 Task: Select the literals option in the parameter names.
Action: Mouse moved to (17, 560)
Screenshot: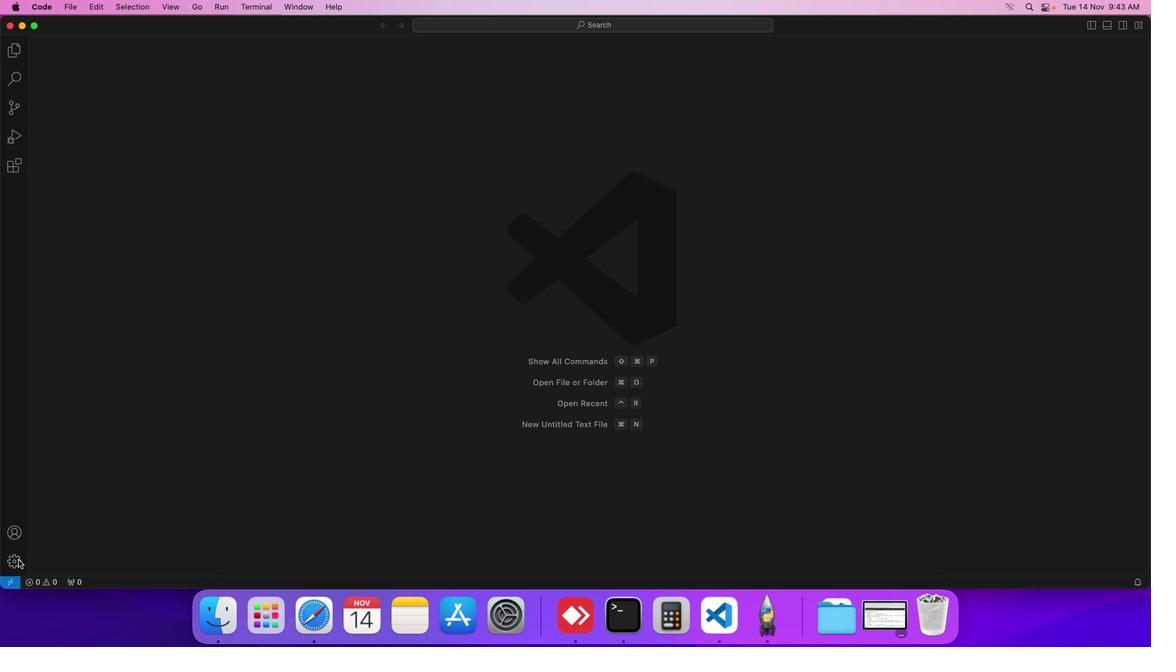 
Action: Mouse pressed left at (17, 560)
Screenshot: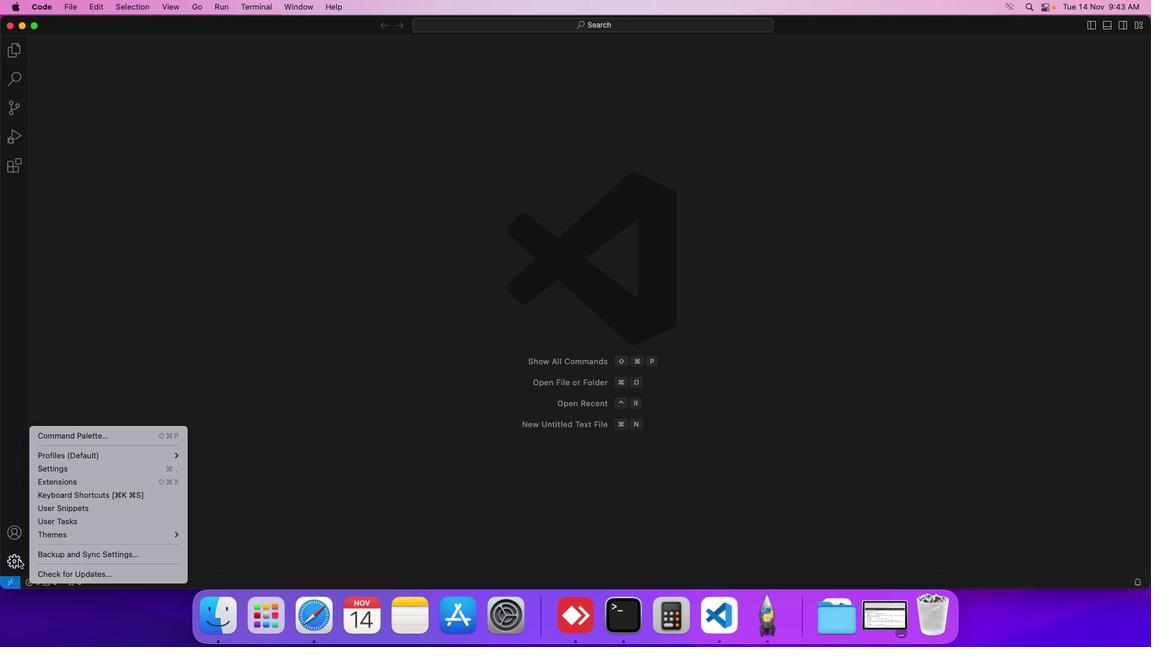 
Action: Mouse moved to (83, 469)
Screenshot: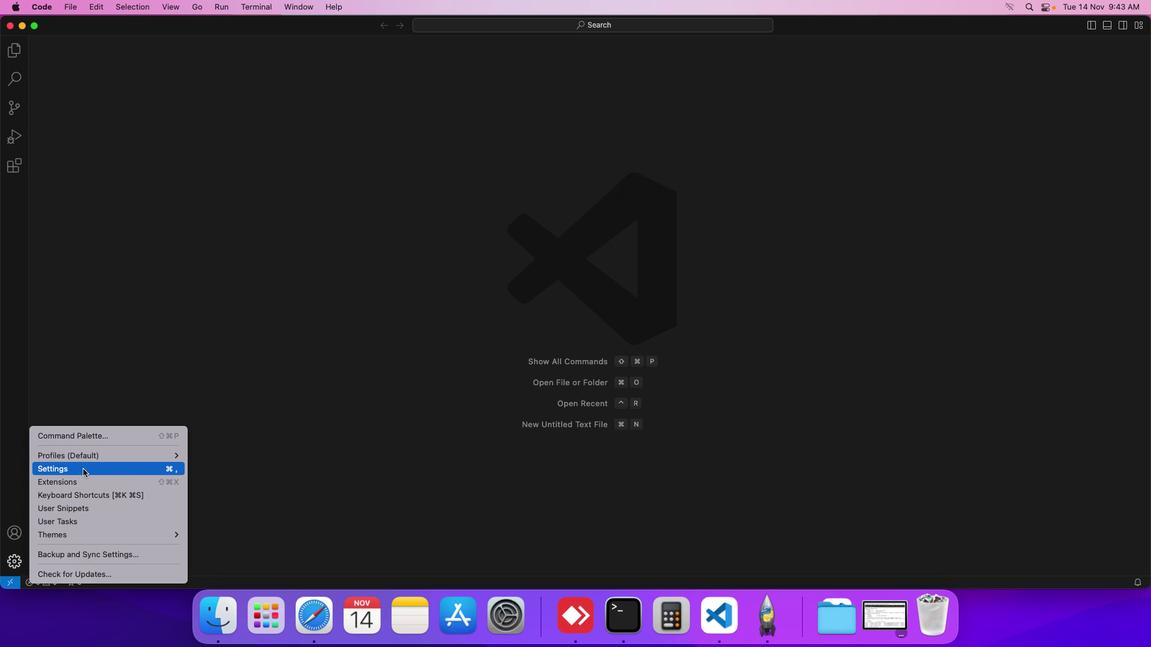 
Action: Mouse pressed left at (83, 469)
Screenshot: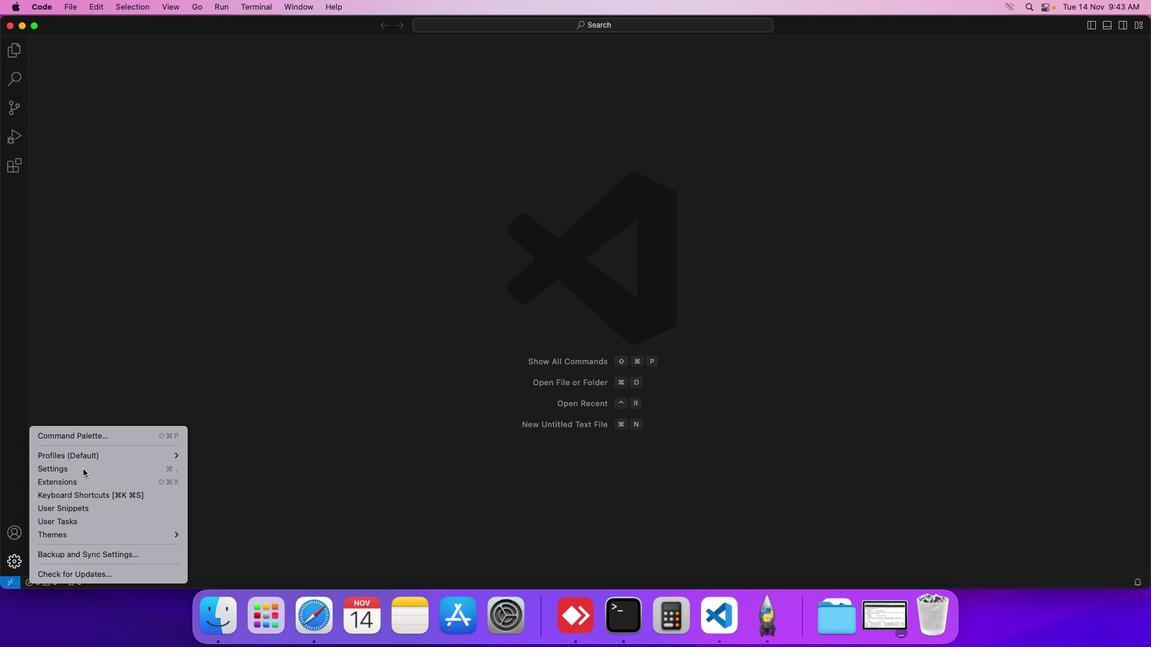 
Action: Mouse moved to (273, 216)
Screenshot: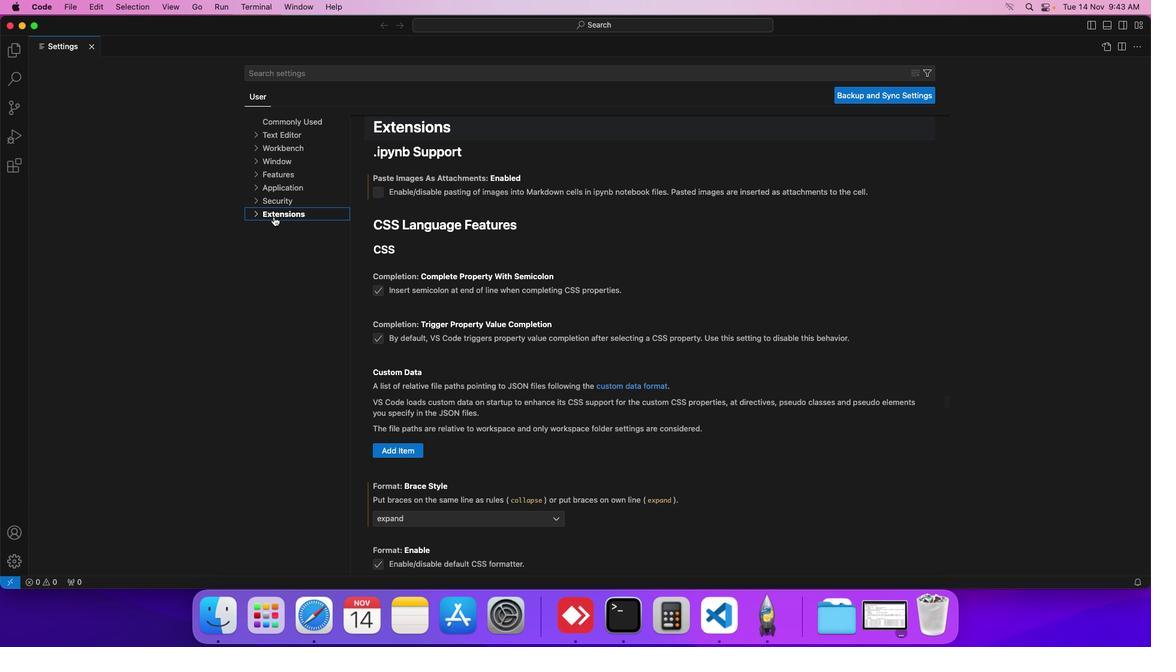 
Action: Mouse pressed left at (273, 216)
Screenshot: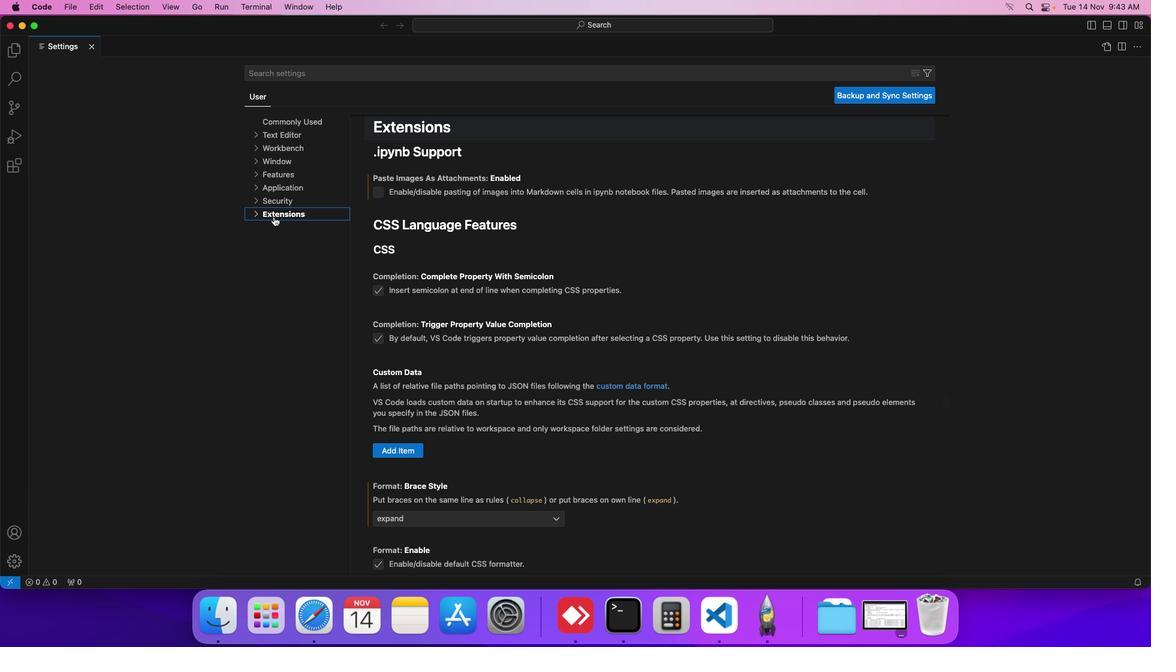 
Action: Mouse moved to (278, 543)
Screenshot: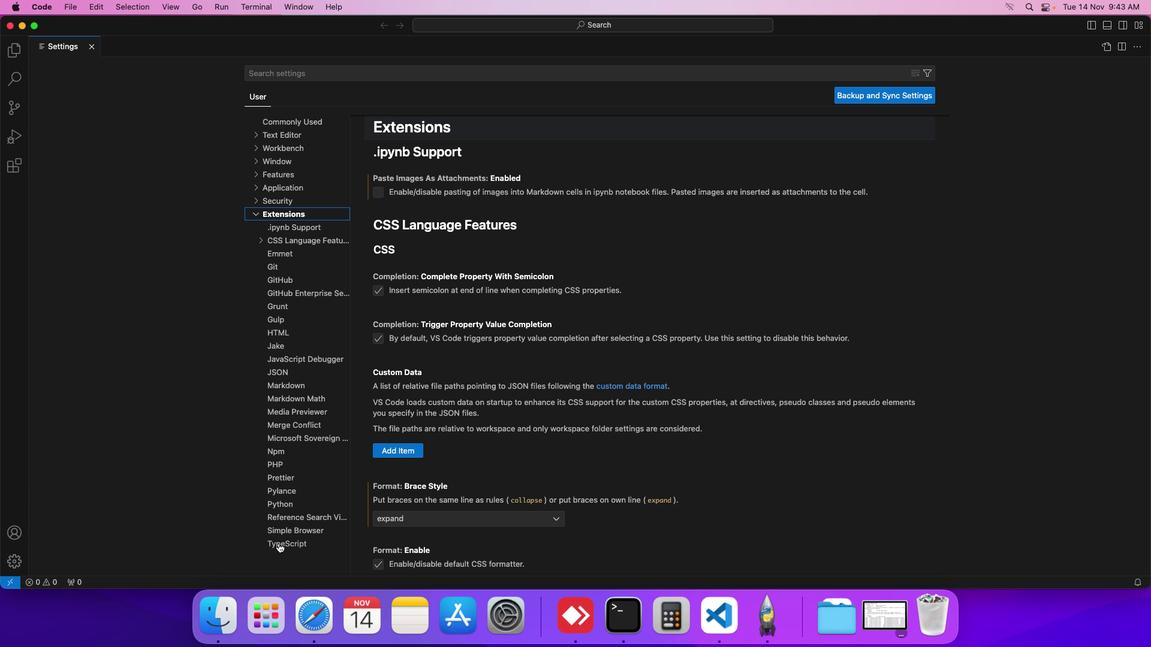 
Action: Mouse pressed left at (278, 543)
Screenshot: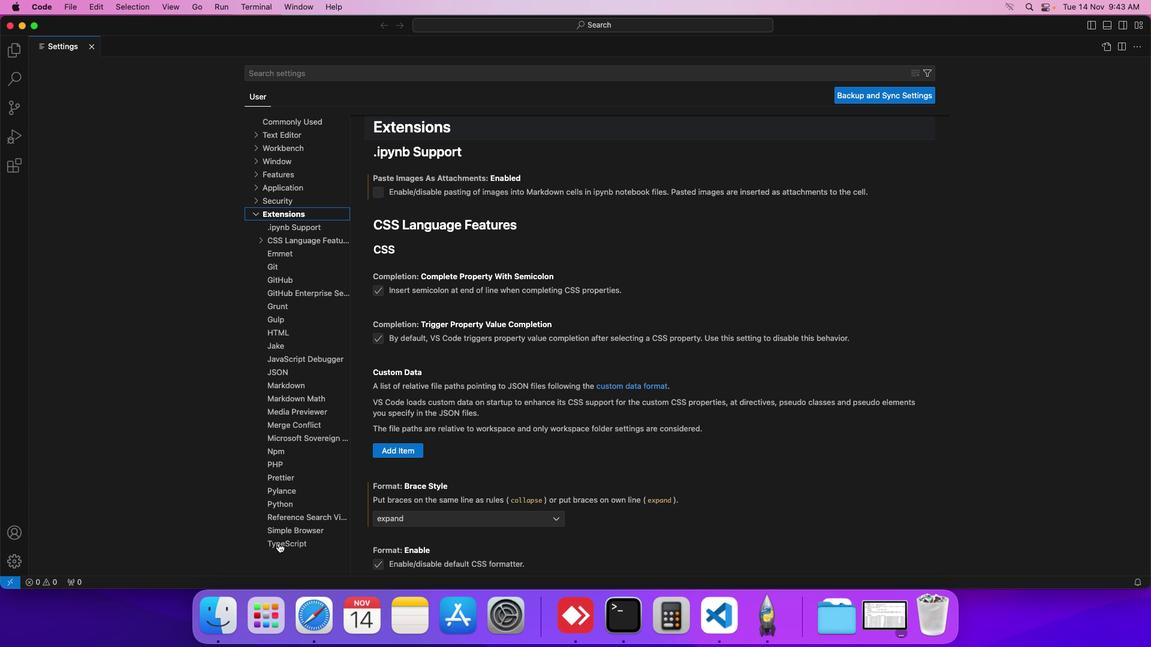 
Action: Mouse moved to (431, 480)
Screenshot: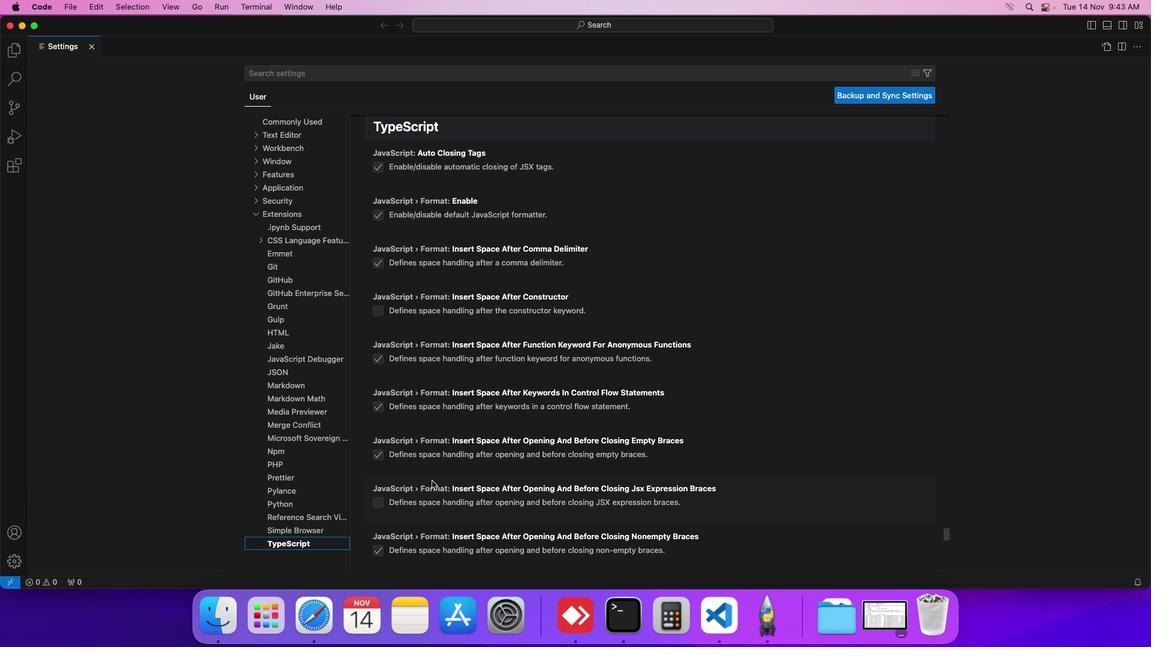
Action: Mouse scrolled (431, 480) with delta (0, 0)
Screenshot: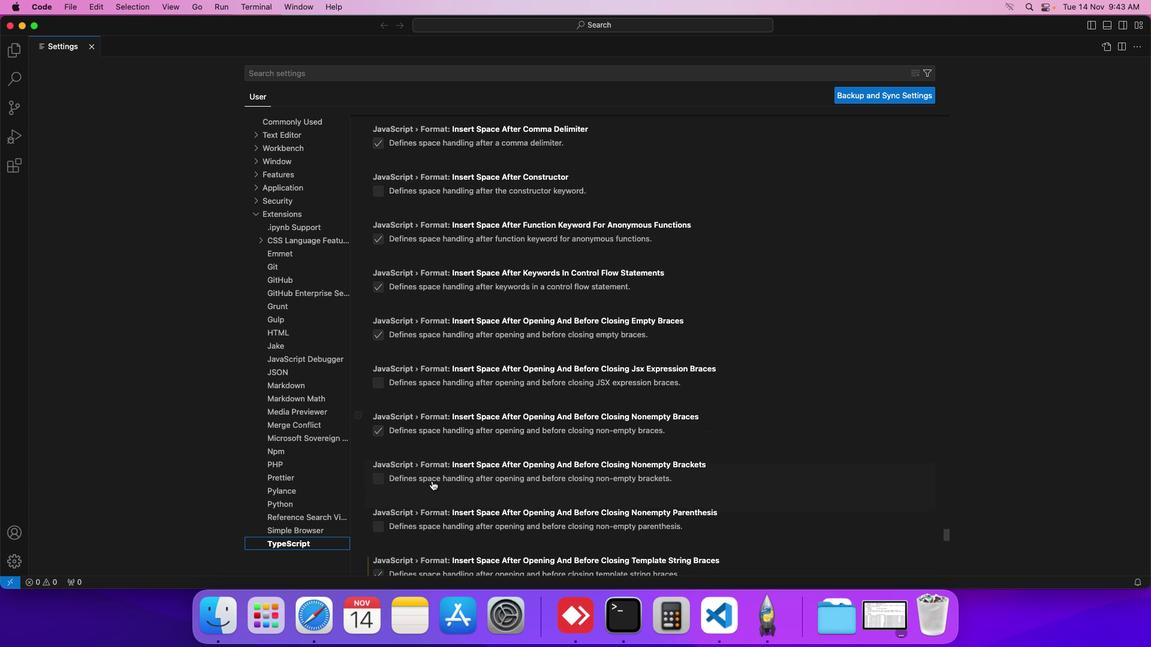 
Action: Mouse scrolled (431, 480) with delta (0, 0)
Screenshot: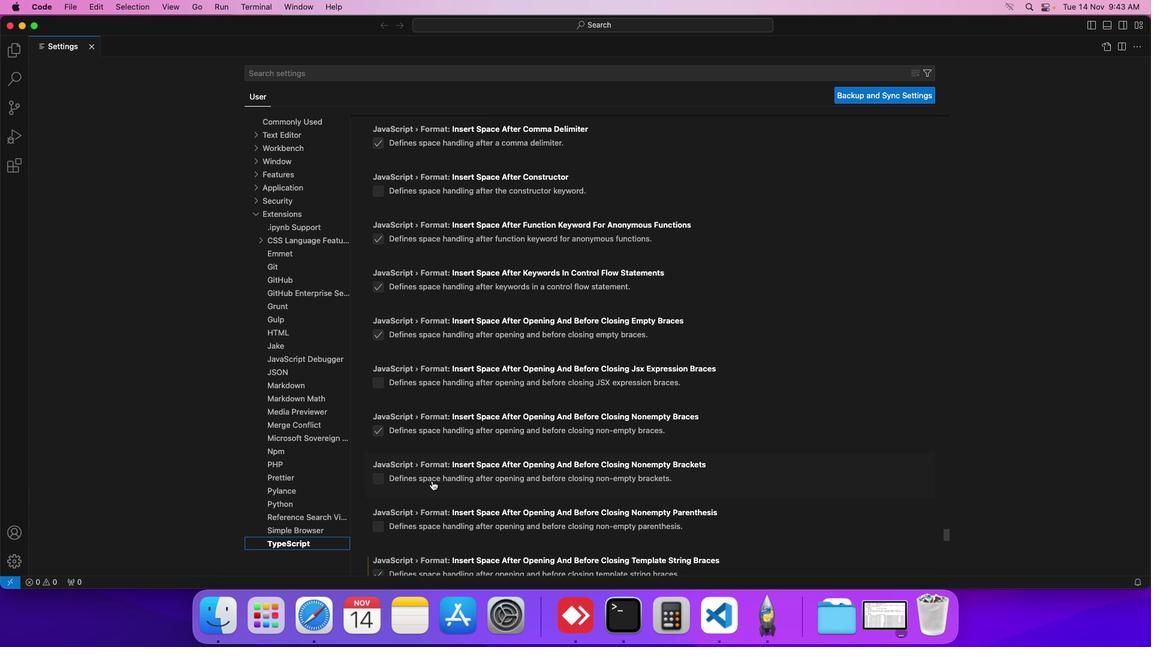 
Action: Mouse scrolled (431, 480) with delta (0, -1)
Screenshot: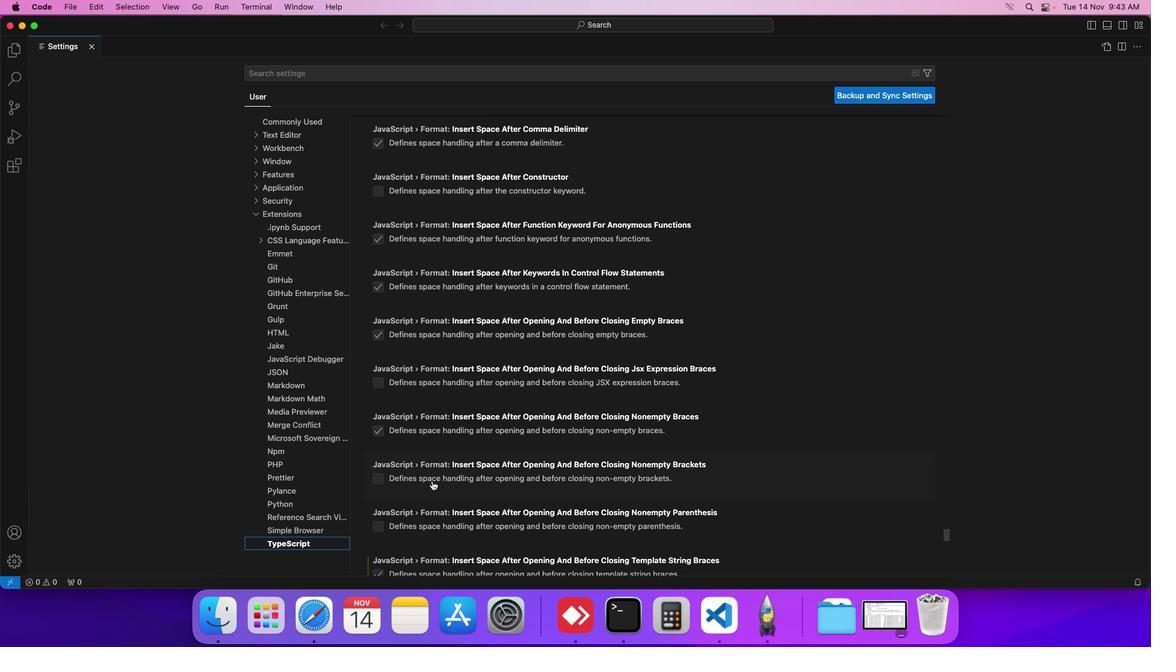 
Action: Mouse moved to (435, 479)
Screenshot: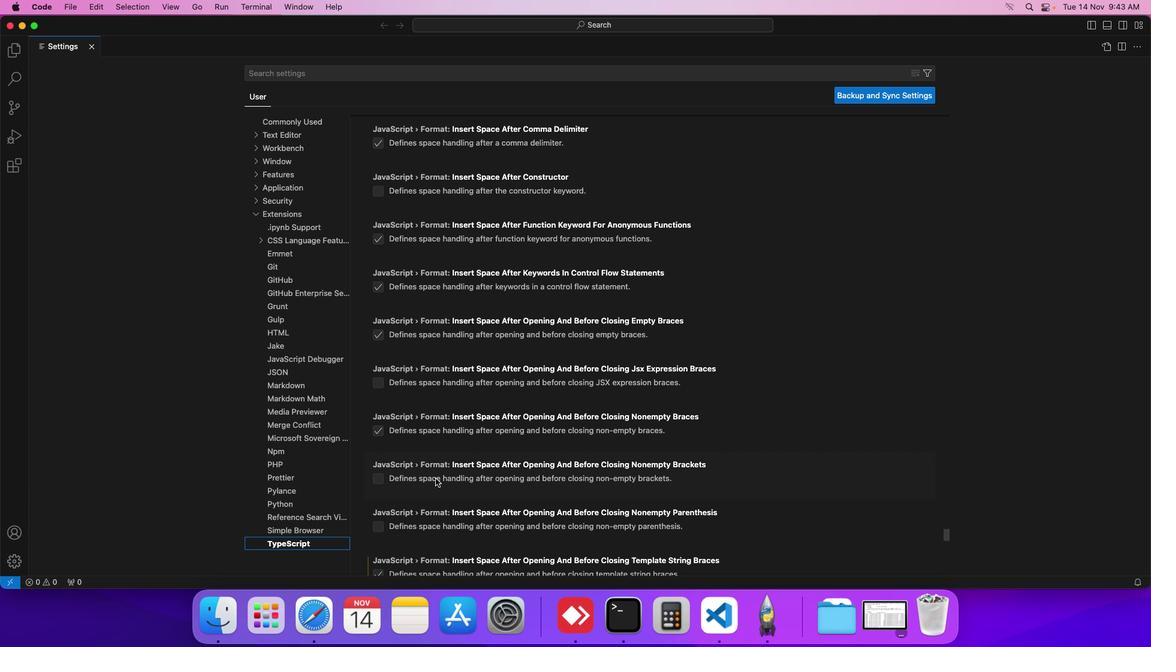 
Action: Mouse scrolled (435, 479) with delta (0, 0)
Screenshot: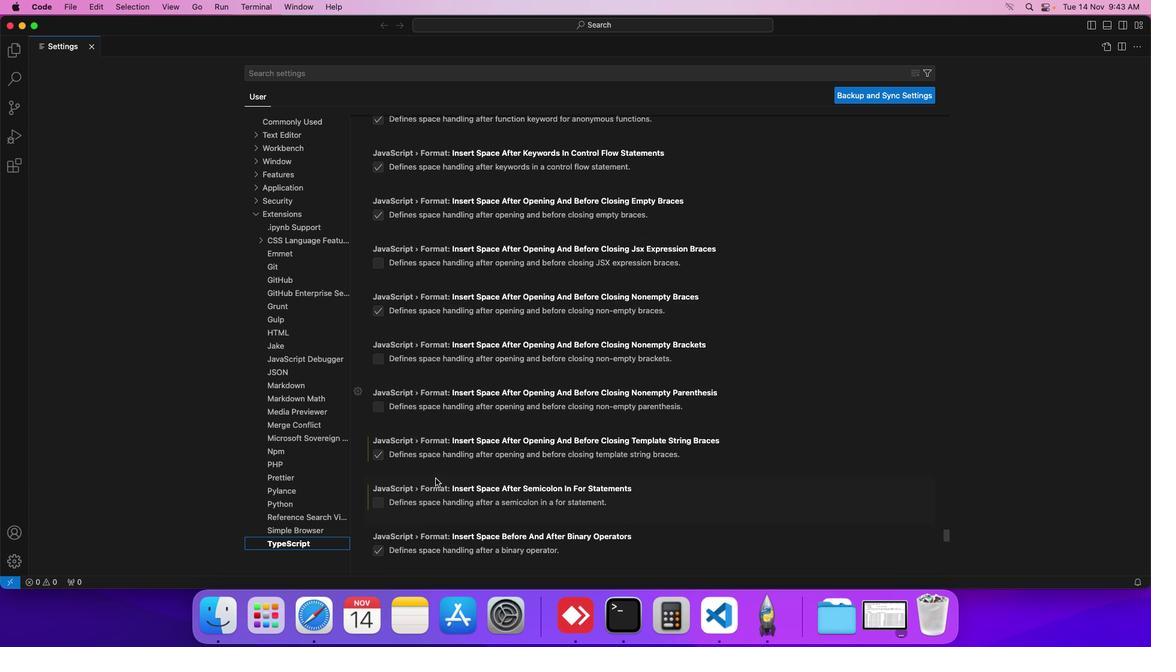 
Action: Mouse scrolled (435, 479) with delta (0, 0)
Screenshot: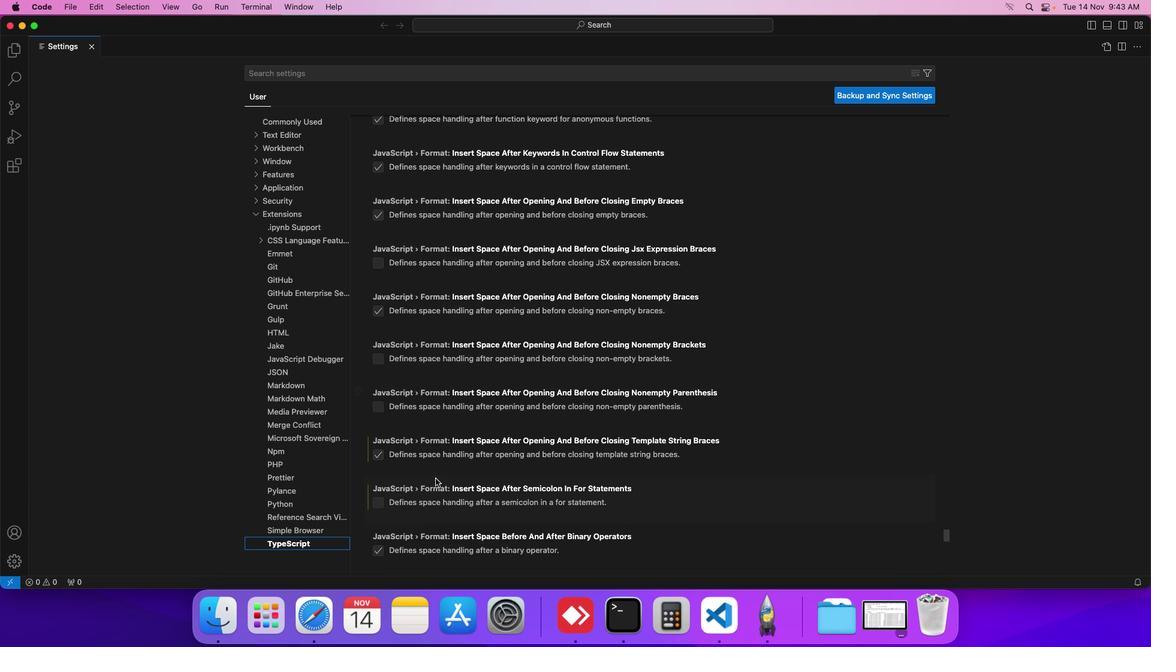 
Action: Mouse scrolled (435, 479) with delta (0, -1)
Screenshot: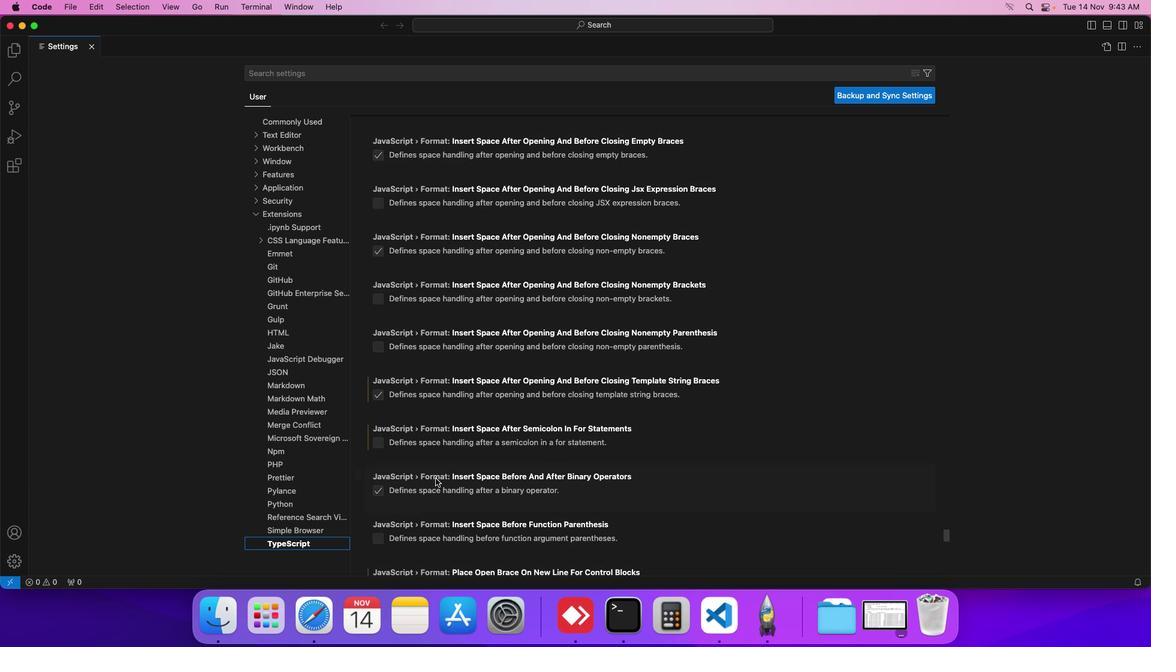 
Action: Mouse scrolled (435, 479) with delta (0, -1)
Screenshot: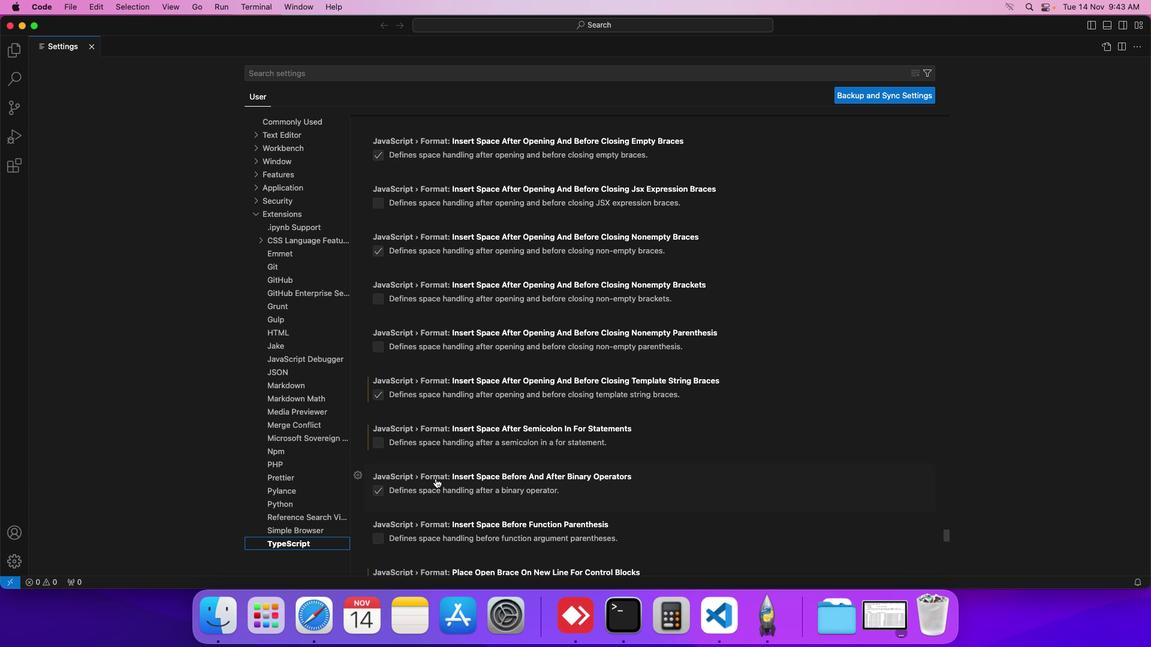 
Action: Mouse scrolled (435, 479) with delta (0, -1)
Screenshot: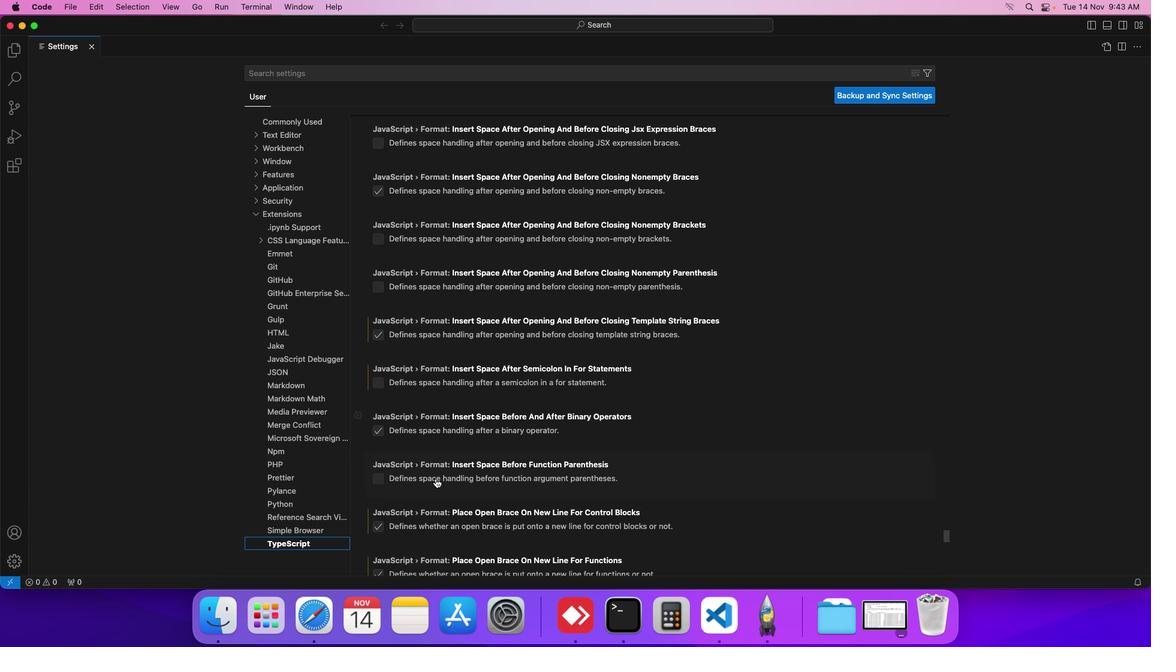 
Action: Mouse scrolled (435, 479) with delta (0, 0)
Screenshot: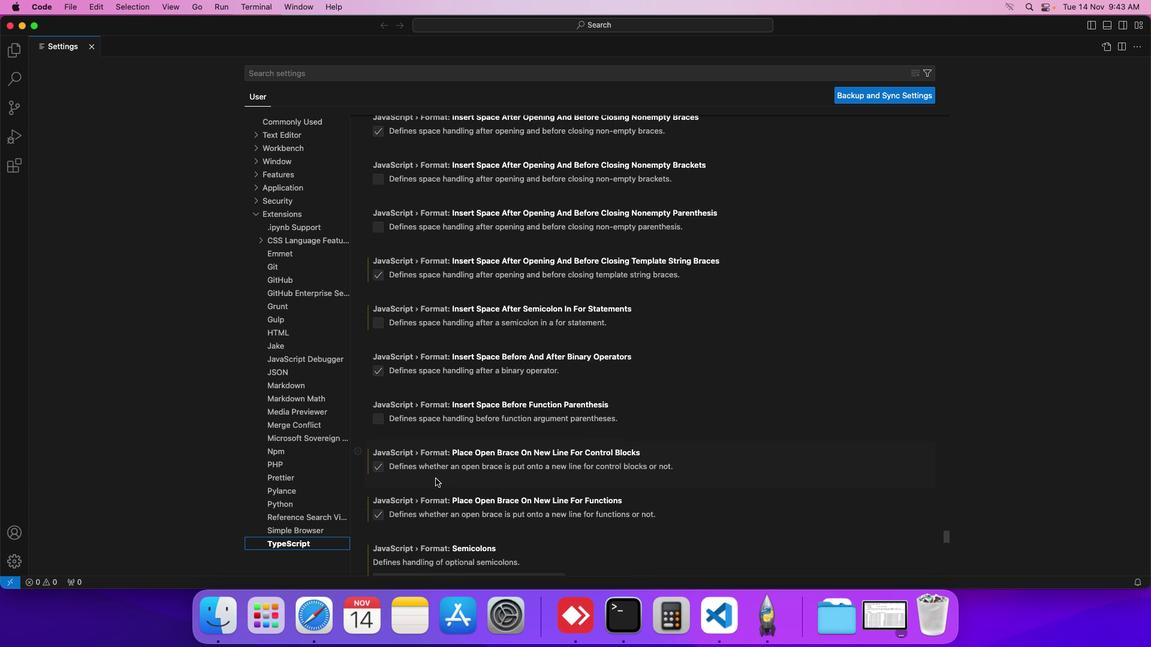 
Action: Mouse scrolled (435, 479) with delta (0, 0)
Screenshot: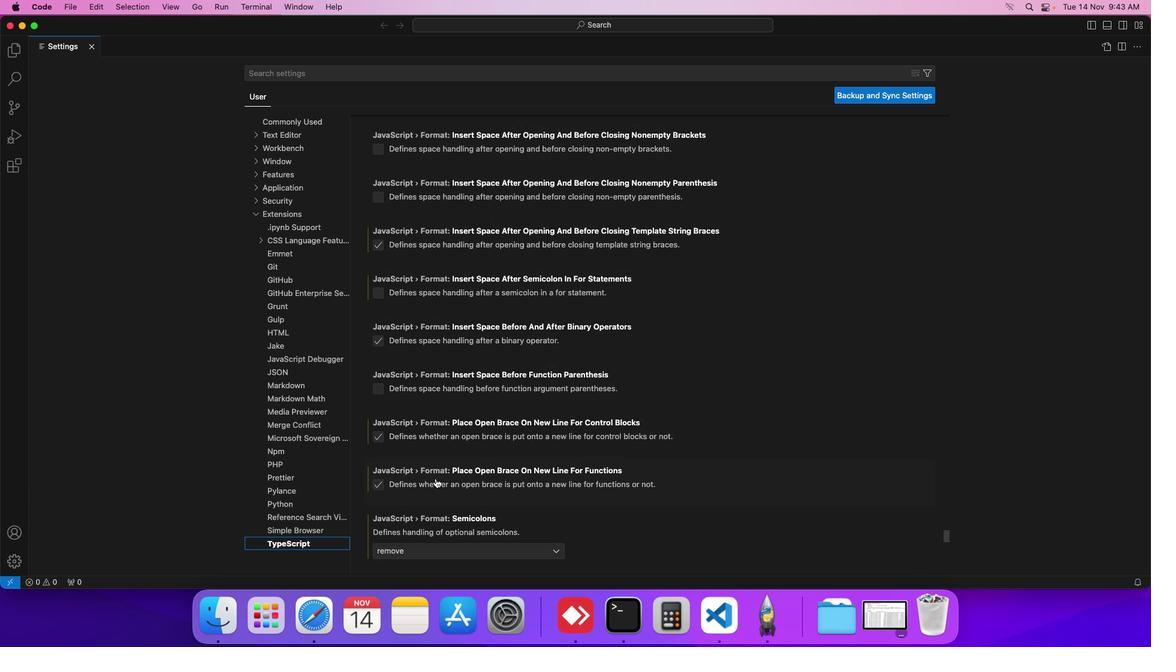 
Action: Mouse scrolled (435, 479) with delta (0, 0)
Screenshot: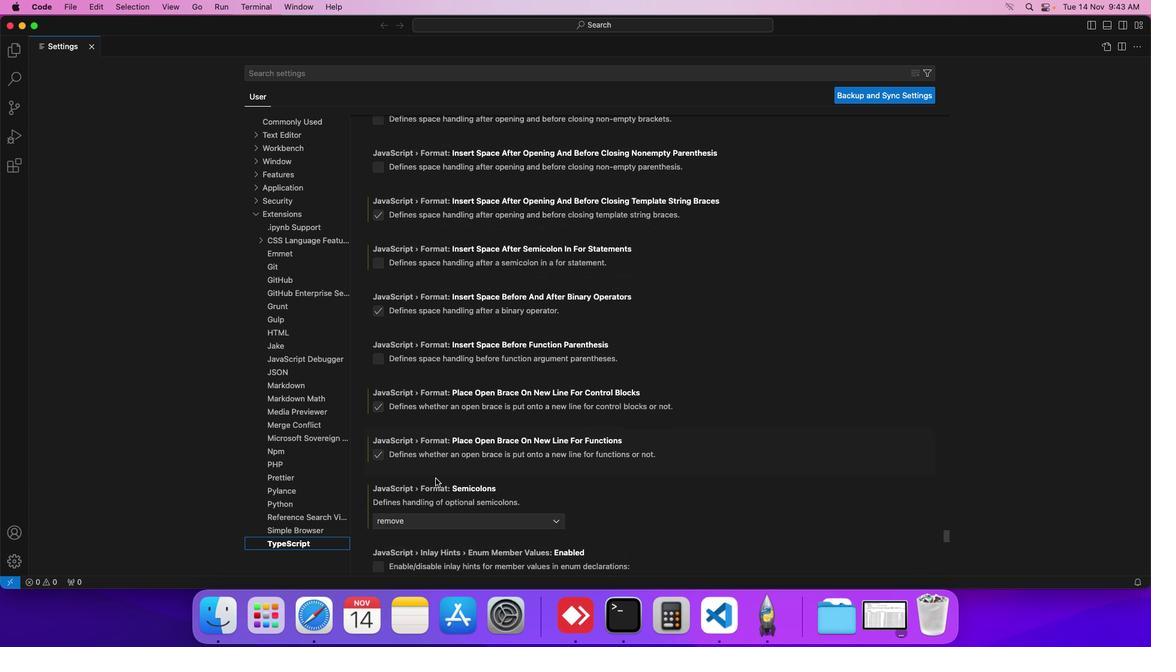 
Action: Mouse scrolled (435, 479) with delta (0, 0)
Screenshot: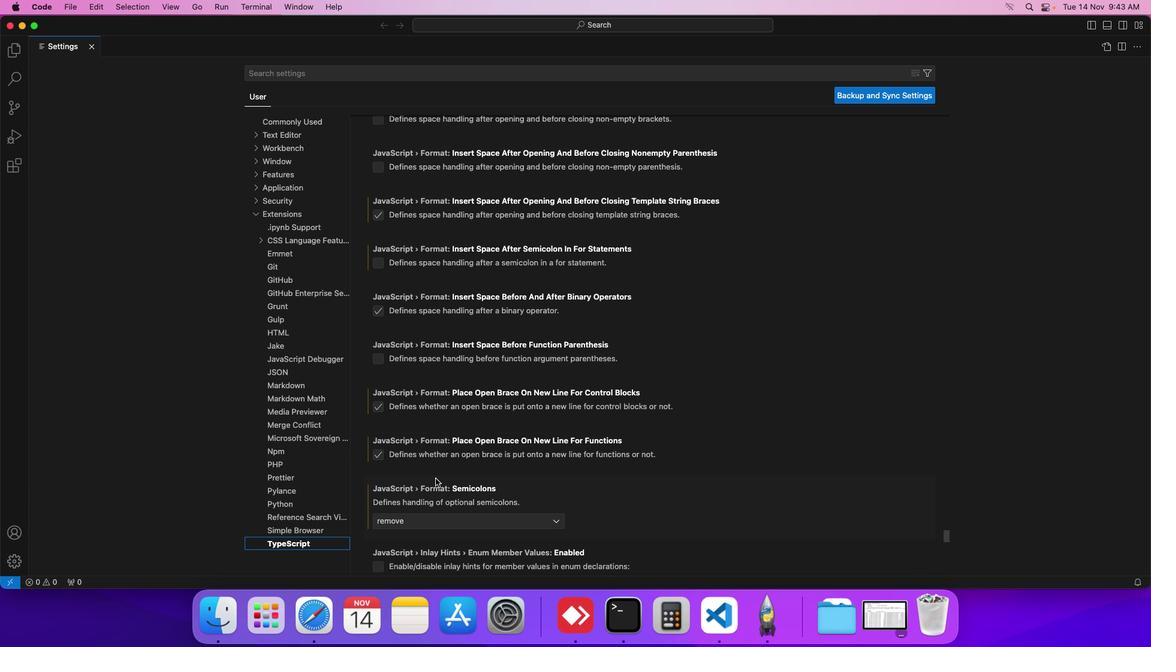
Action: Mouse scrolled (435, 479) with delta (0, 0)
Screenshot: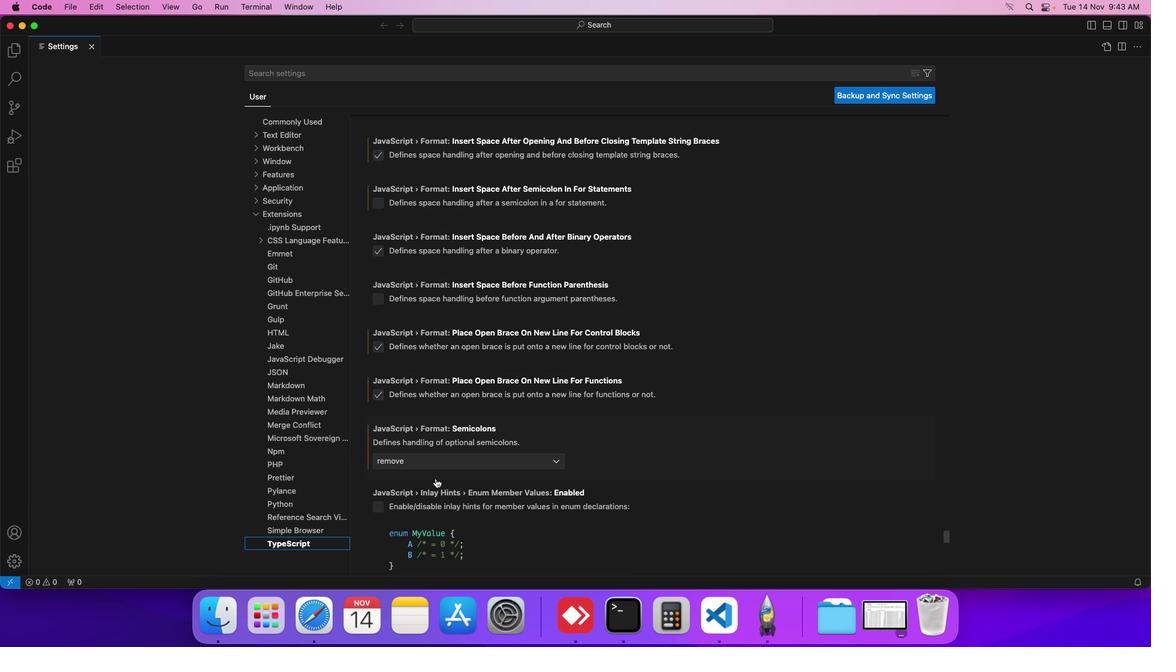 
Action: Mouse scrolled (435, 479) with delta (0, 0)
Screenshot: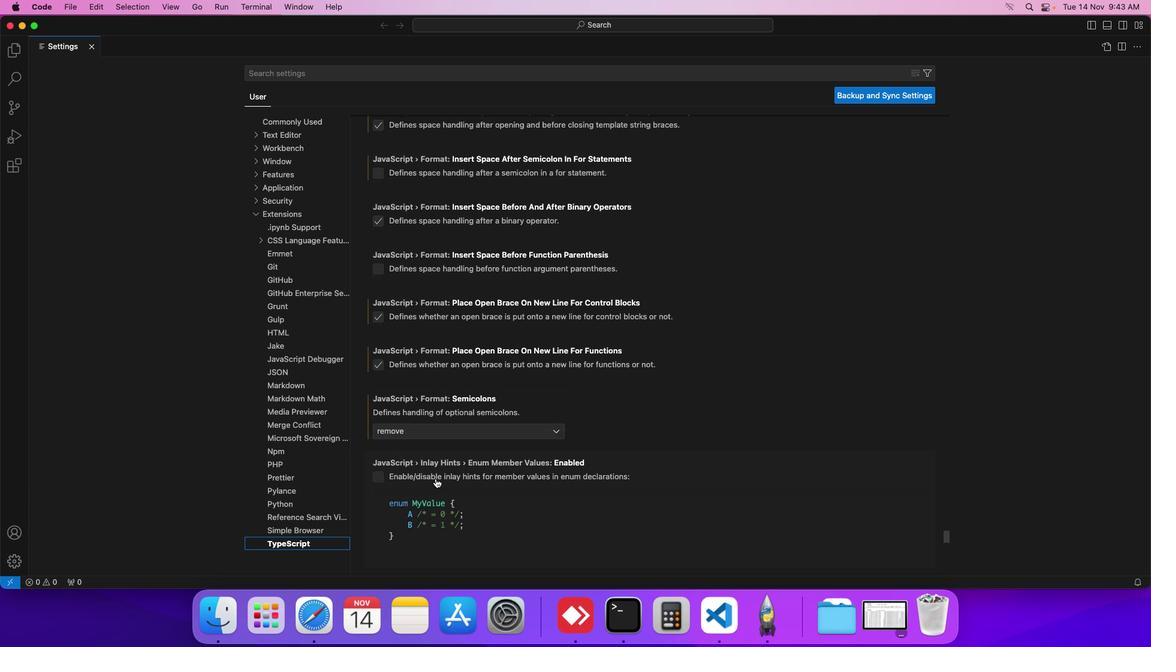 
Action: Mouse scrolled (435, 479) with delta (0, 0)
Screenshot: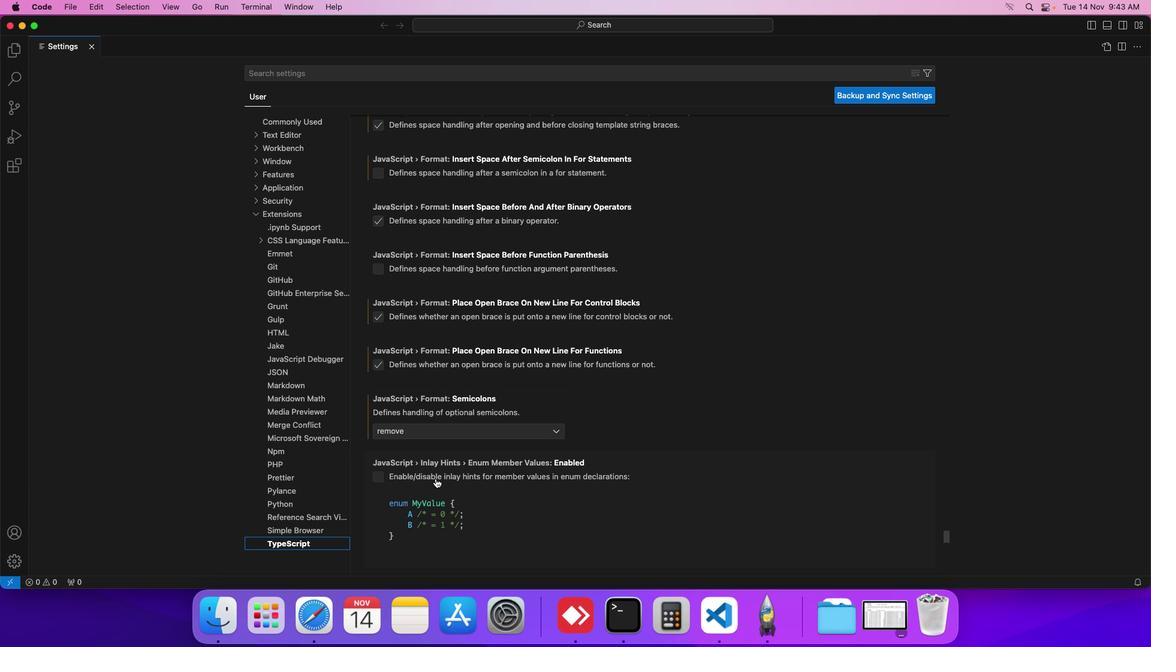 
Action: Mouse scrolled (435, 479) with delta (0, 0)
Screenshot: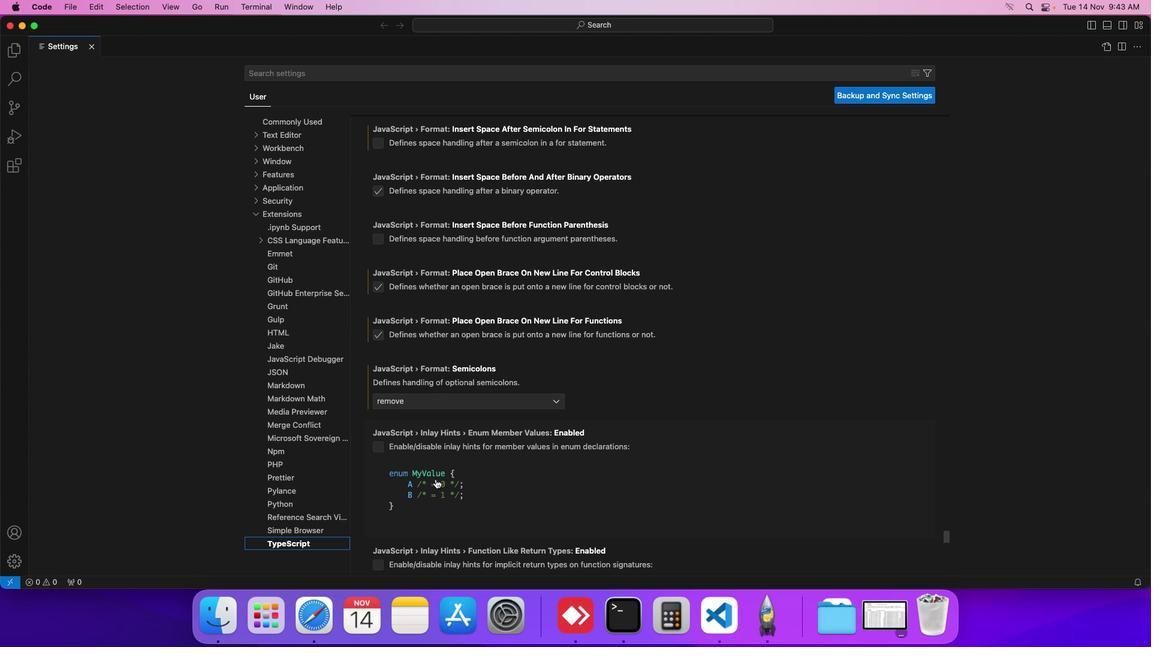 
Action: Mouse moved to (435, 479)
Screenshot: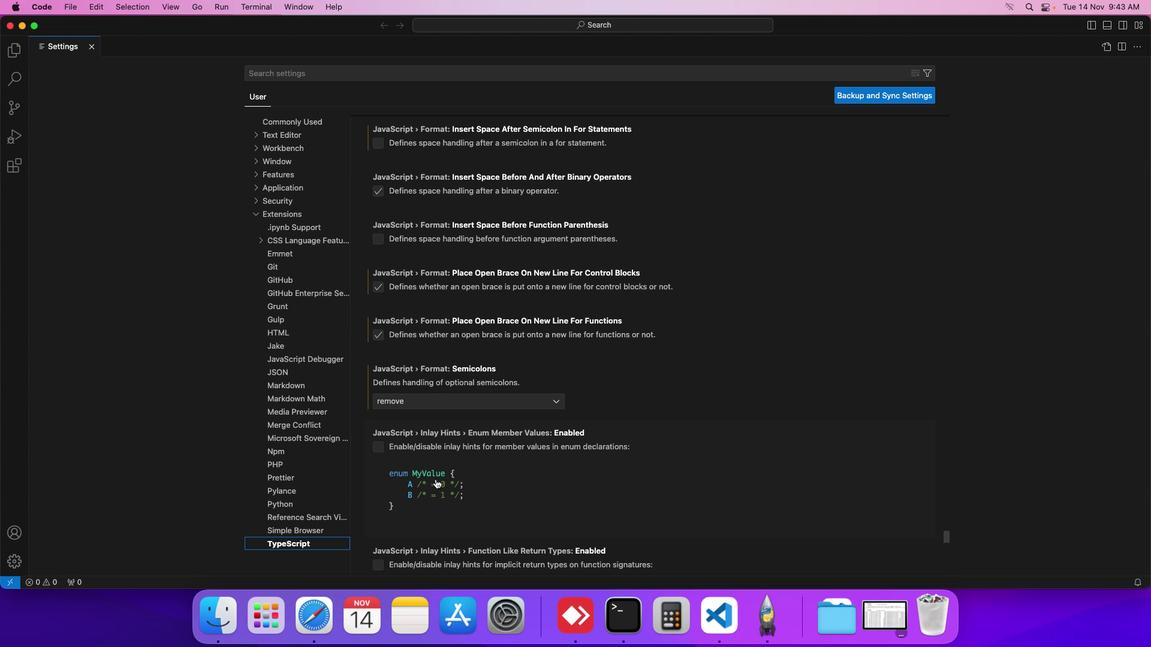 
Action: Mouse scrolled (435, 479) with delta (0, 0)
Screenshot: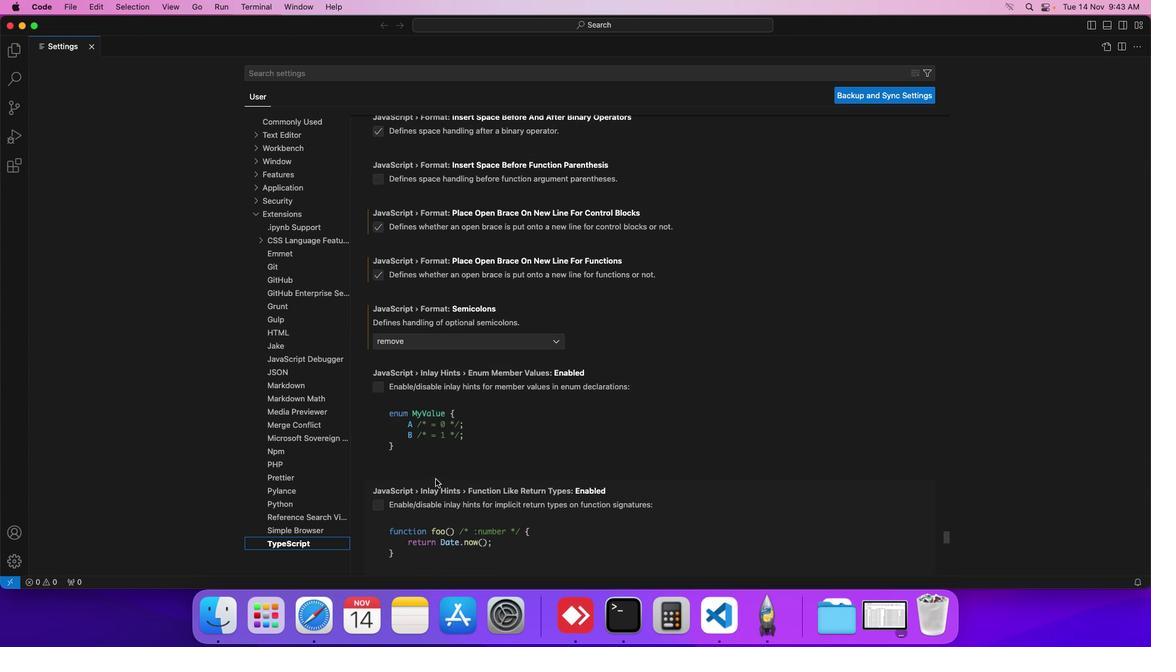 
Action: Mouse scrolled (435, 479) with delta (0, 0)
Screenshot: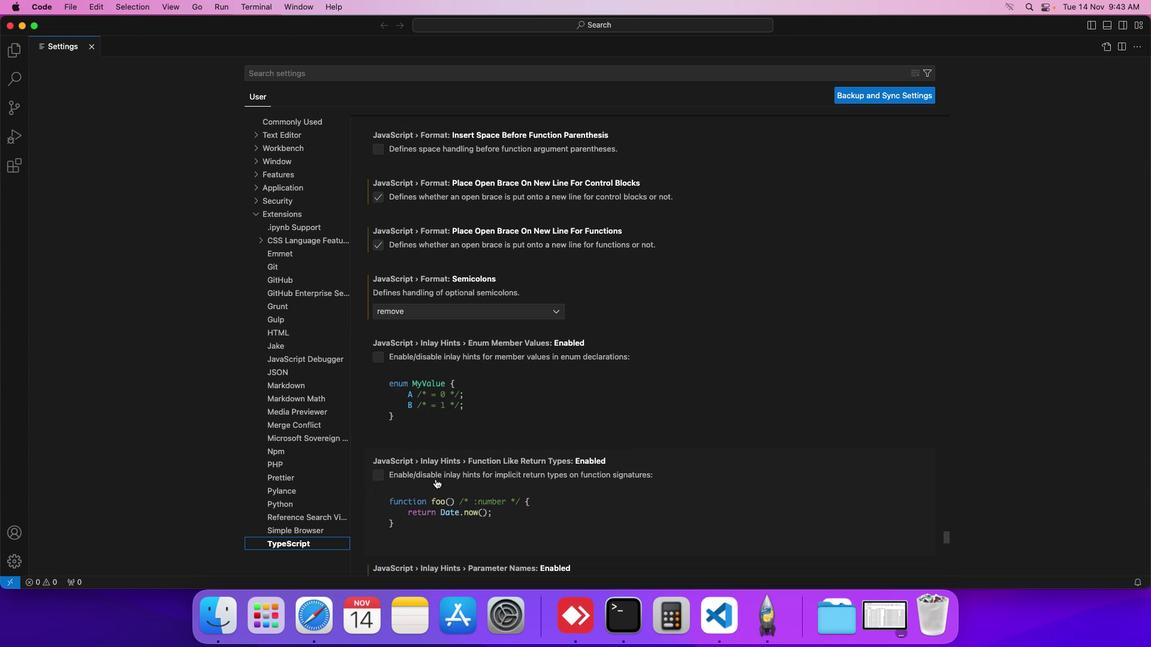
Action: Mouse scrolled (435, 479) with delta (0, 0)
Screenshot: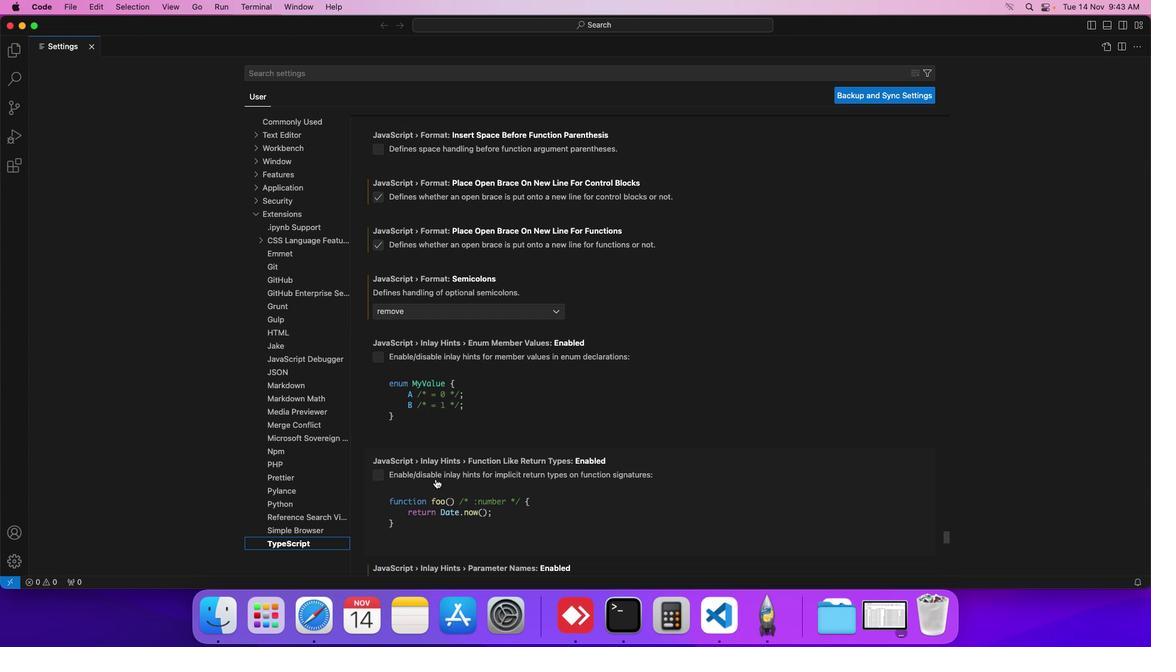 
Action: Mouse scrolled (435, 479) with delta (0, 0)
Screenshot: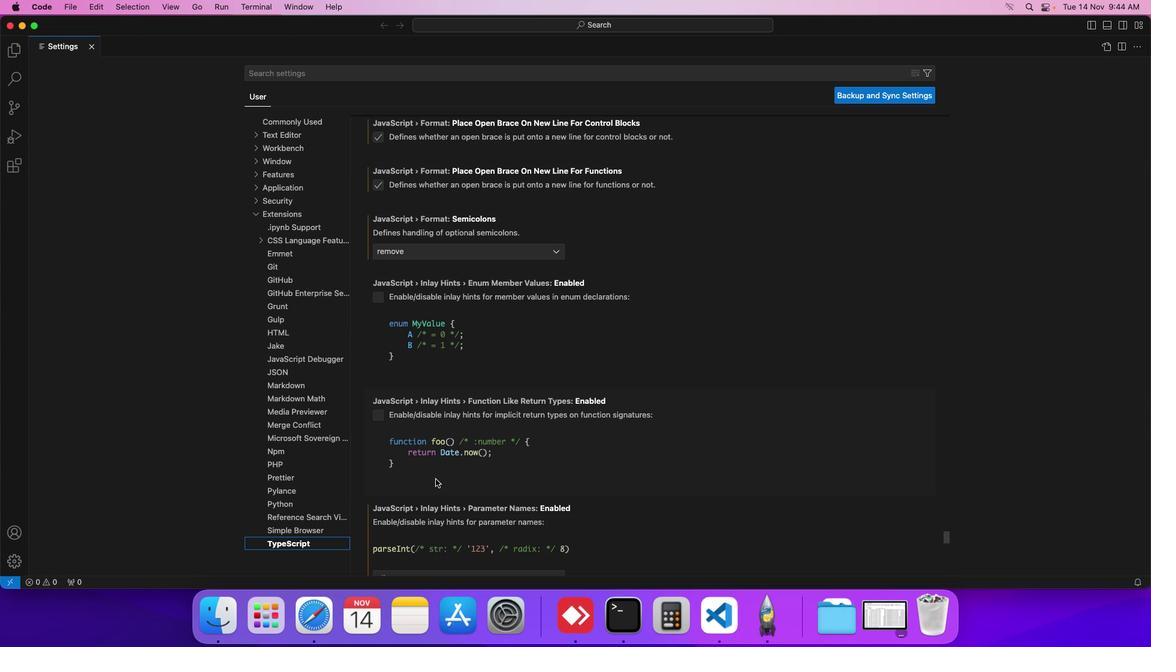 
Action: Mouse scrolled (435, 479) with delta (0, 0)
Screenshot: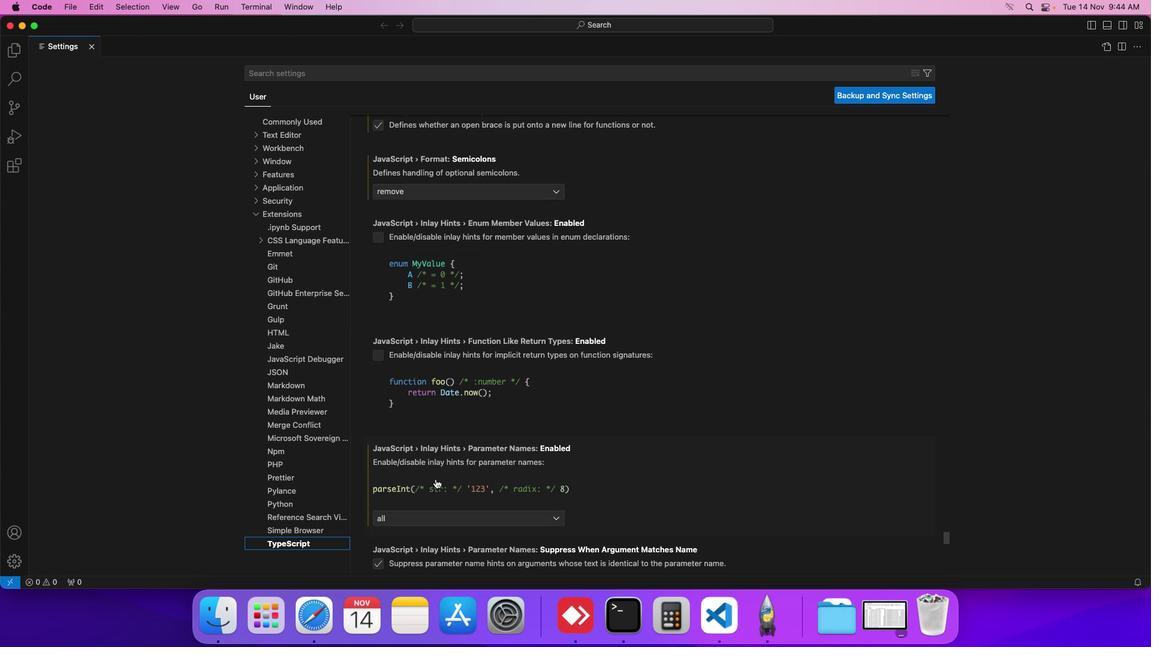 
Action: Mouse scrolled (435, 479) with delta (0, -1)
Screenshot: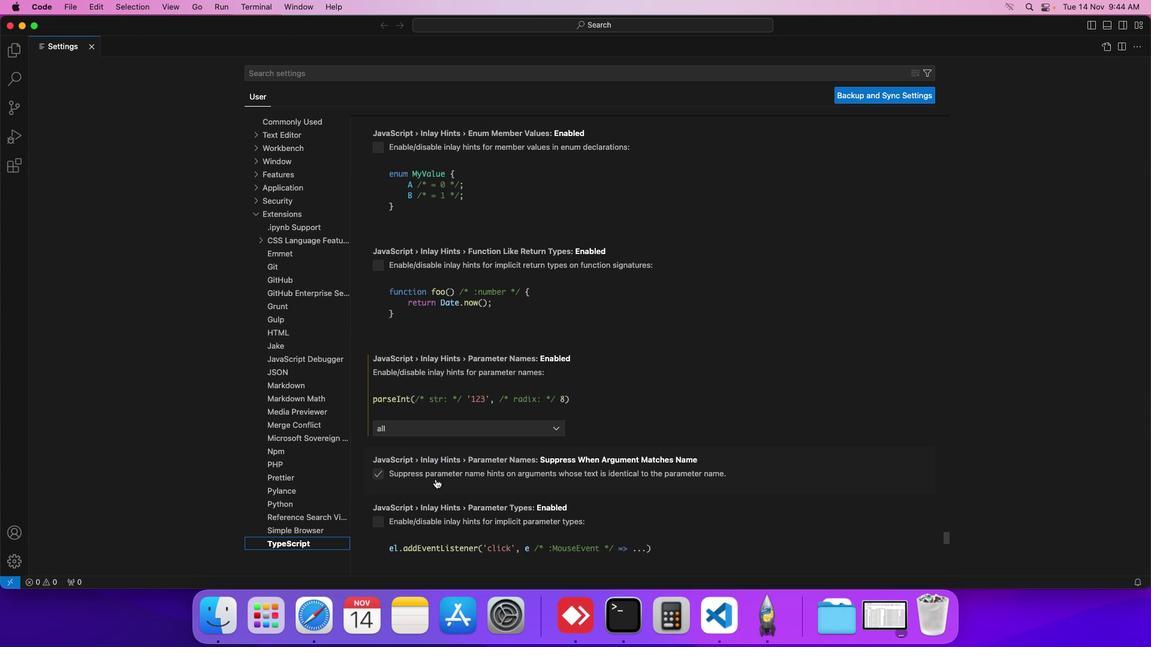 
Action: Mouse scrolled (435, 479) with delta (0, -1)
Screenshot: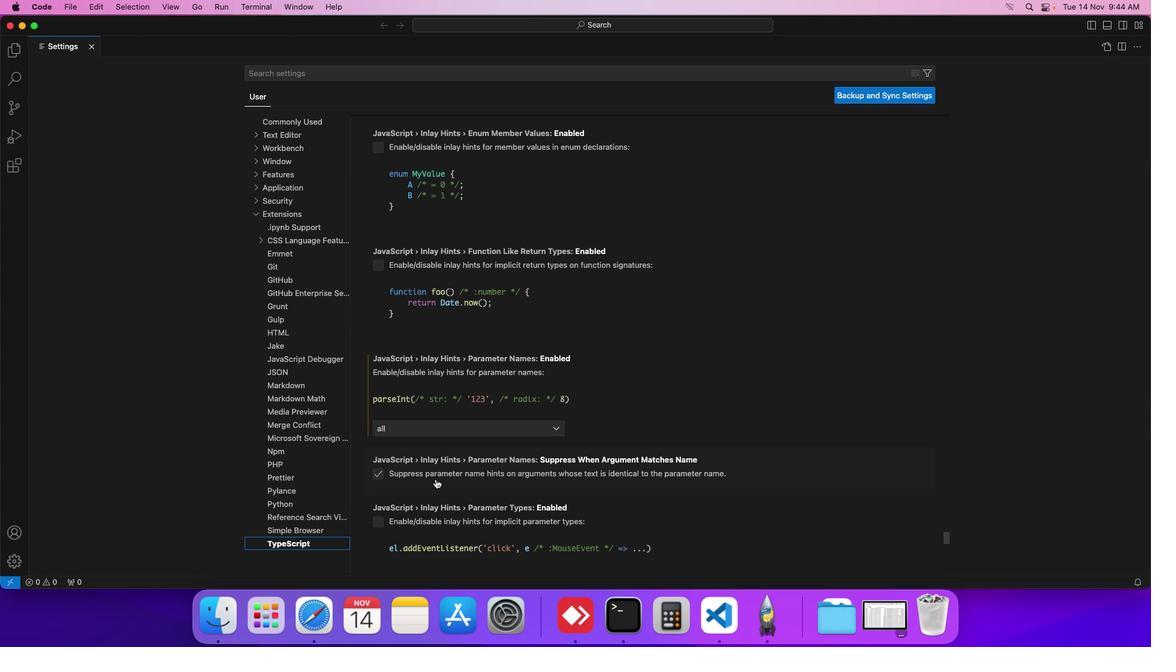 
Action: Mouse scrolled (435, 479) with delta (0, -1)
Screenshot: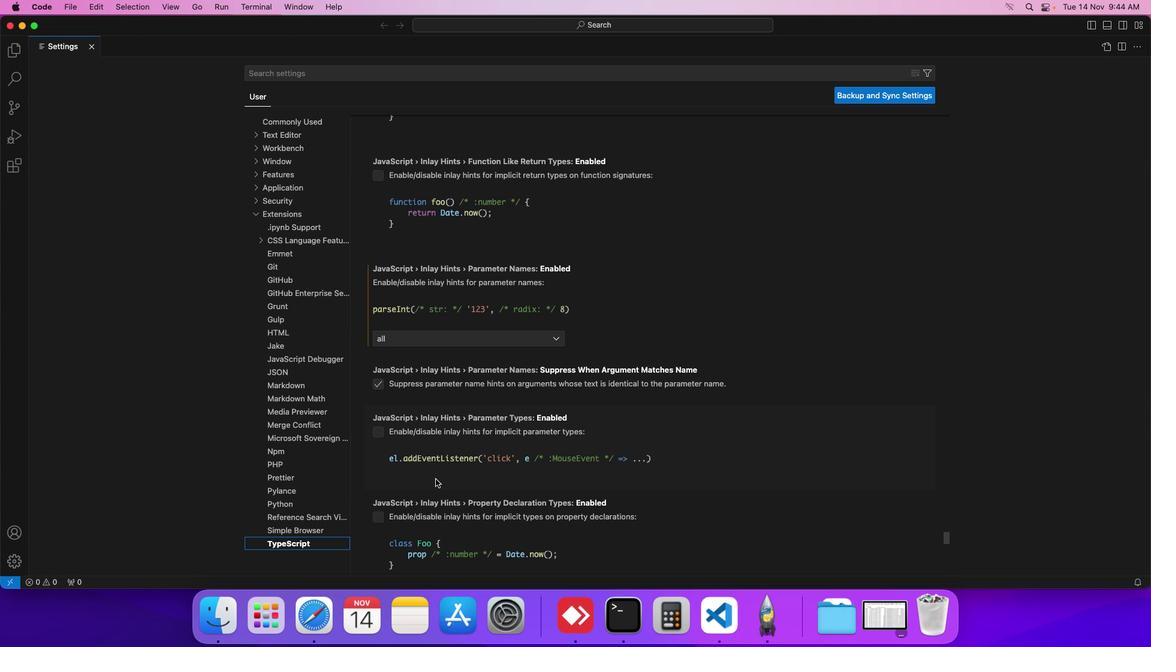 
Action: Mouse scrolled (435, 479) with delta (0, 0)
Screenshot: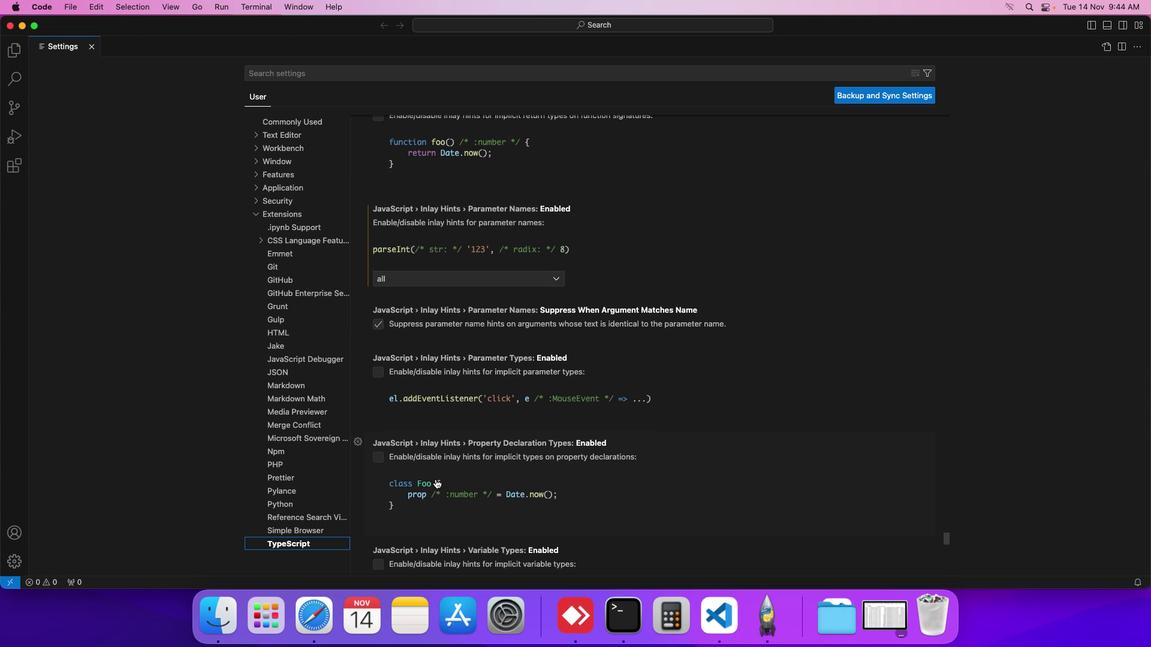 
Action: Mouse scrolled (435, 479) with delta (0, 0)
Screenshot: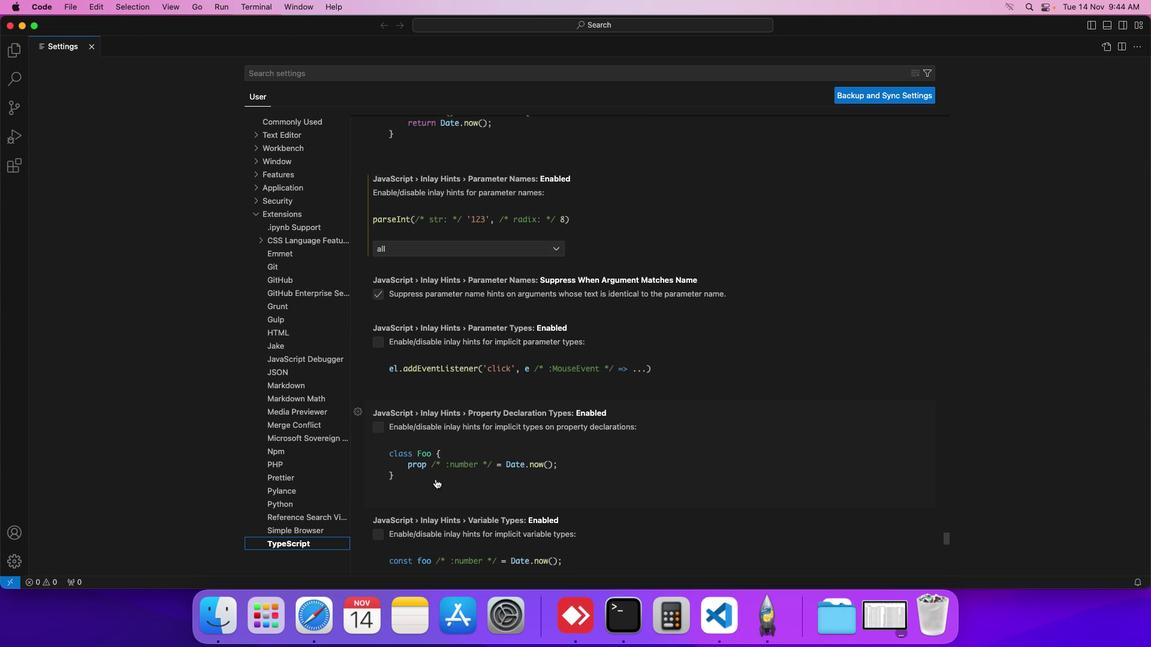 
Action: Mouse scrolled (435, 479) with delta (0, 0)
Screenshot: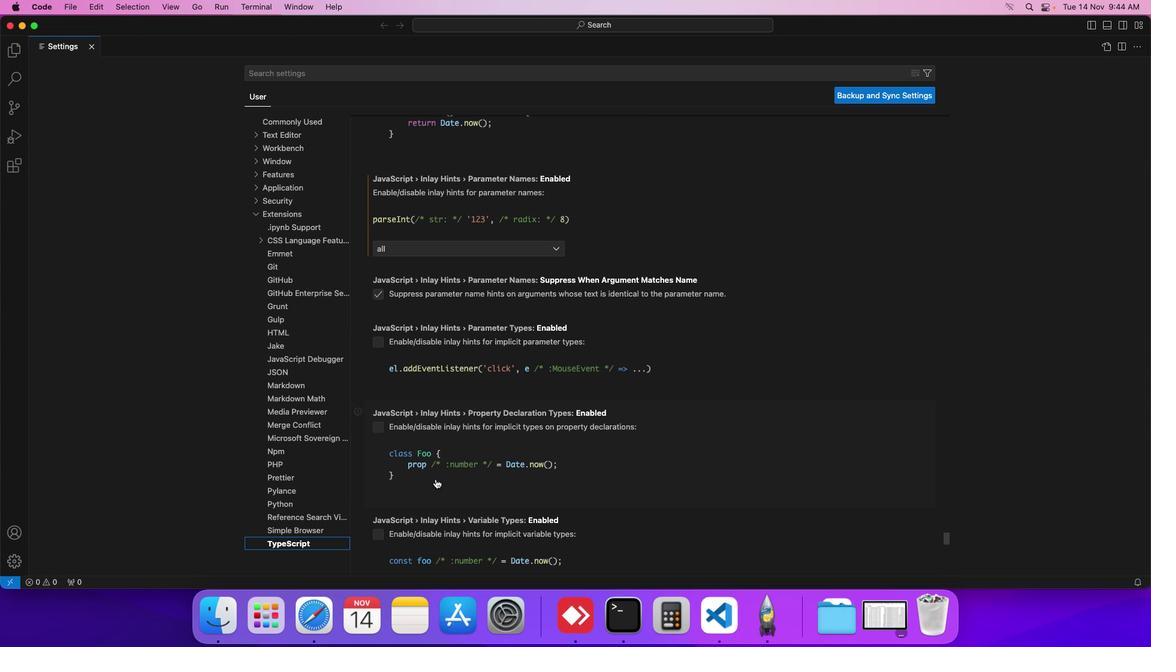 
Action: Mouse scrolled (435, 479) with delta (0, 0)
Screenshot: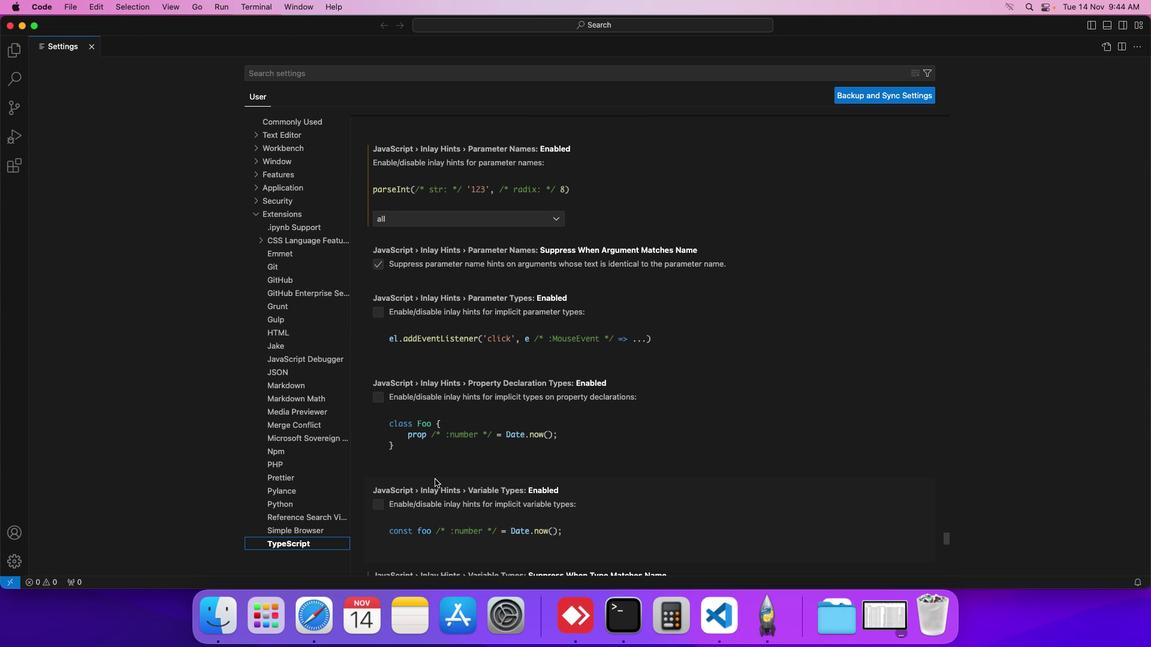 
Action: Mouse moved to (435, 479)
Screenshot: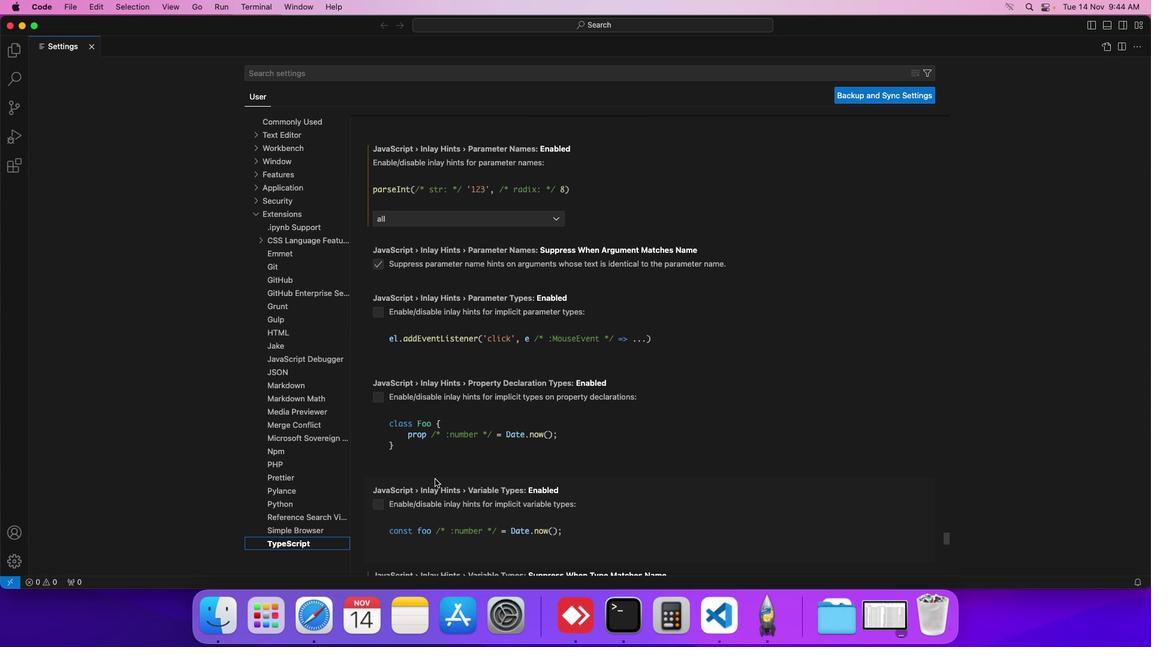 
Action: Mouse scrolled (435, 479) with delta (0, 0)
Screenshot: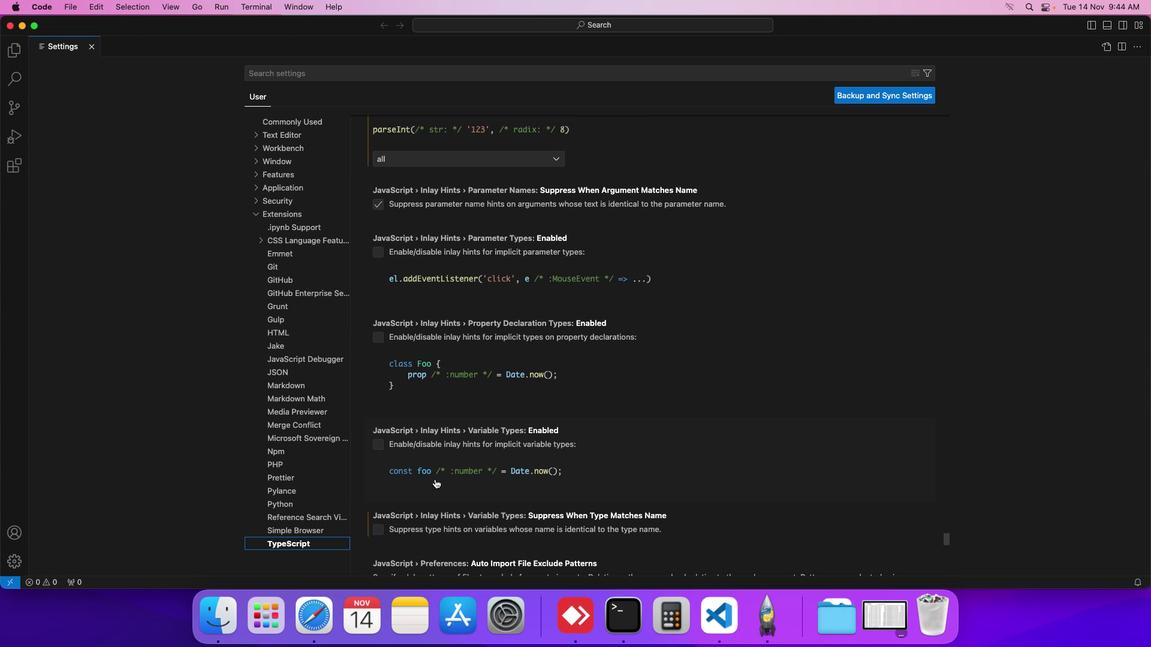 
Action: Mouse scrolled (435, 479) with delta (0, 0)
Screenshot: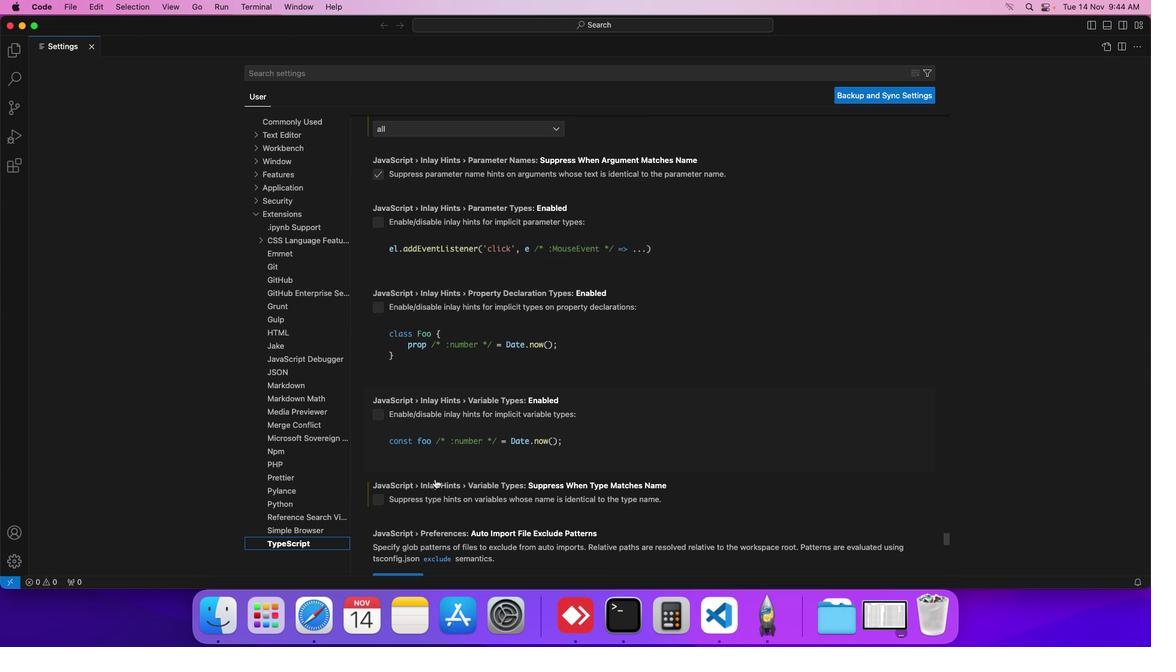 
Action: Mouse scrolled (435, 479) with delta (0, 0)
Screenshot: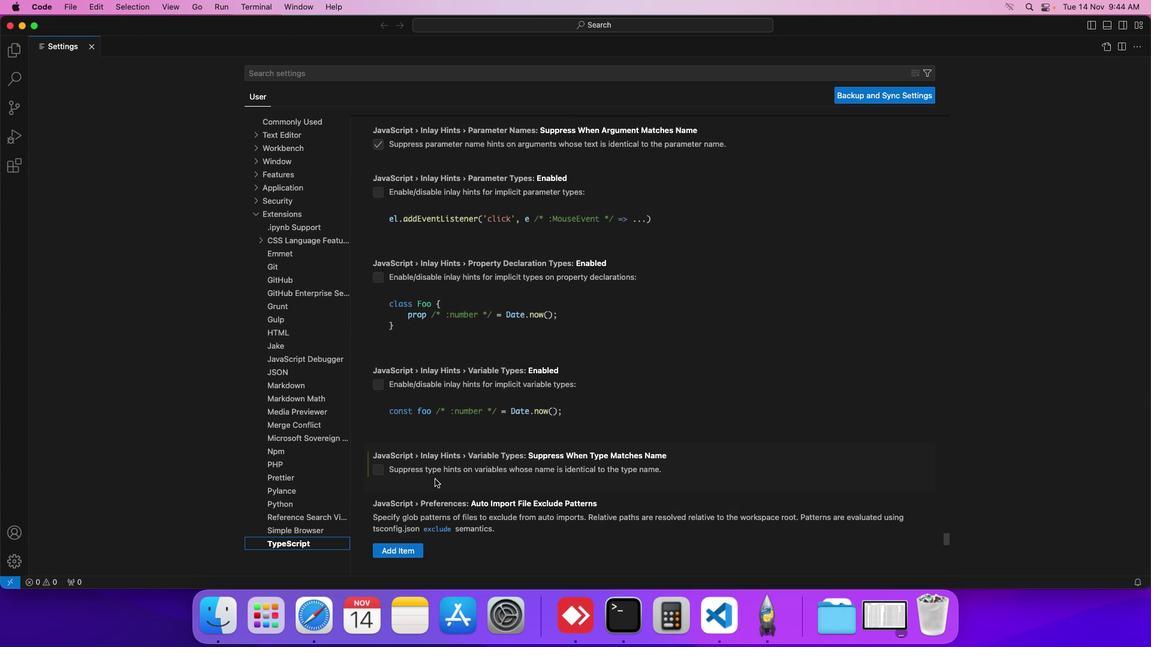 
Action: Mouse scrolled (435, 479) with delta (0, 0)
Screenshot: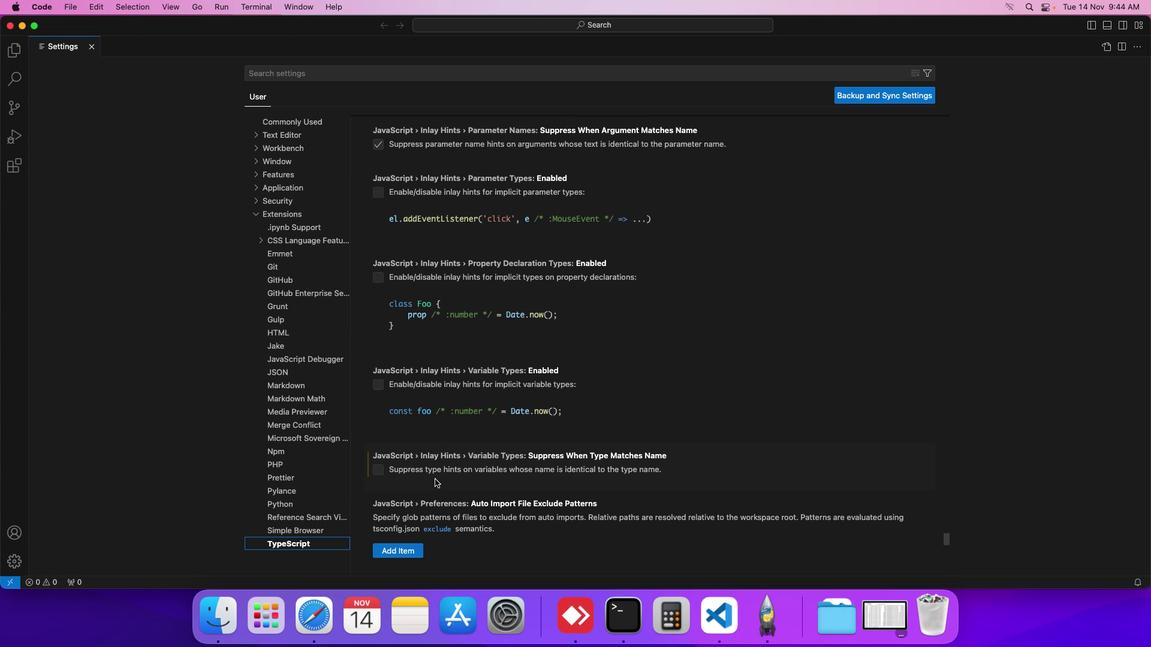 
Action: Mouse scrolled (435, 479) with delta (0, 0)
Screenshot: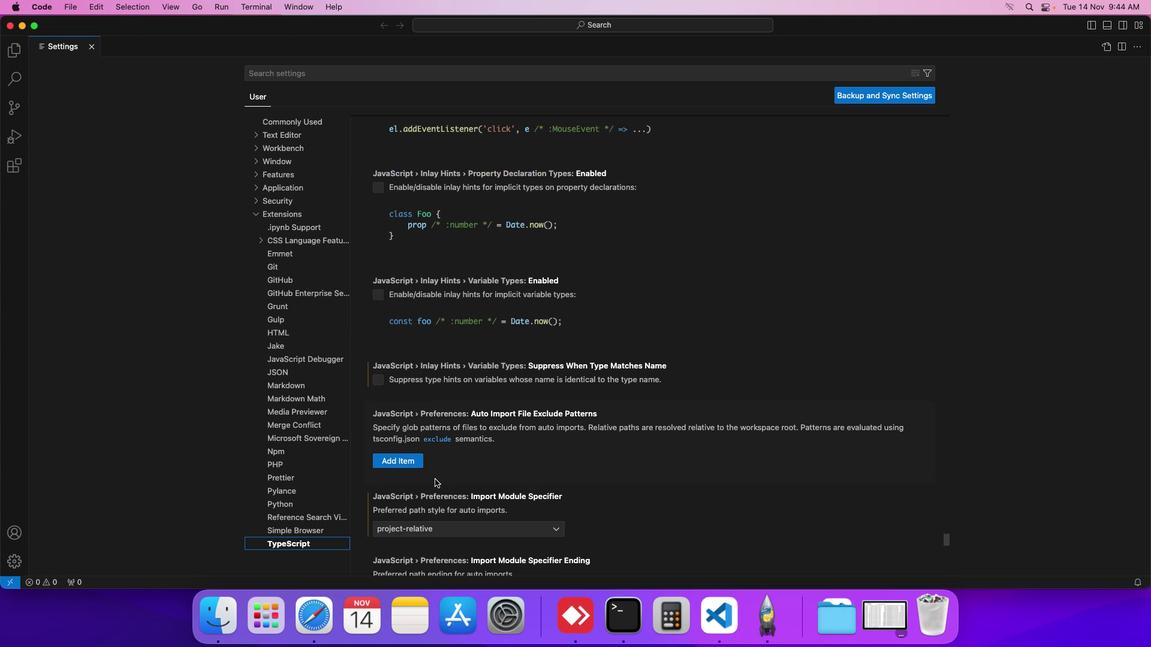 
Action: Mouse scrolled (435, 479) with delta (0, 0)
Screenshot: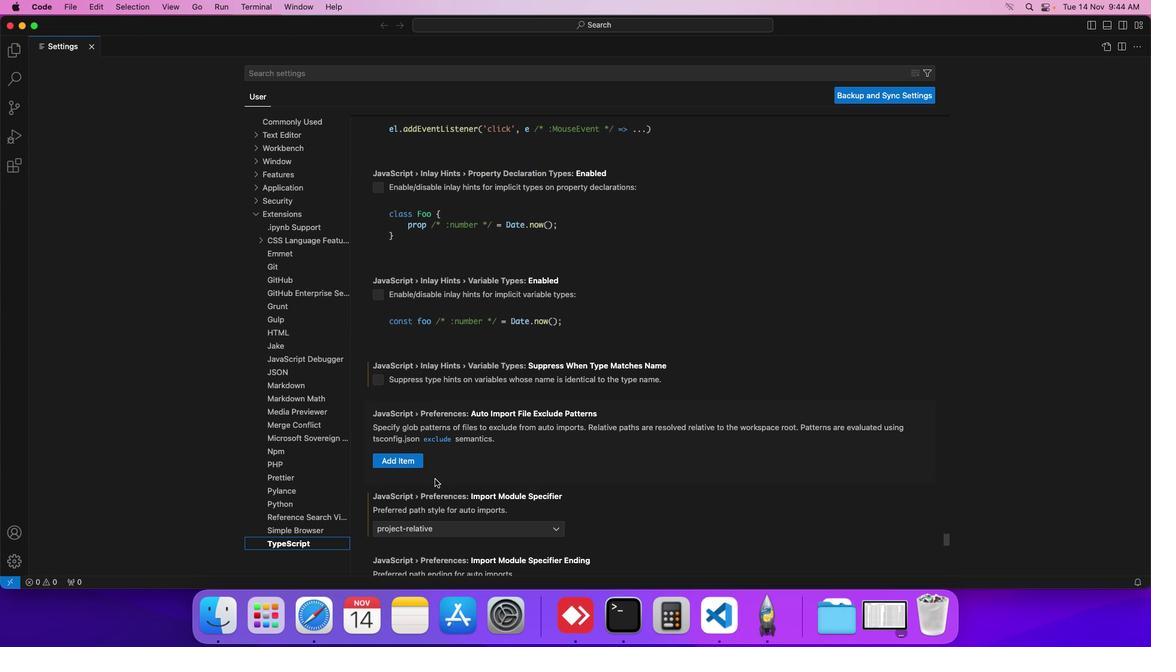 
Action: Mouse scrolled (435, 479) with delta (0, 0)
Screenshot: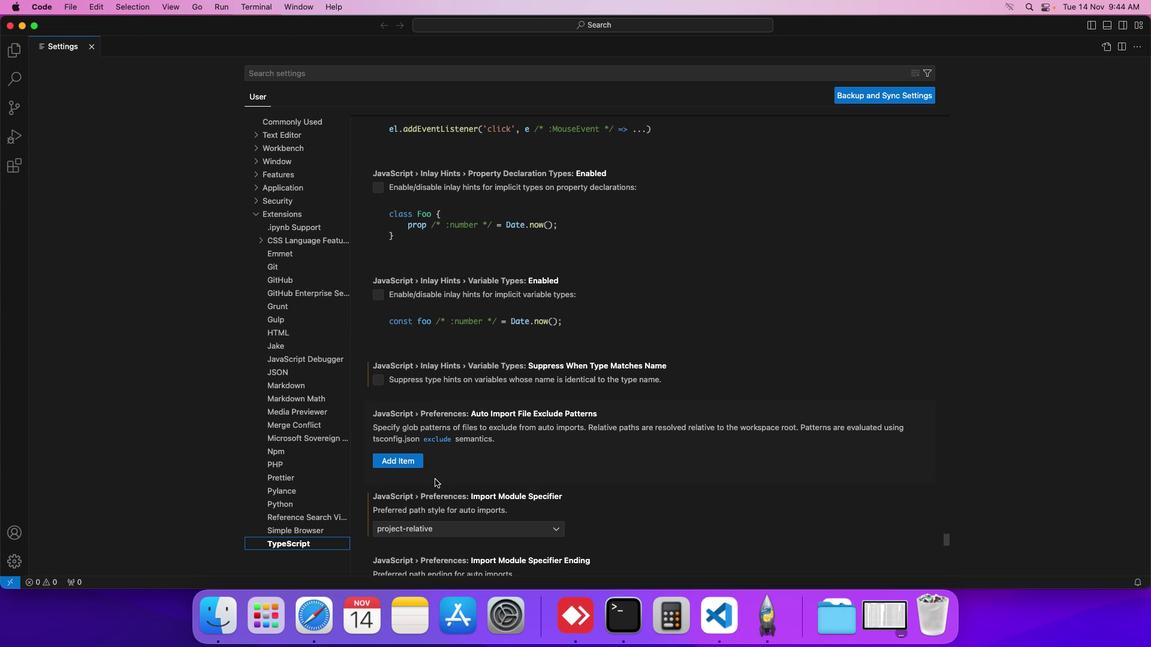
Action: Mouse scrolled (435, 479) with delta (0, 0)
Screenshot: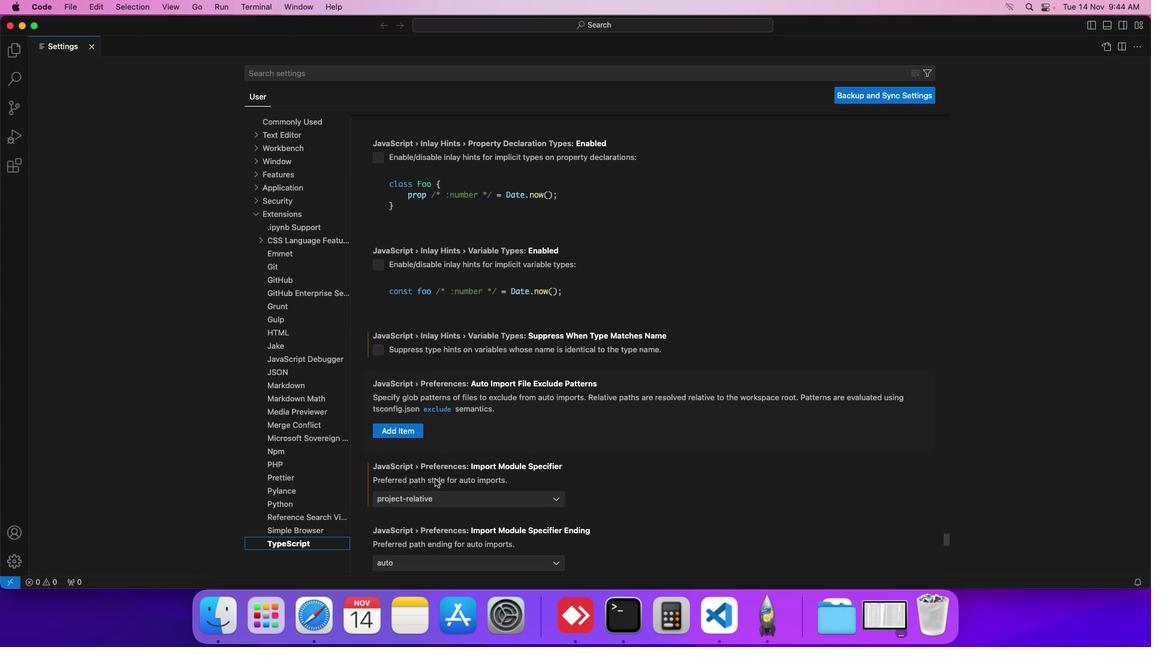 
Action: Mouse scrolled (435, 479) with delta (0, 0)
Screenshot: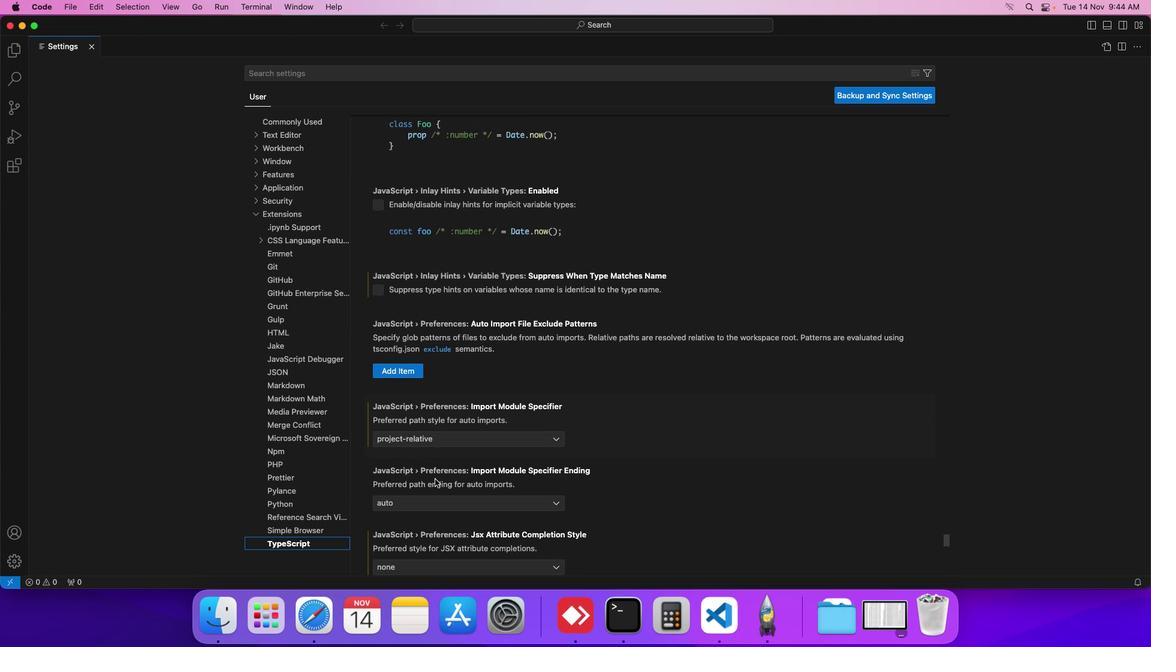 
Action: Mouse scrolled (435, 479) with delta (0, 0)
Screenshot: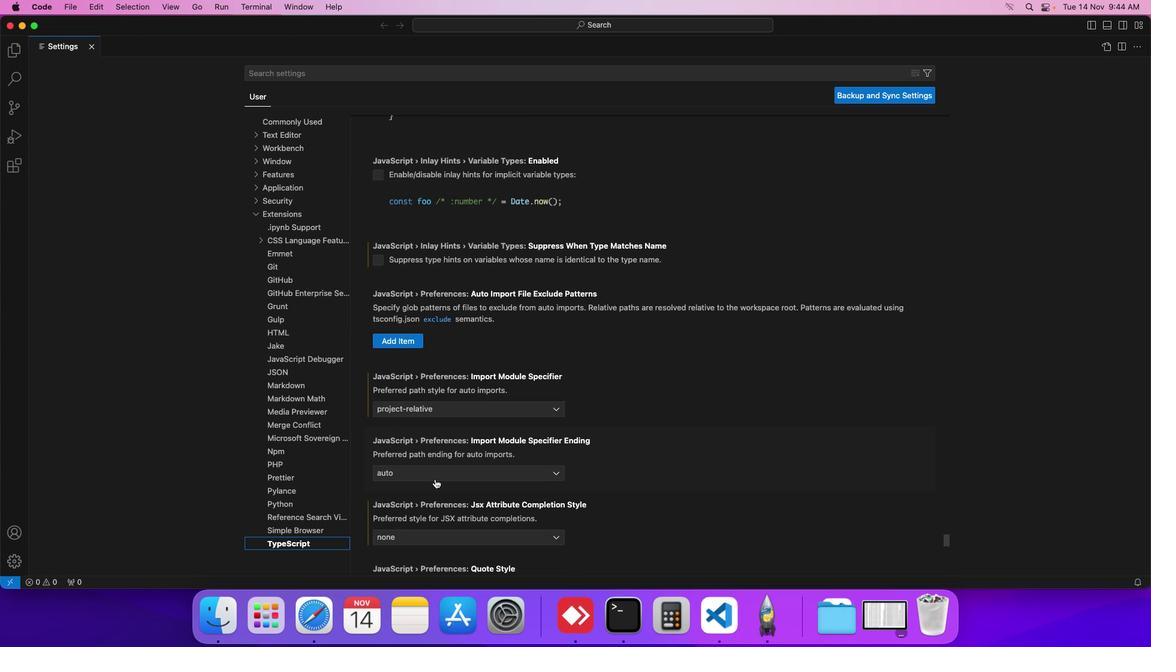 
Action: Mouse scrolled (435, 479) with delta (0, 0)
Screenshot: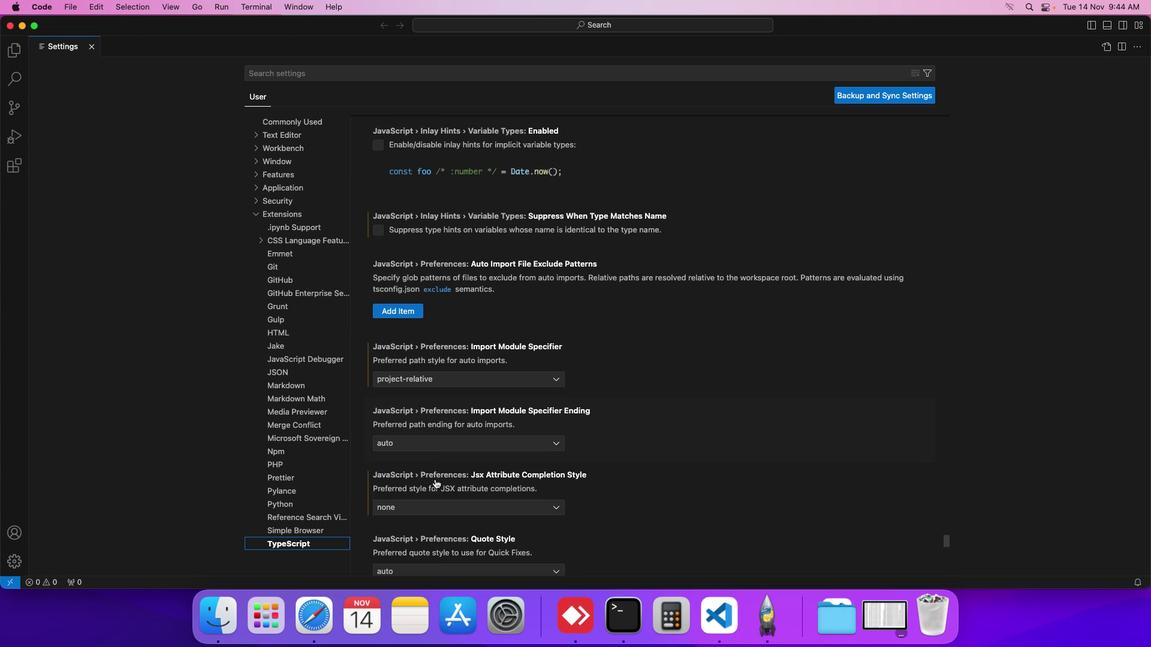 
Action: Mouse scrolled (435, 479) with delta (0, 0)
Screenshot: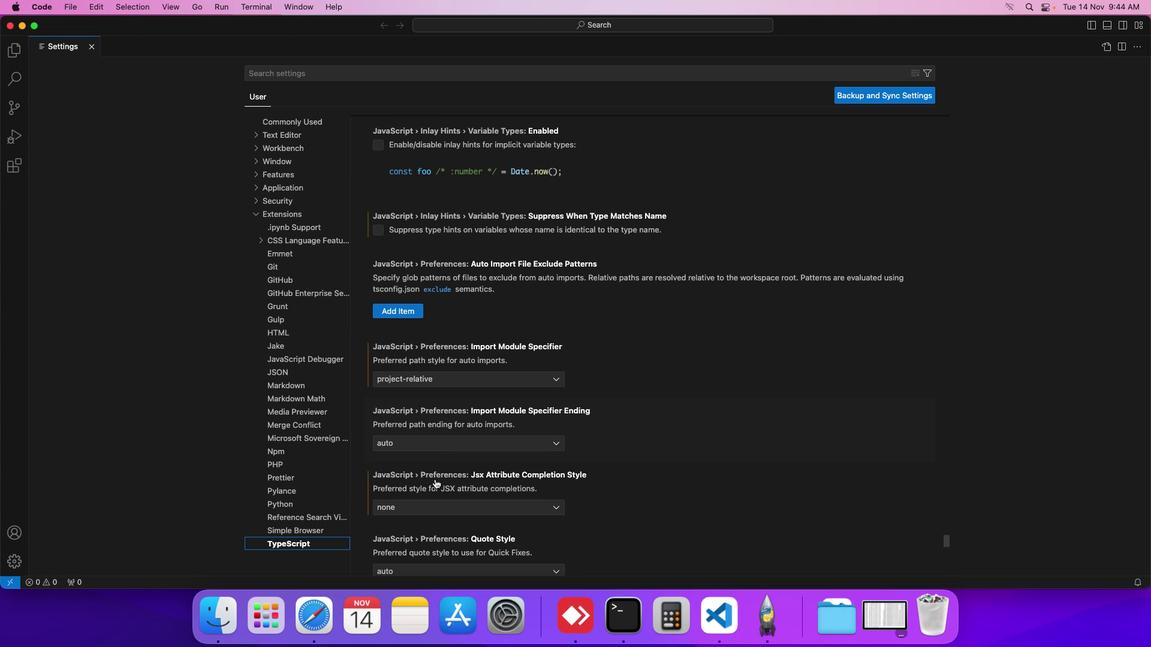 
Action: Mouse scrolled (435, 479) with delta (0, 0)
Screenshot: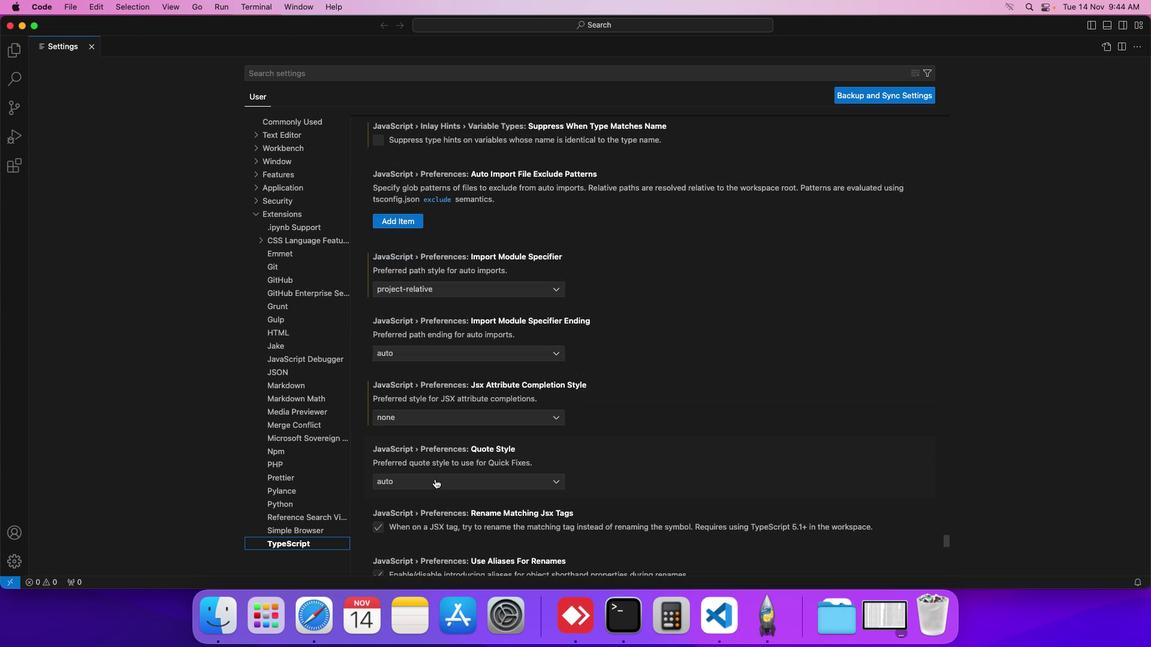 
Action: Mouse scrolled (435, 479) with delta (0, 0)
Screenshot: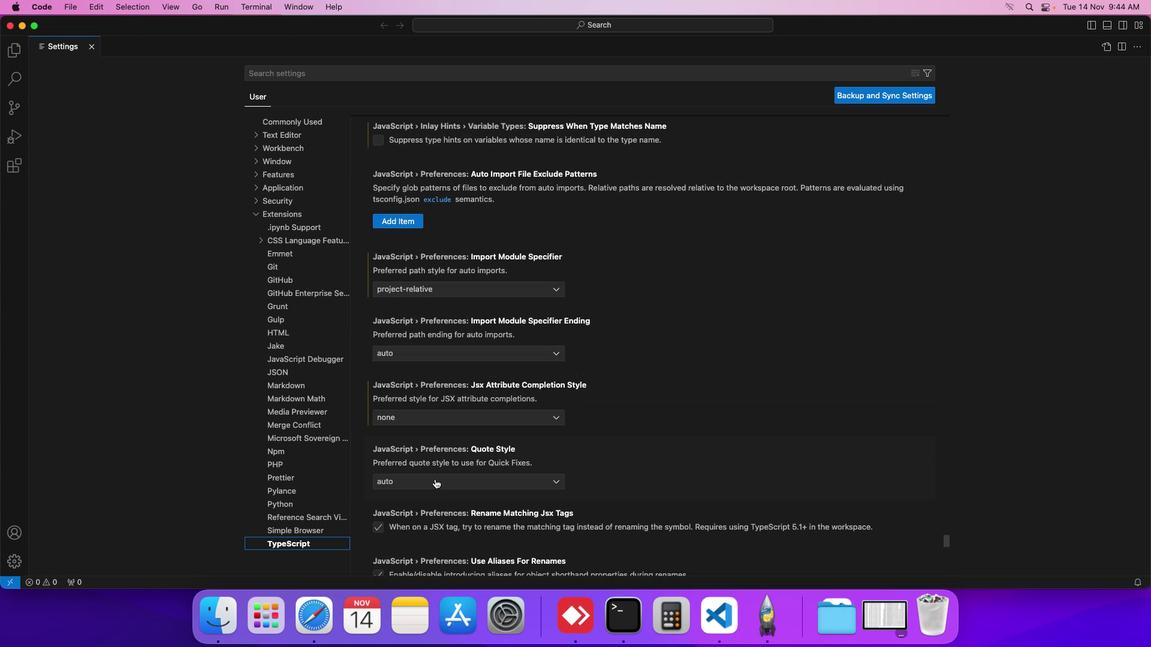 
Action: Mouse scrolled (435, 479) with delta (0, 0)
Screenshot: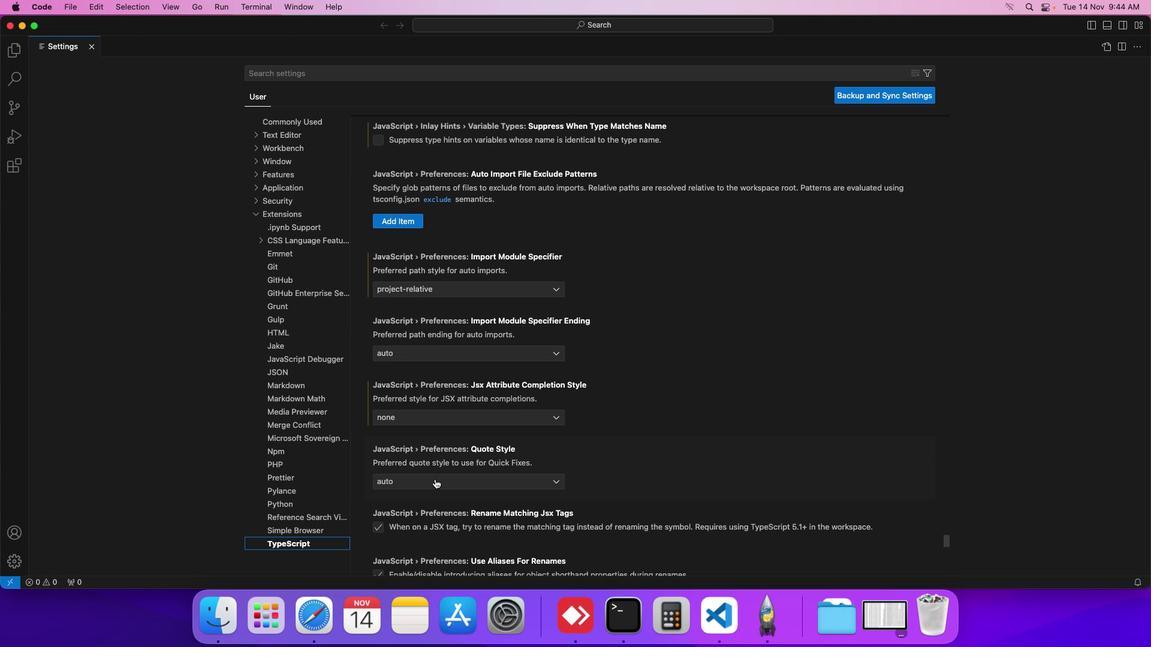 
Action: Mouse scrolled (435, 479) with delta (0, 0)
Screenshot: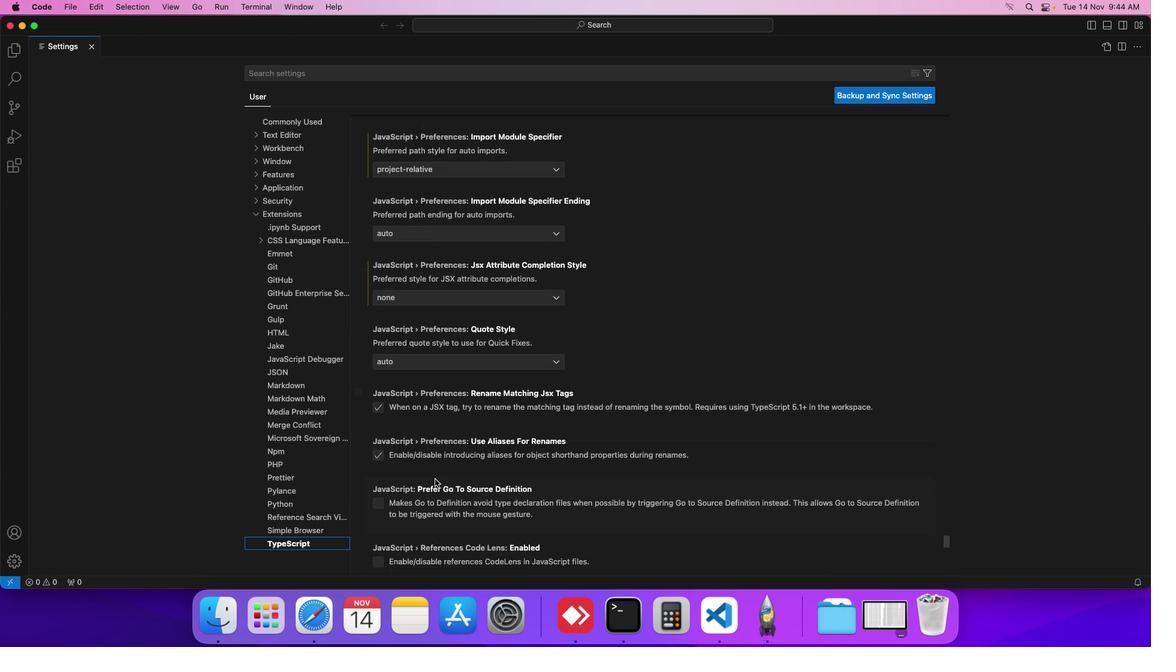 
Action: Mouse scrolled (435, 479) with delta (0, 0)
Screenshot: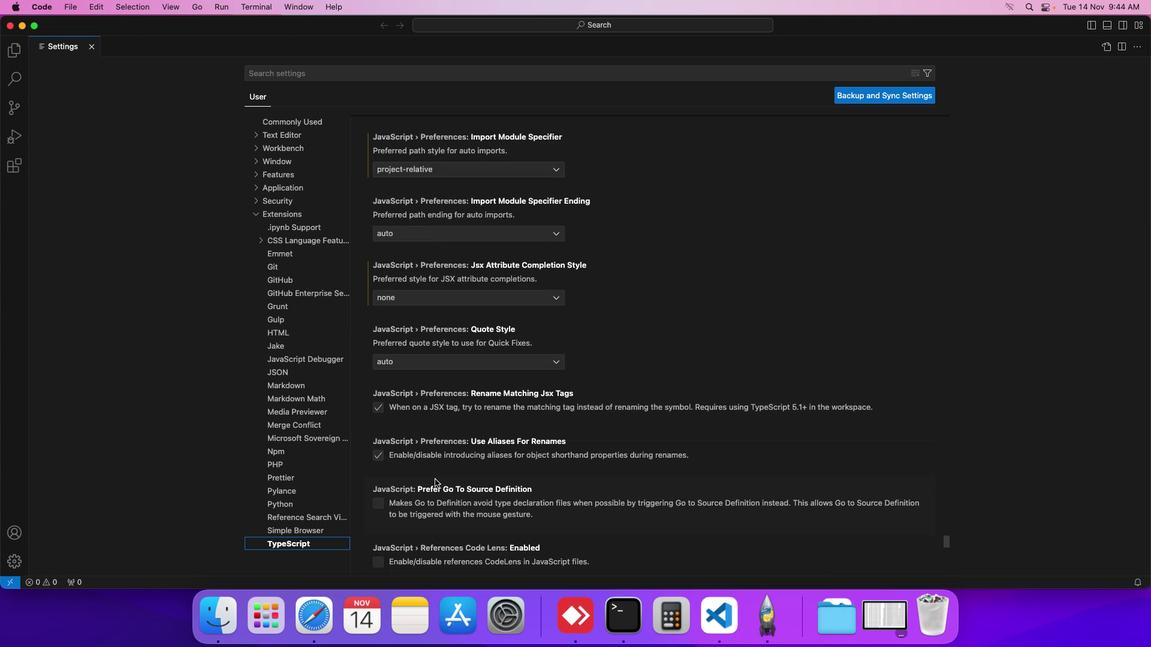 
Action: Mouse scrolled (435, 479) with delta (0, -1)
Screenshot: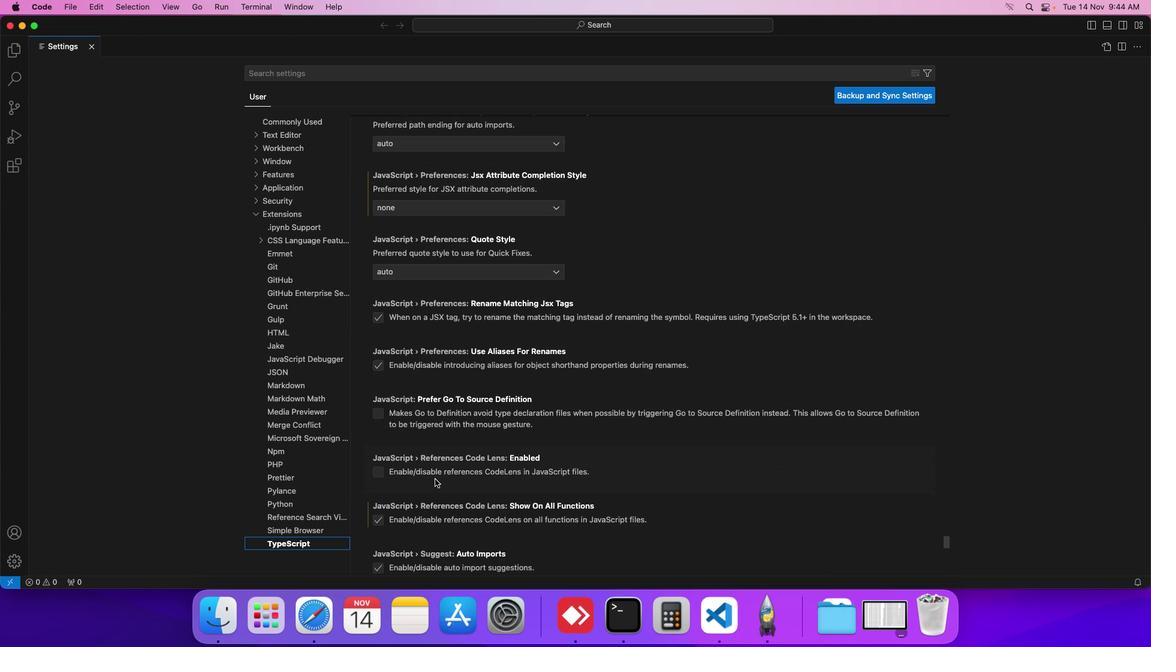 
Action: Mouse scrolled (435, 479) with delta (0, -1)
Screenshot: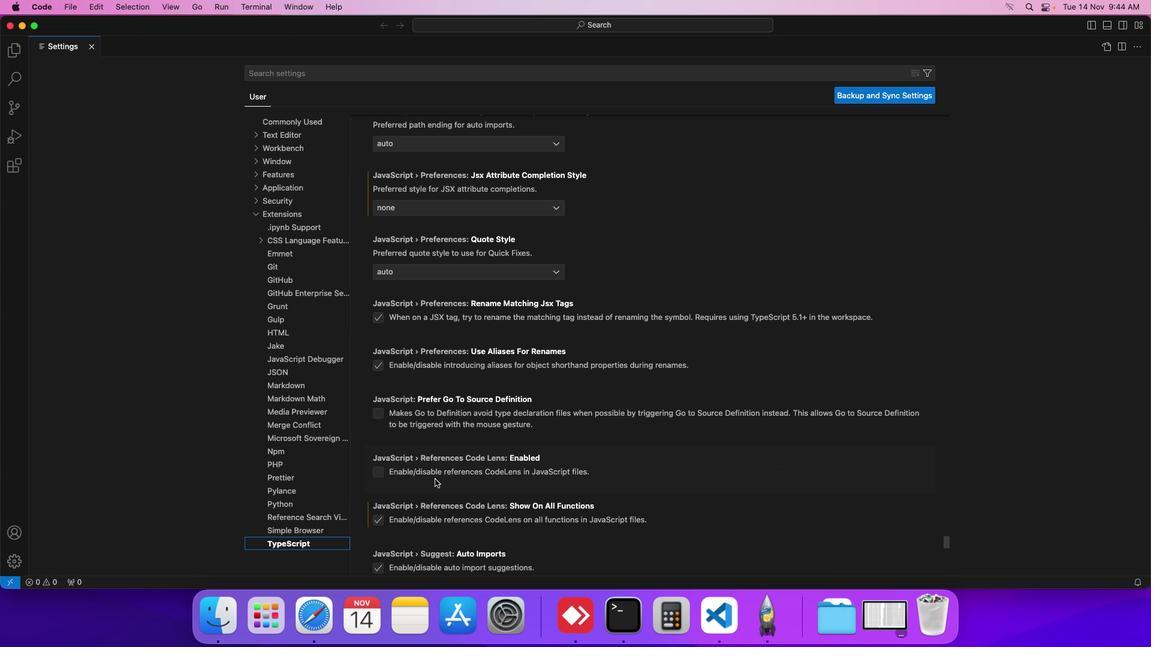 
Action: Mouse scrolled (435, 479) with delta (0, 0)
Screenshot: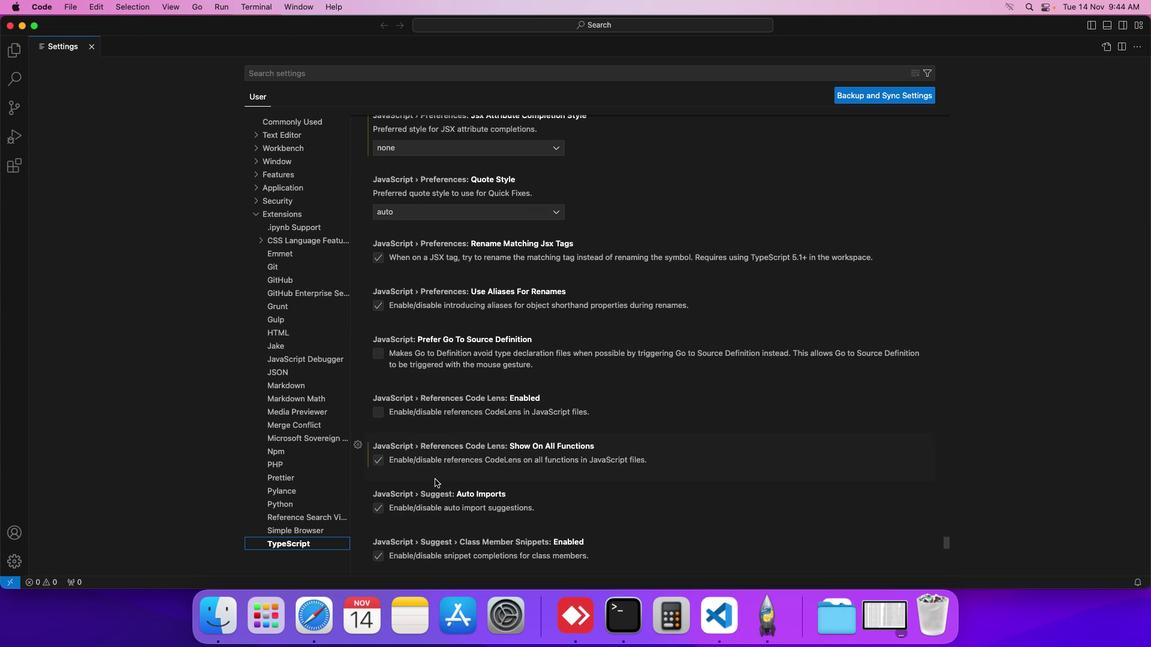 
Action: Mouse scrolled (435, 479) with delta (0, 0)
Screenshot: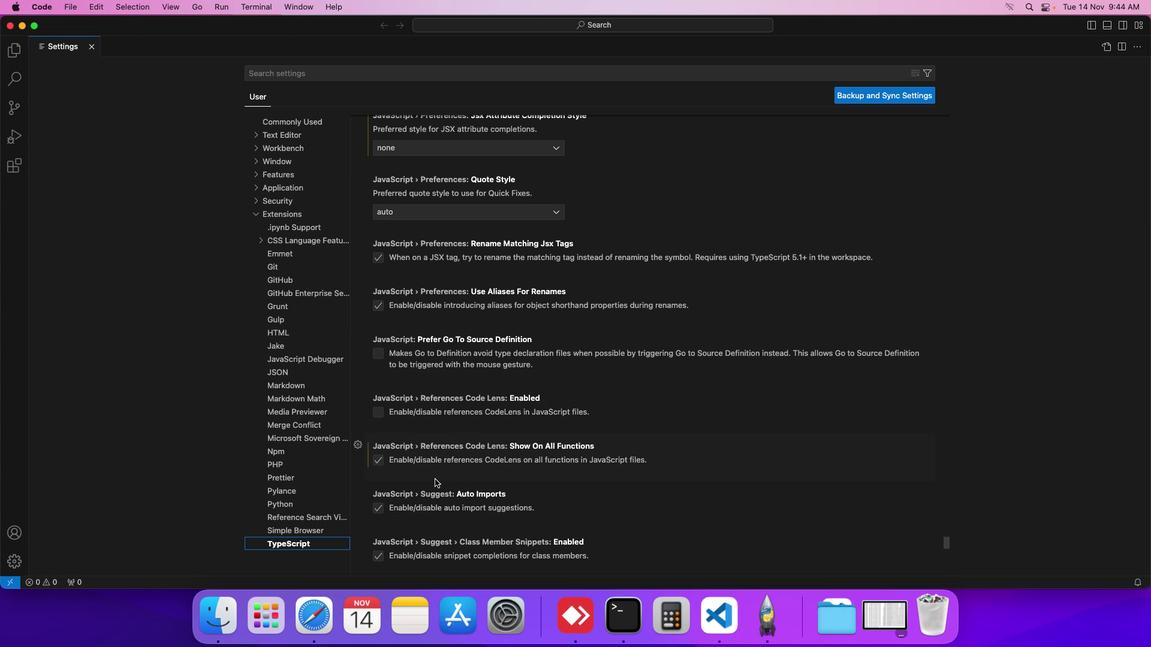 
Action: Mouse scrolled (435, 479) with delta (0, 0)
Screenshot: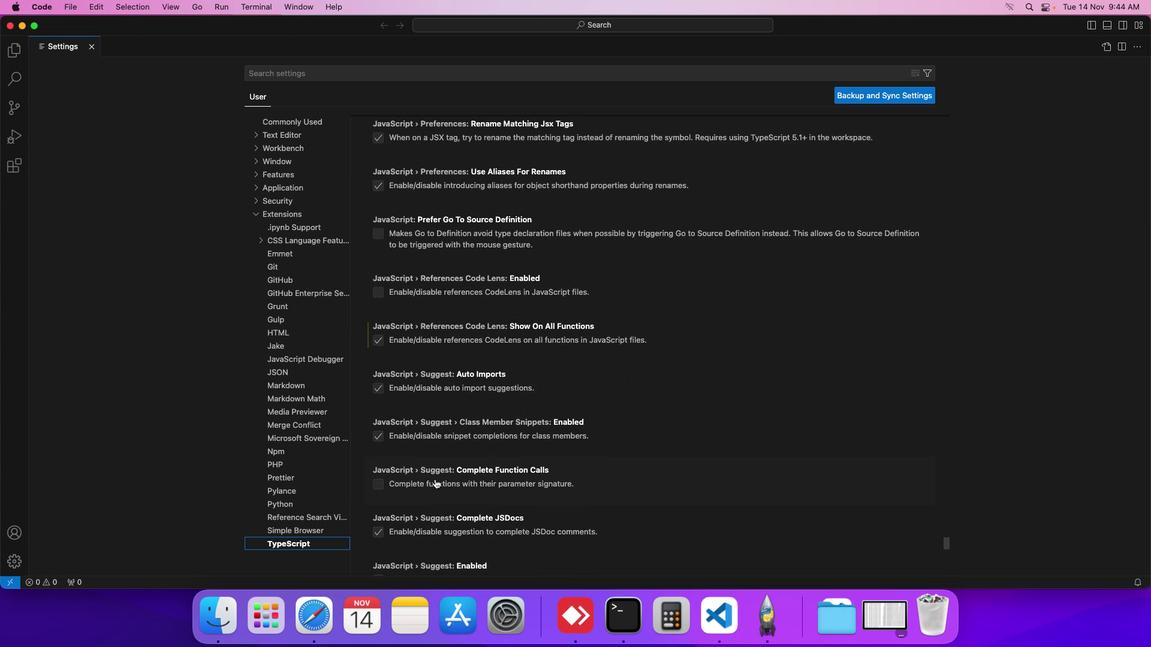 
Action: Mouse scrolled (435, 479) with delta (0, 0)
Screenshot: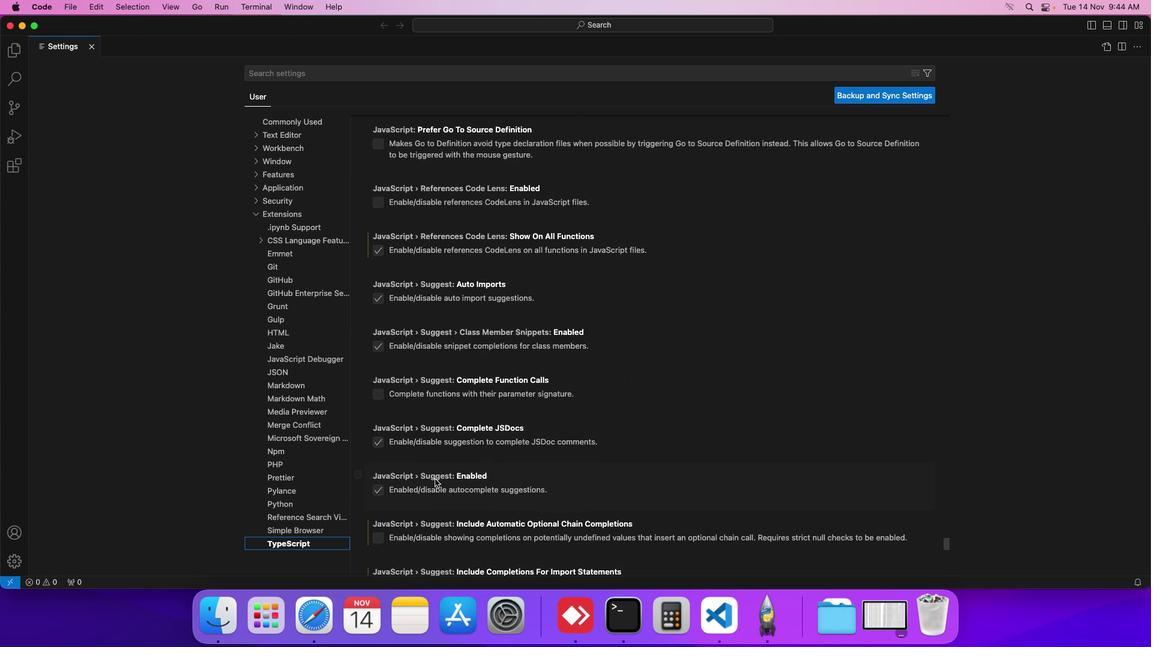 
Action: Mouse scrolled (435, 479) with delta (0, -1)
Screenshot: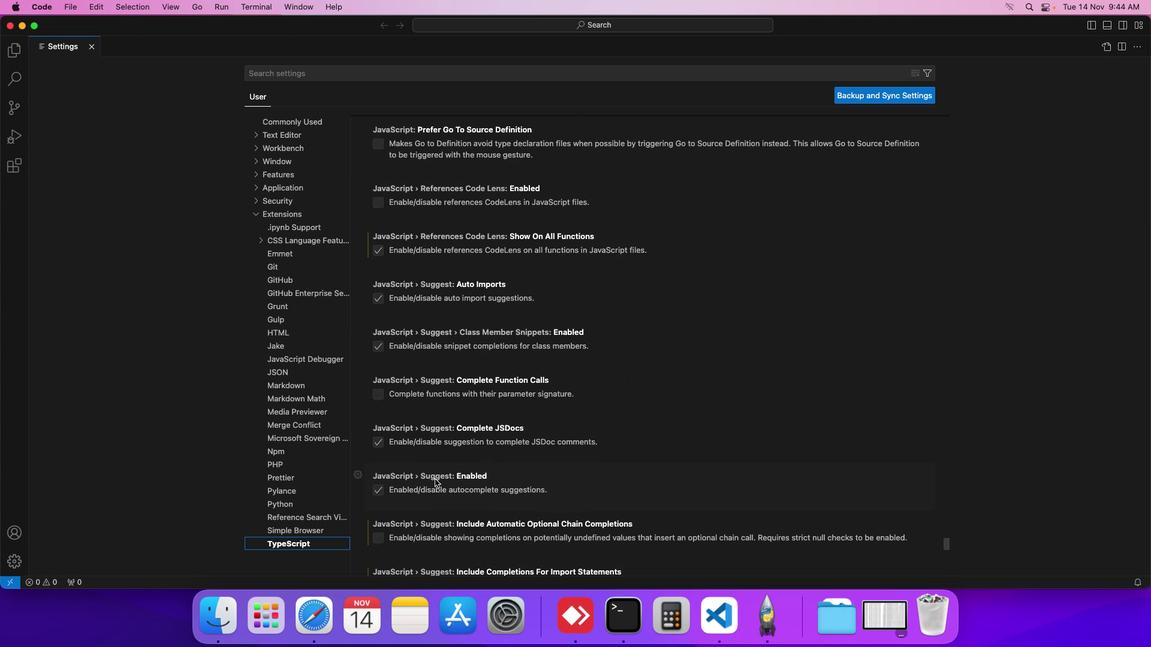 
Action: Mouse scrolled (435, 479) with delta (0, -1)
Screenshot: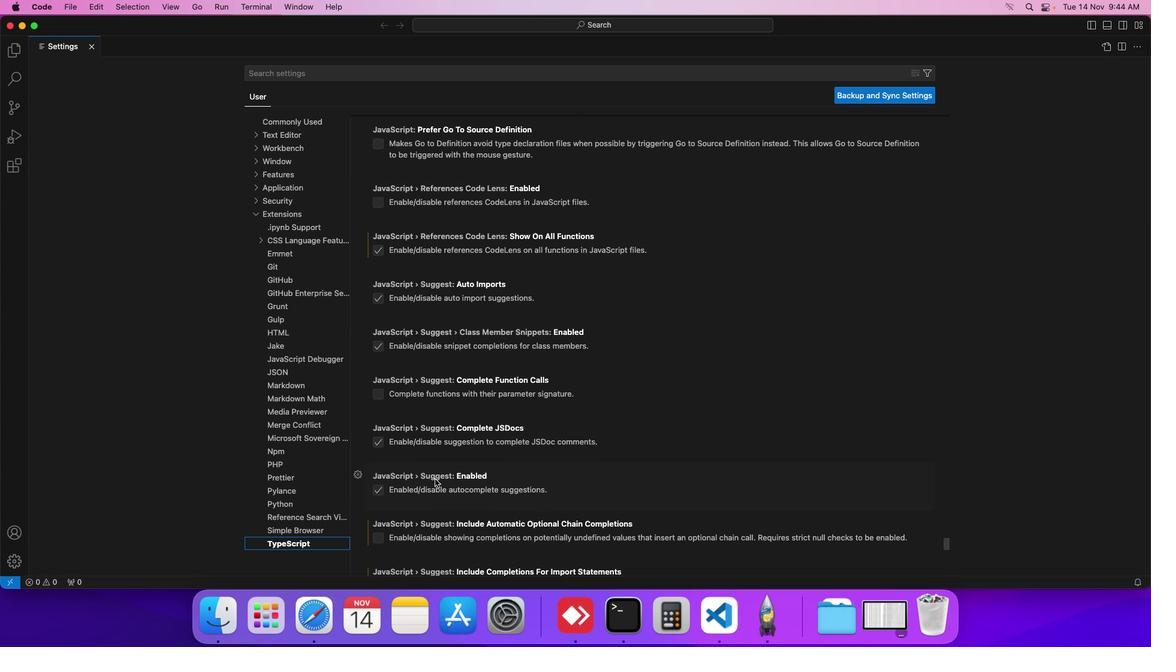 
Action: Mouse scrolled (435, 479) with delta (0, 0)
Screenshot: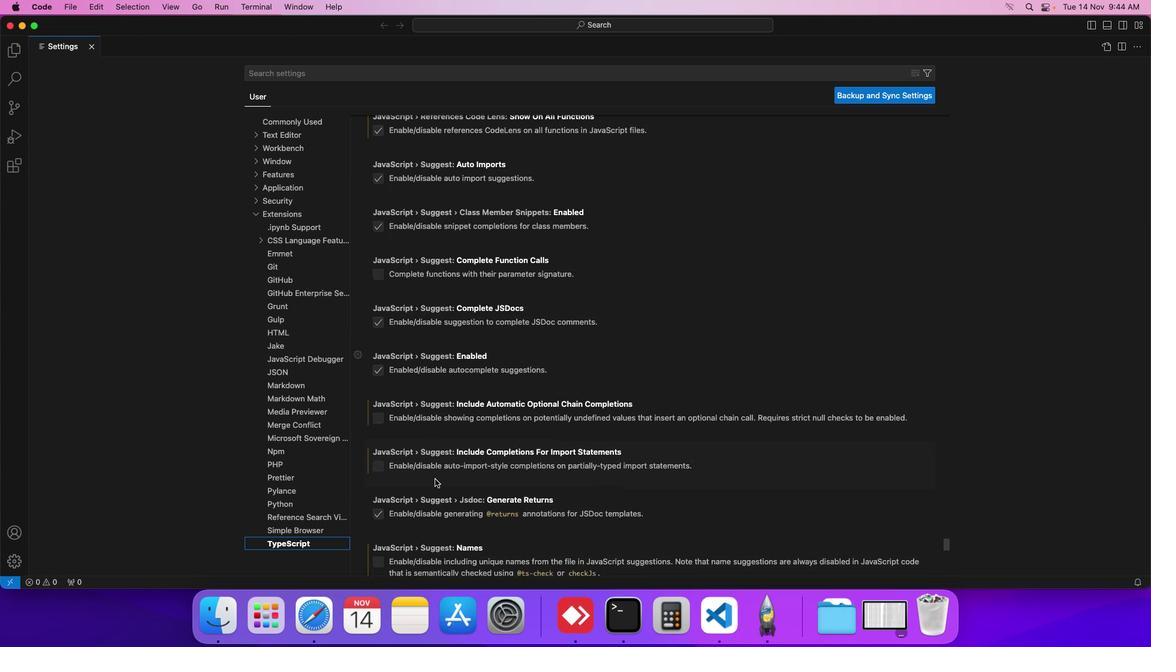 
Action: Mouse scrolled (435, 479) with delta (0, 0)
Screenshot: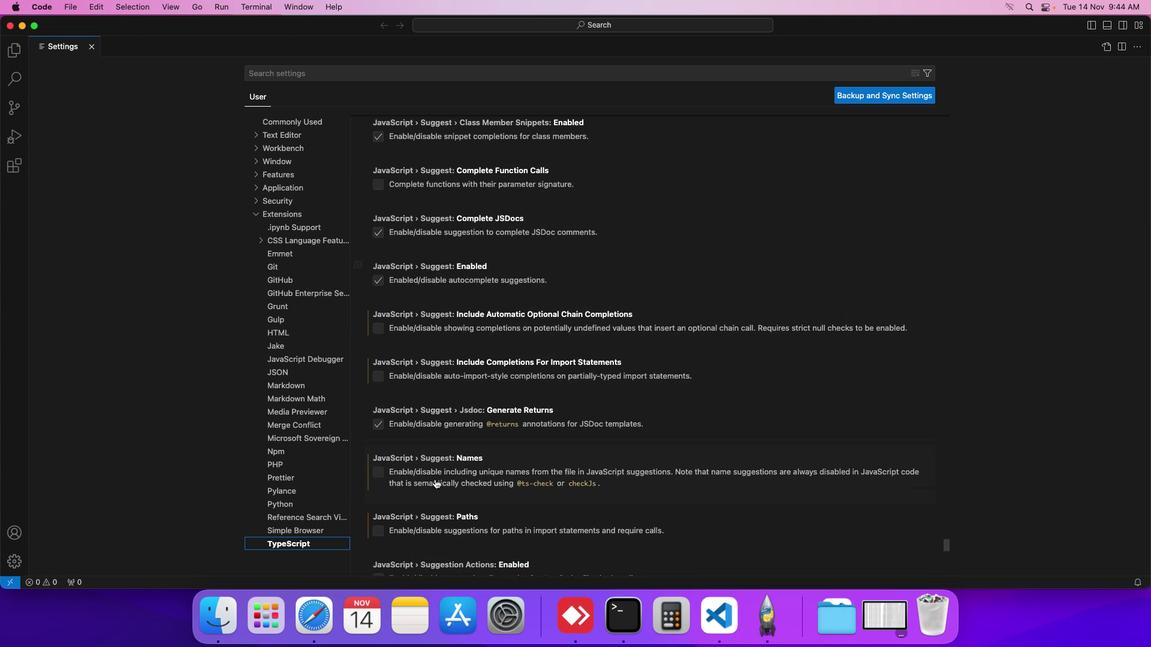 
Action: Mouse scrolled (435, 479) with delta (0, -1)
Screenshot: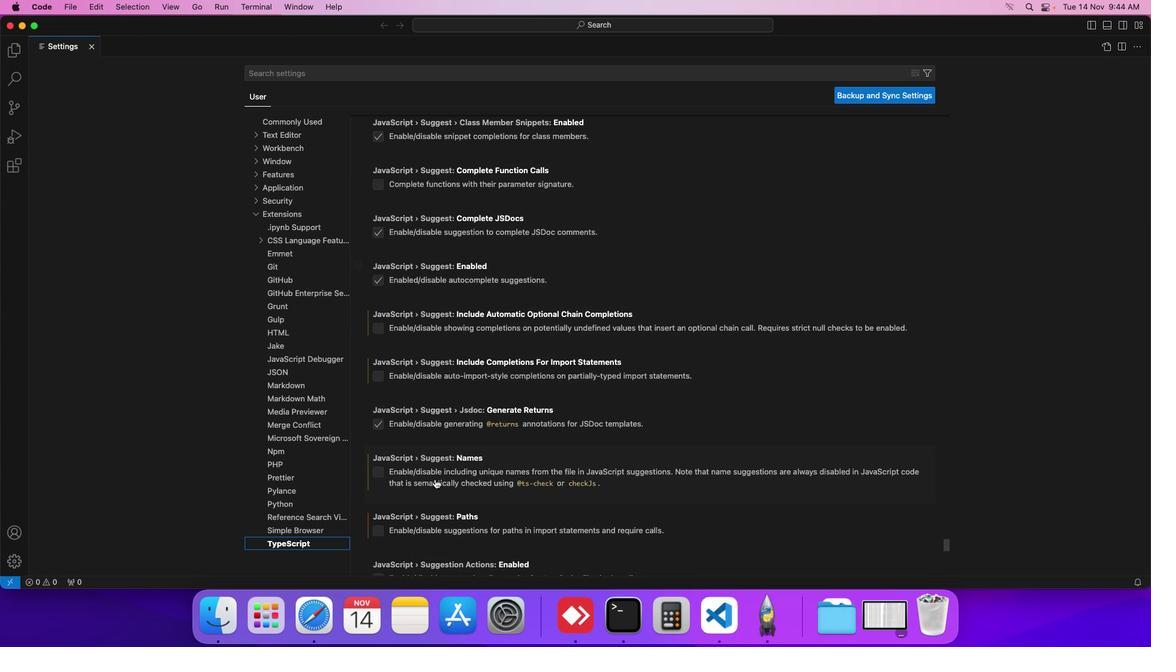 
Action: Mouse scrolled (435, 479) with delta (0, -1)
Screenshot: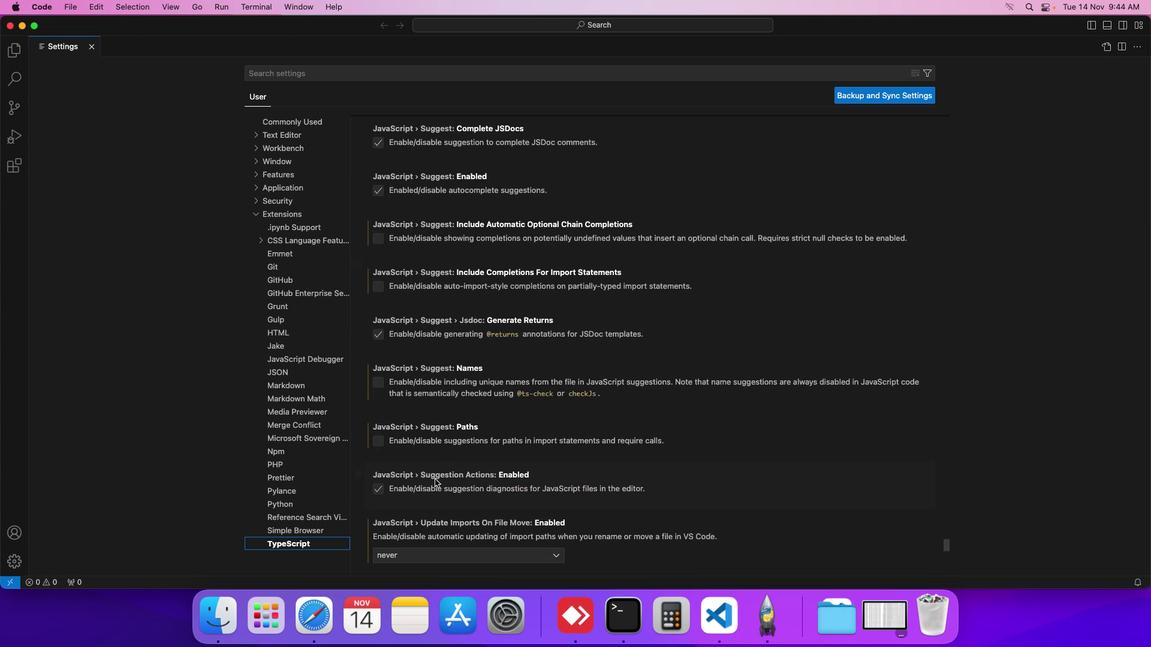 
Action: Mouse scrolled (435, 479) with delta (0, -1)
Screenshot: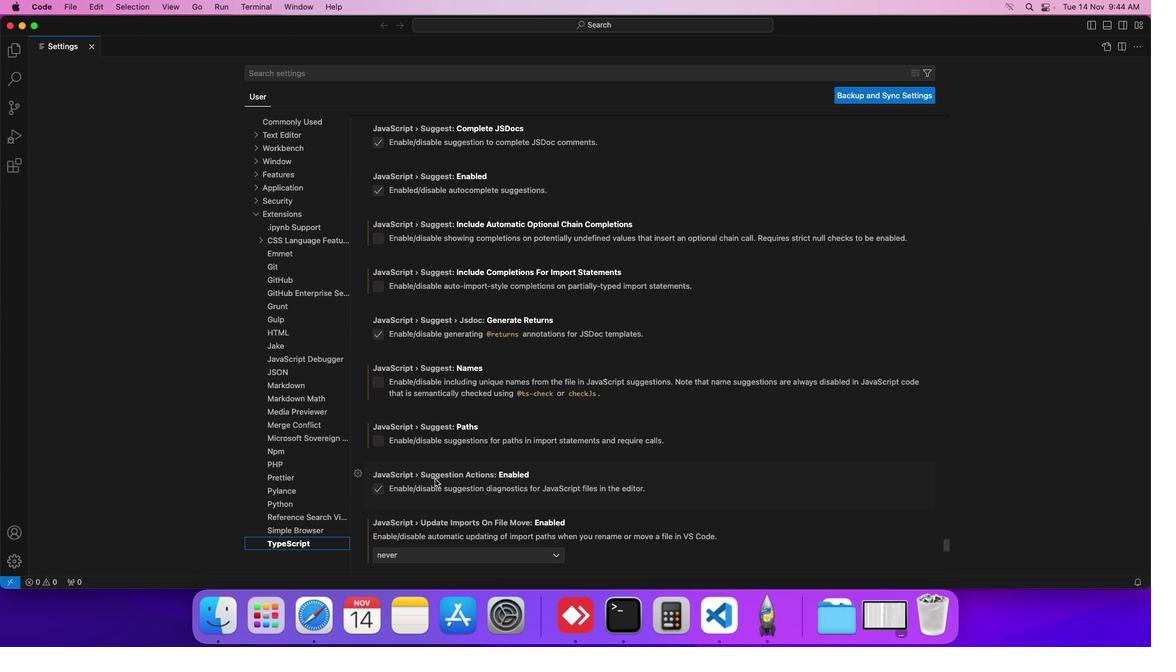 
Action: Mouse scrolled (435, 479) with delta (0, 0)
Screenshot: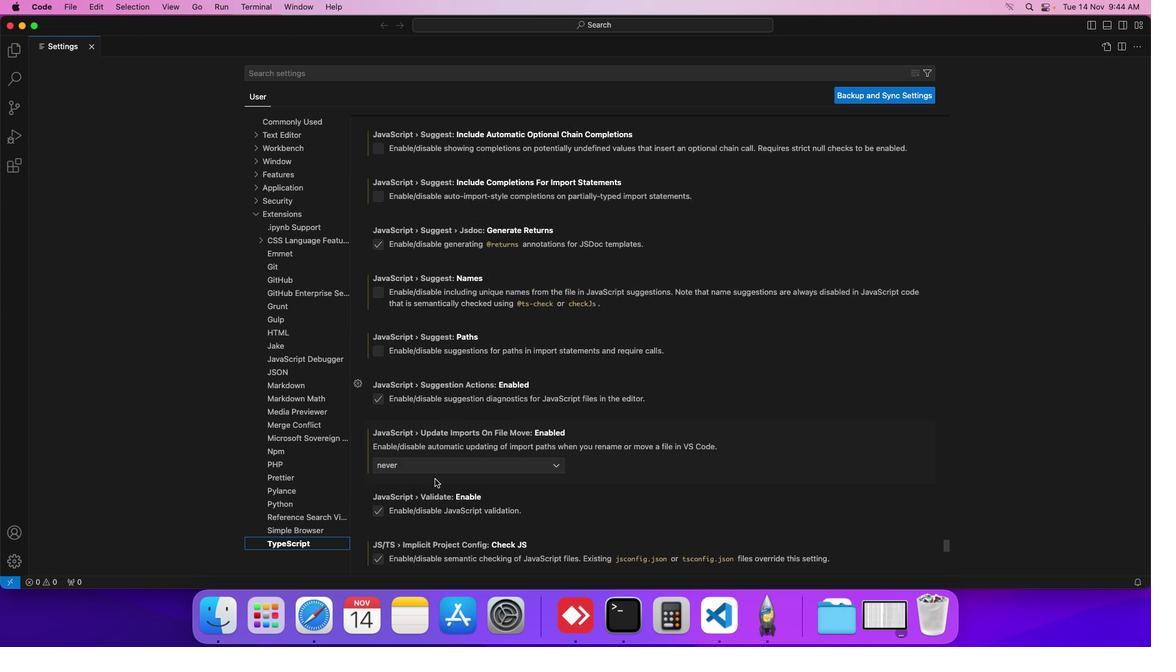 
Action: Mouse scrolled (435, 479) with delta (0, 0)
Screenshot: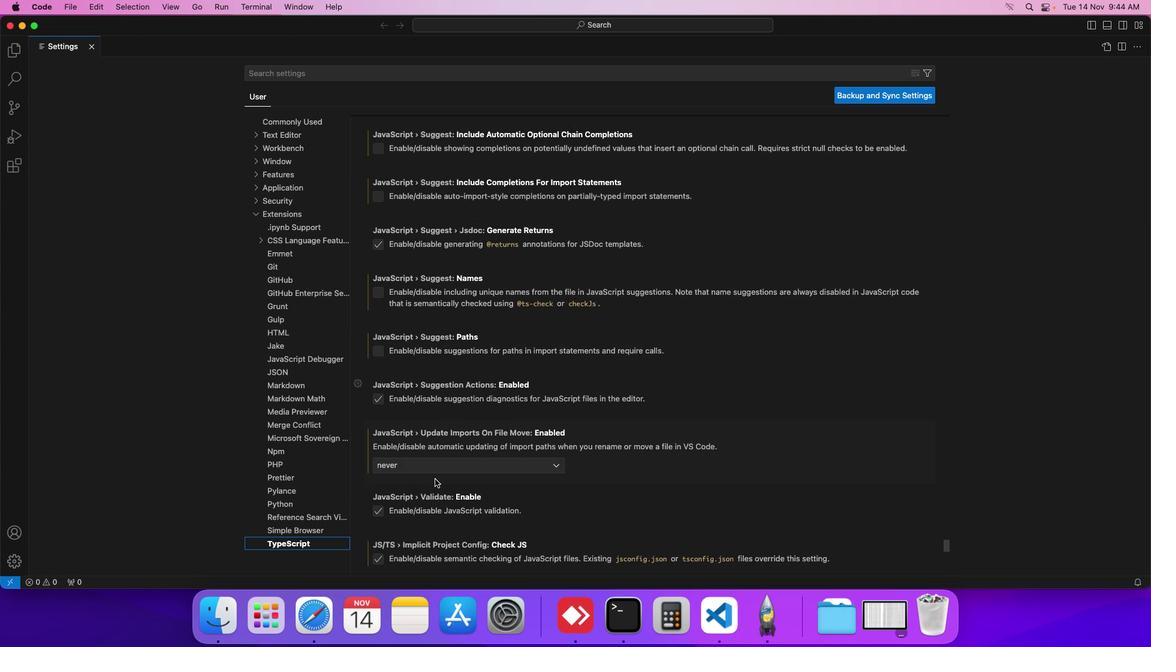 
Action: Mouse scrolled (435, 479) with delta (0, 0)
Screenshot: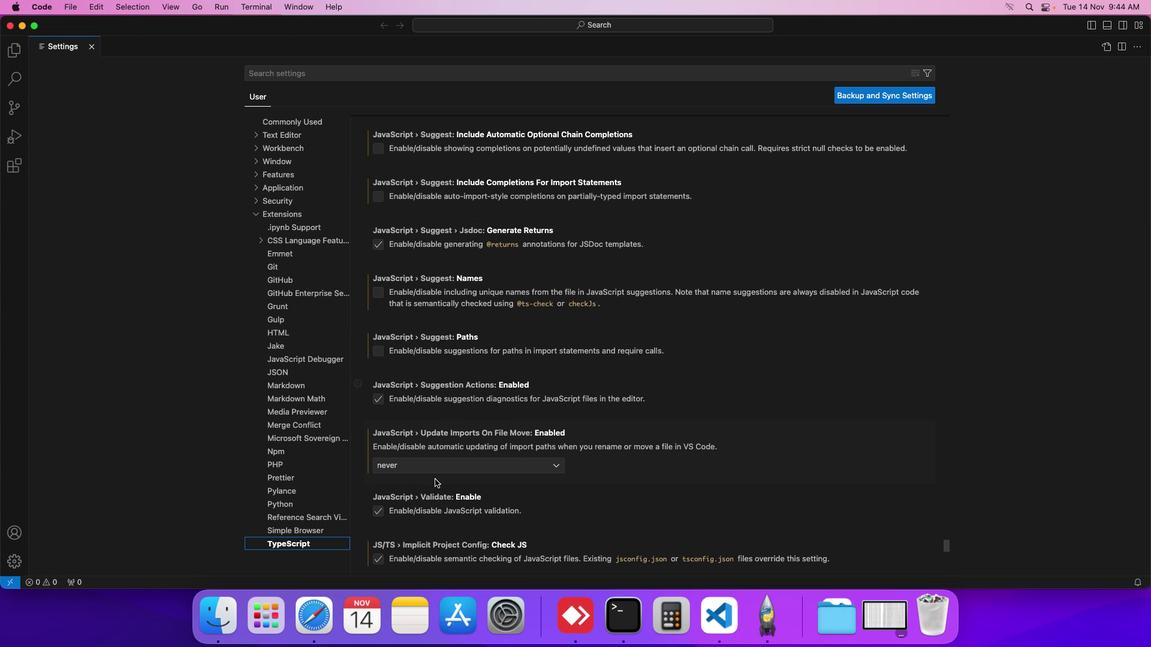 
Action: Mouse scrolled (435, 479) with delta (0, 0)
Screenshot: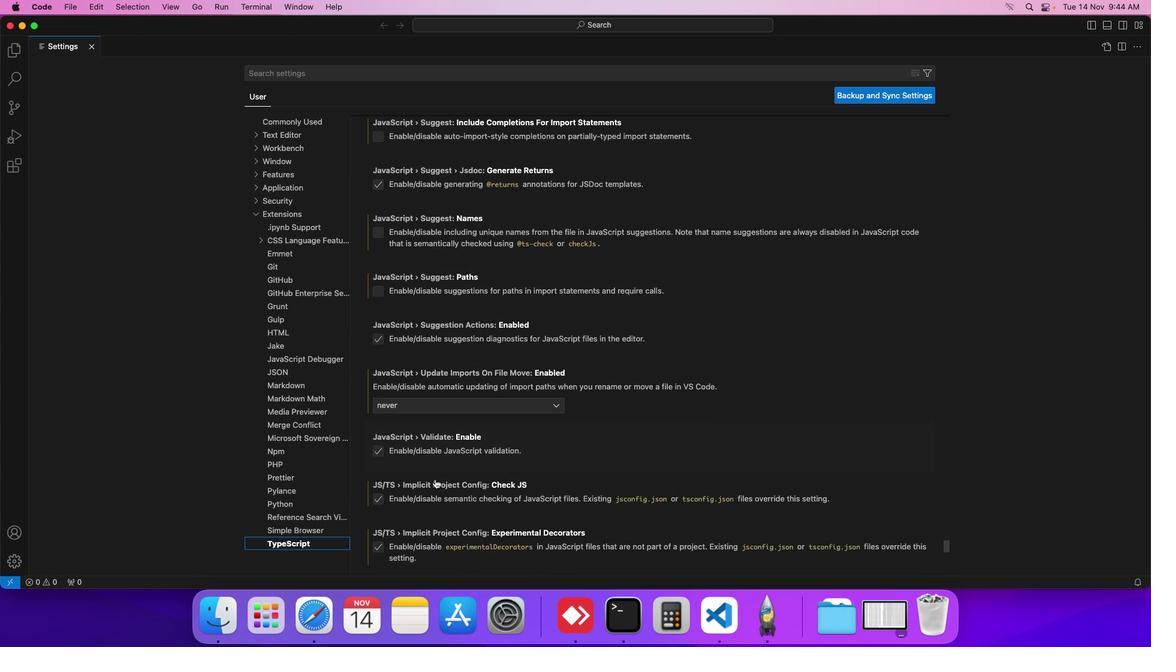 
Action: Mouse scrolled (435, 479) with delta (0, 0)
Screenshot: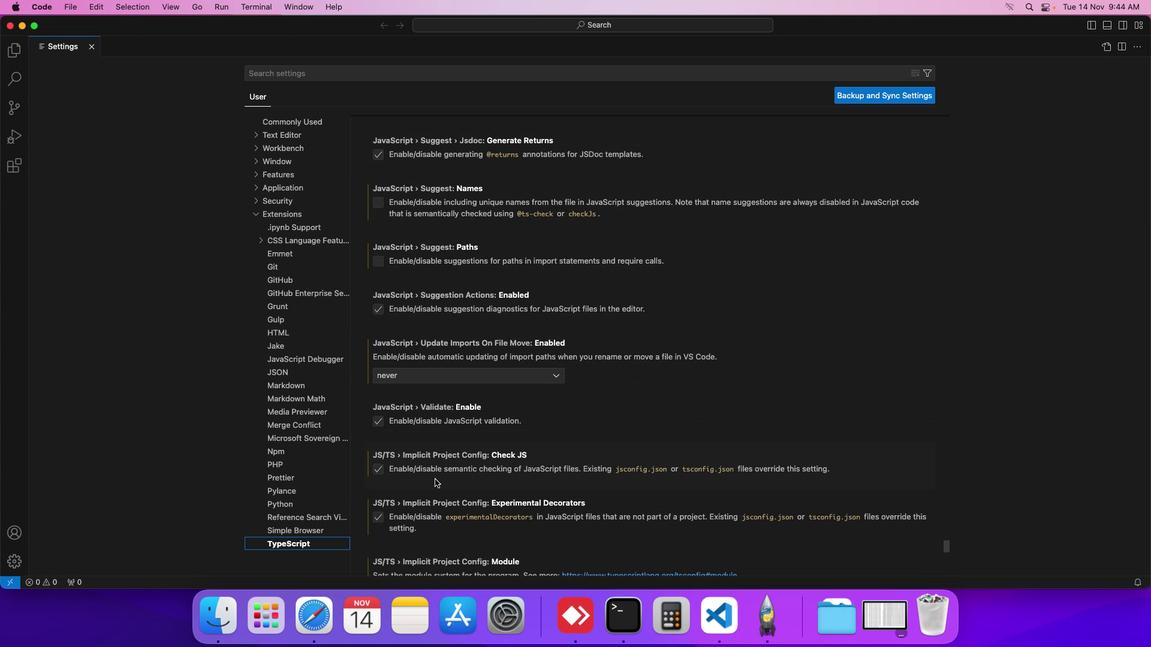 
Action: Mouse scrolled (435, 479) with delta (0, 0)
Screenshot: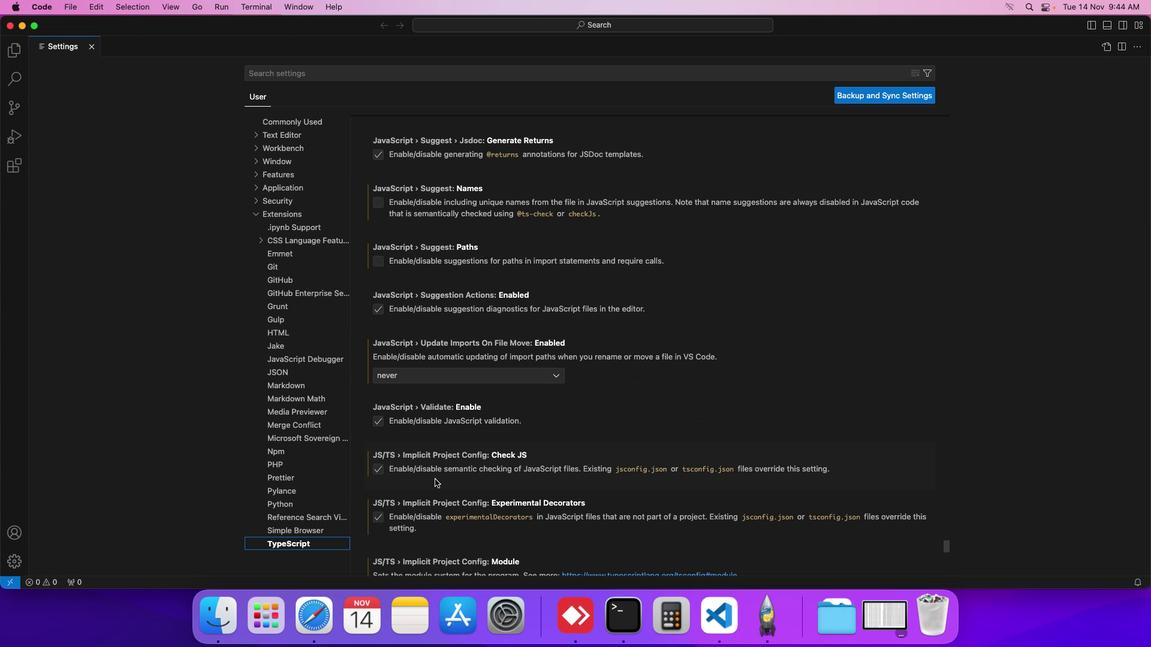 
Action: Mouse scrolled (435, 479) with delta (0, 0)
Screenshot: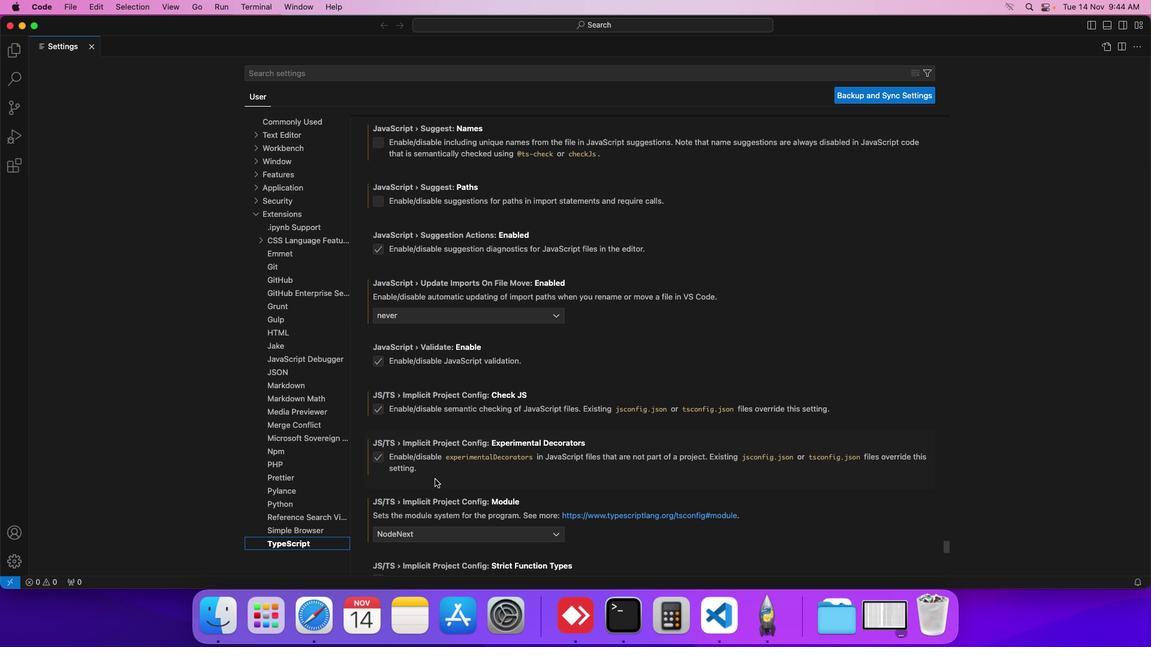 
Action: Mouse scrolled (435, 479) with delta (0, 0)
Screenshot: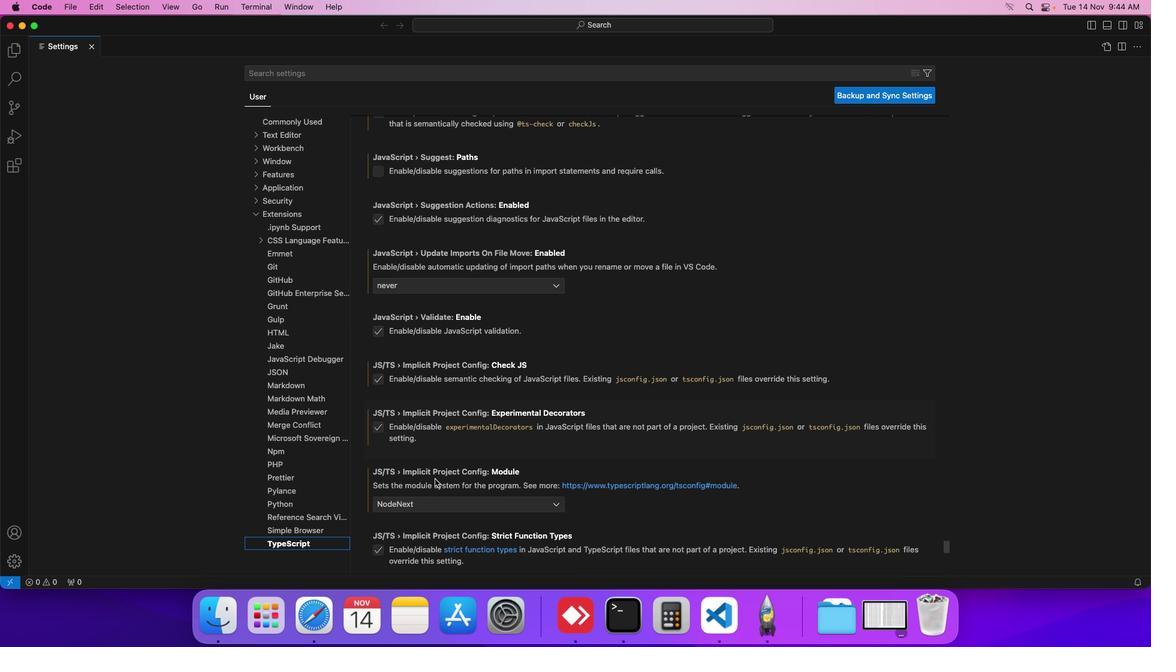 
Action: Mouse scrolled (435, 479) with delta (0, 0)
Screenshot: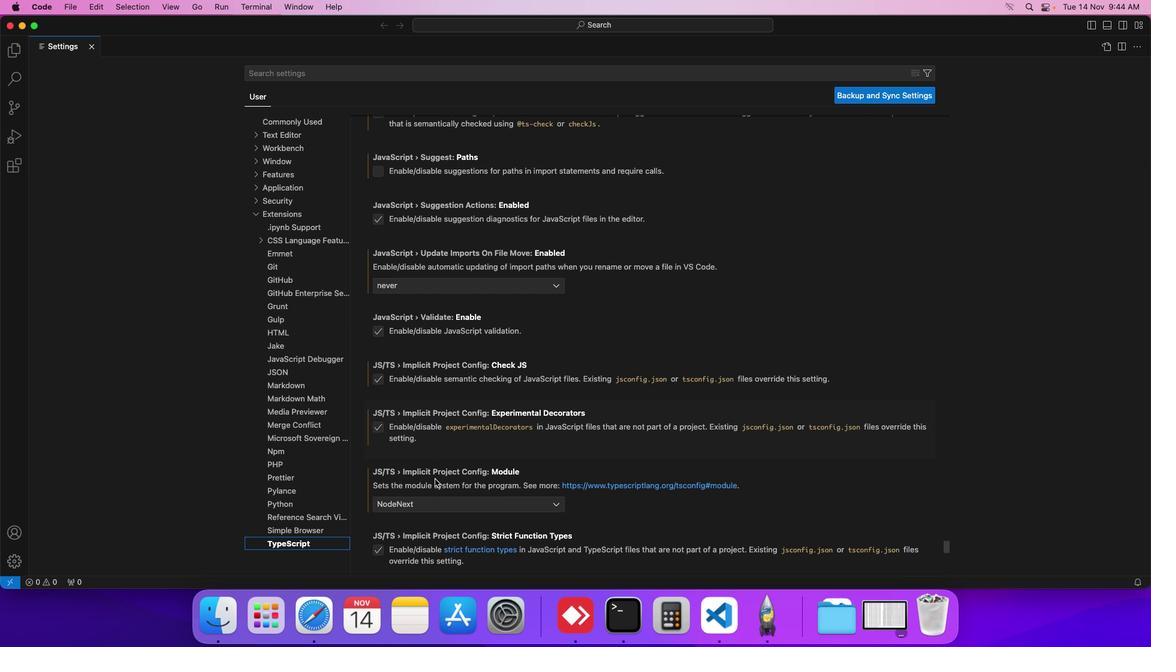 
Action: Mouse scrolled (435, 479) with delta (0, 0)
Screenshot: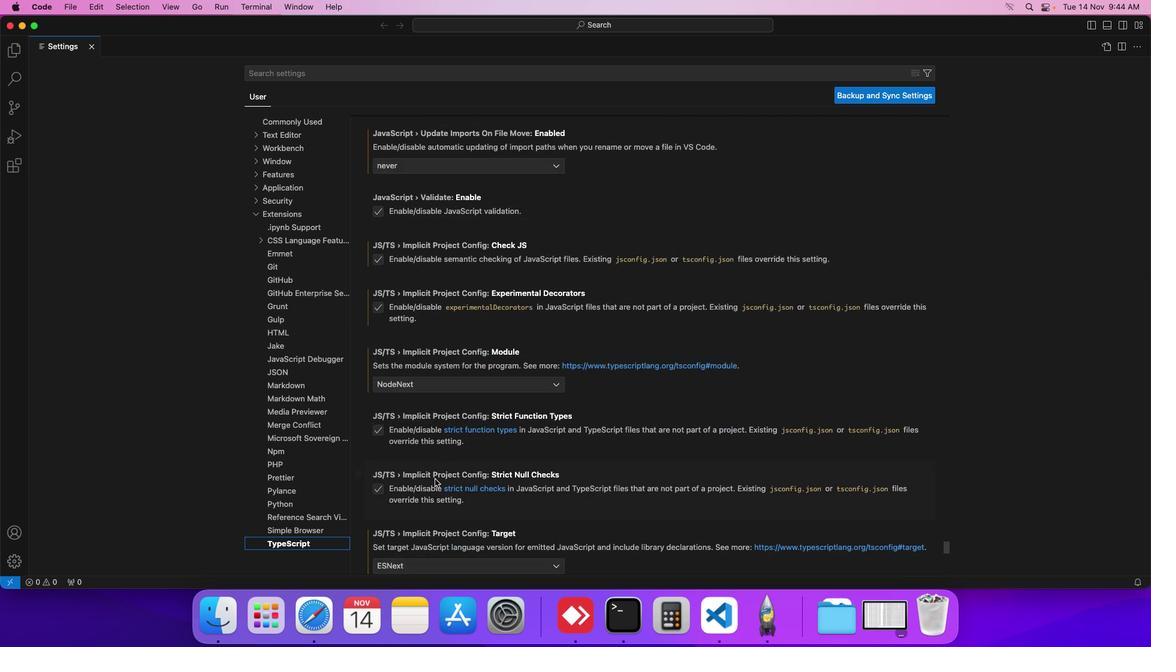 
Action: Mouse scrolled (435, 479) with delta (0, 0)
Screenshot: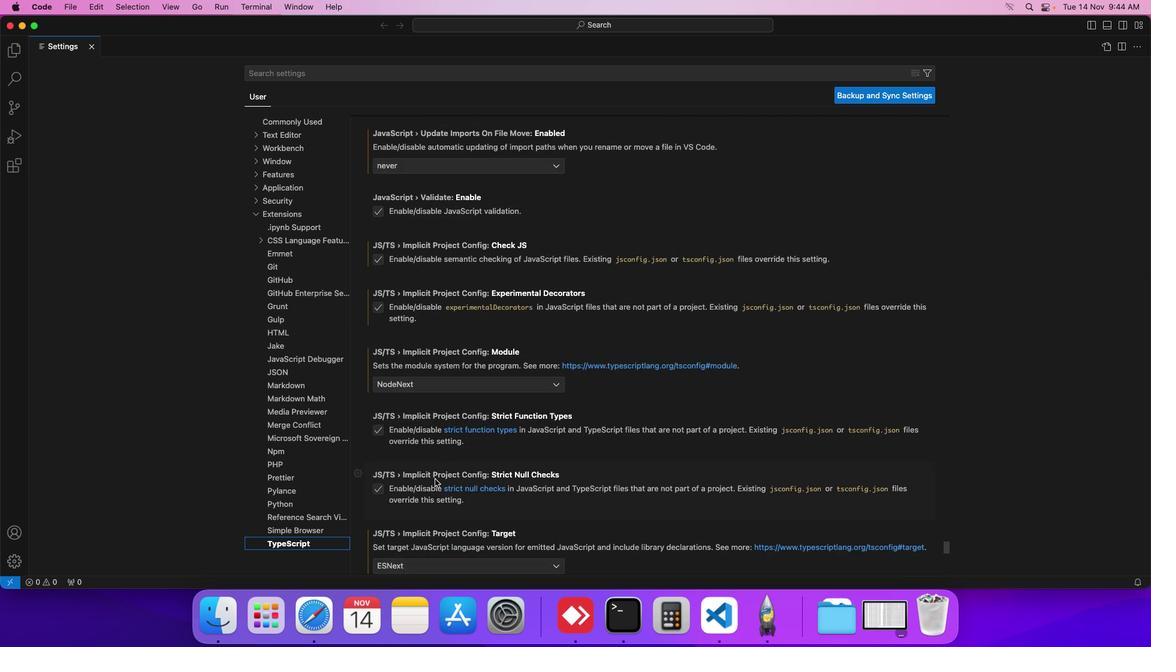 
Action: Mouse scrolled (435, 479) with delta (0, -1)
Screenshot: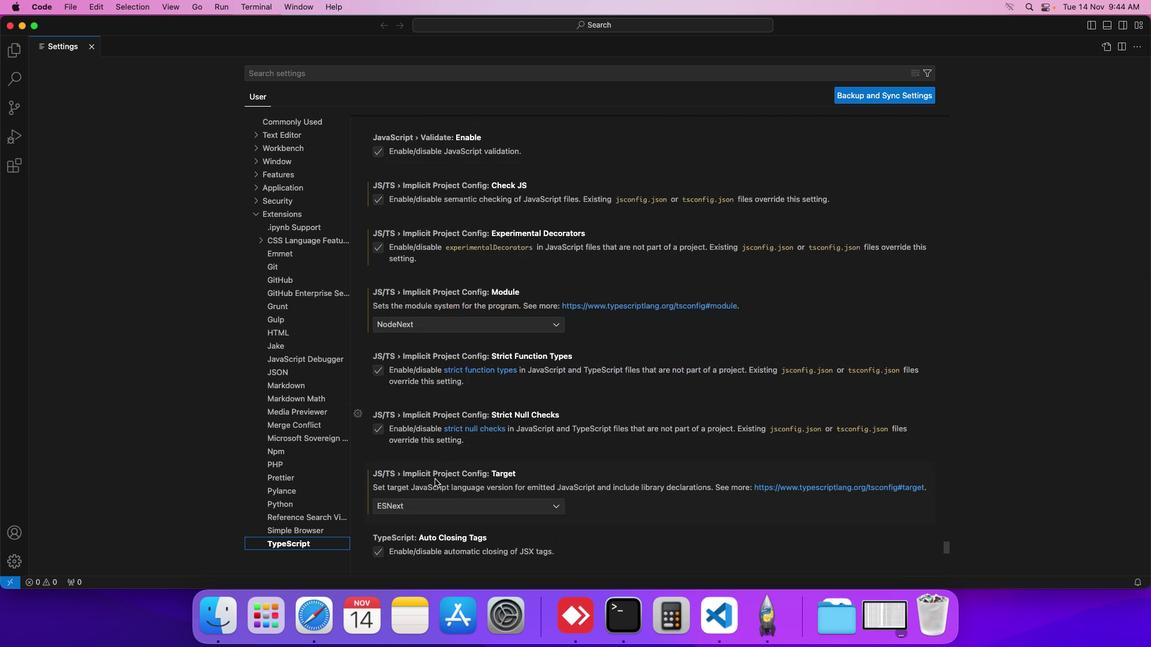 
Action: Mouse scrolled (435, 479) with delta (0, -1)
Screenshot: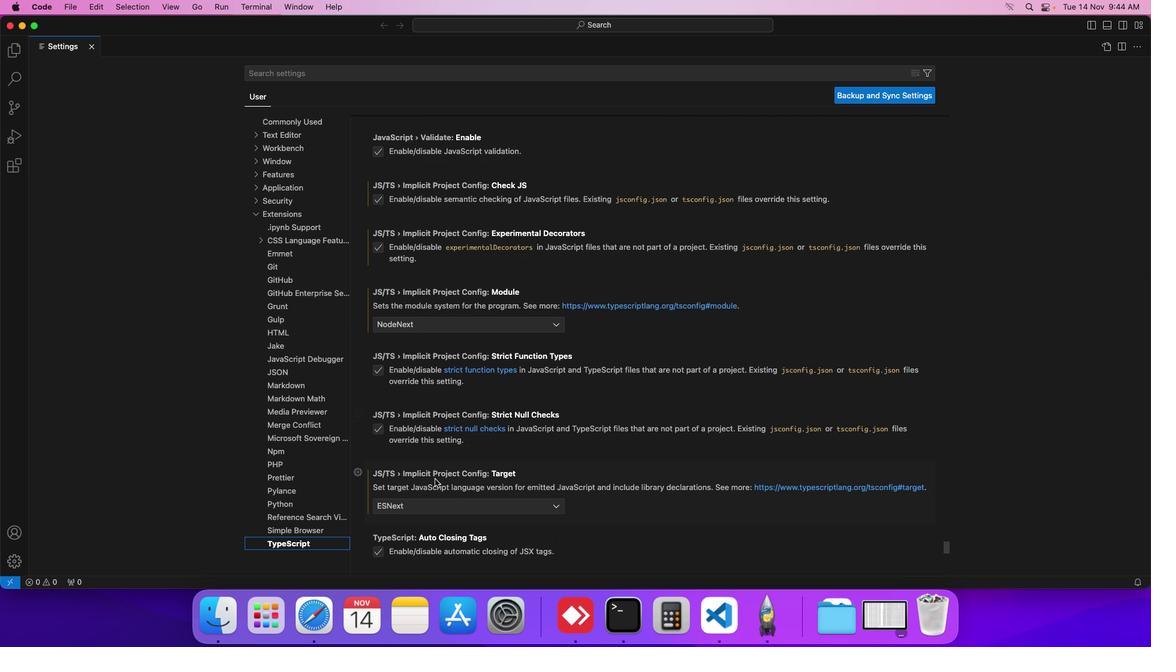 
Action: Mouse scrolled (435, 479) with delta (0, 0)
Screenshot: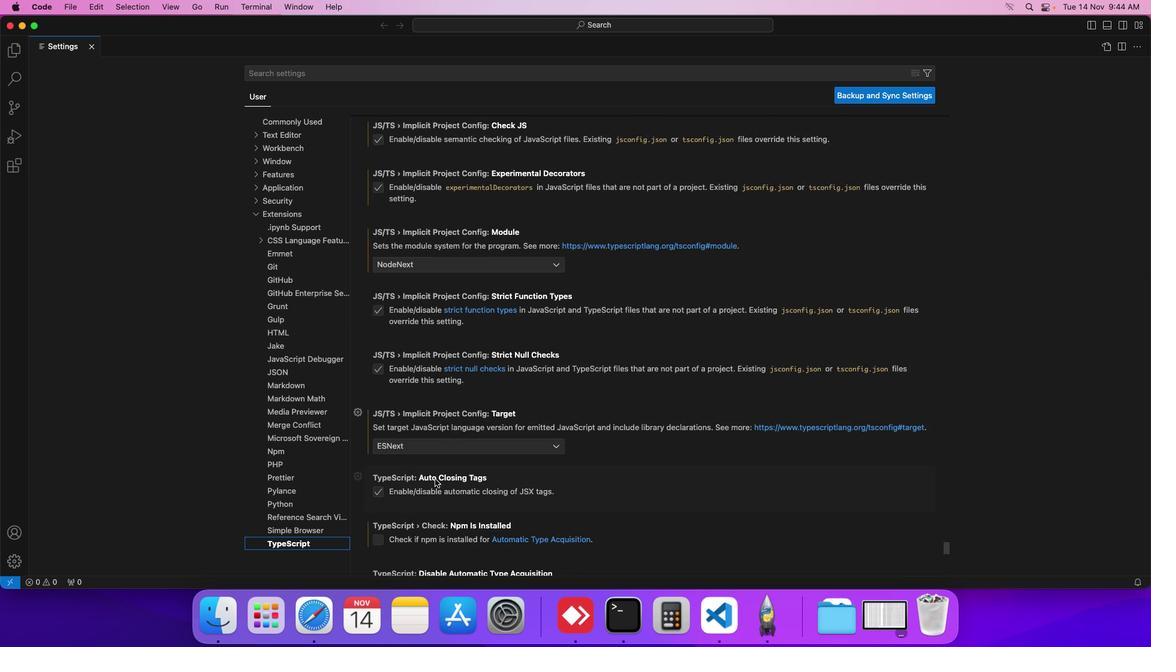 
Action: Mouse scrolled (435, 479) with delta (0, 0)
Screenshot: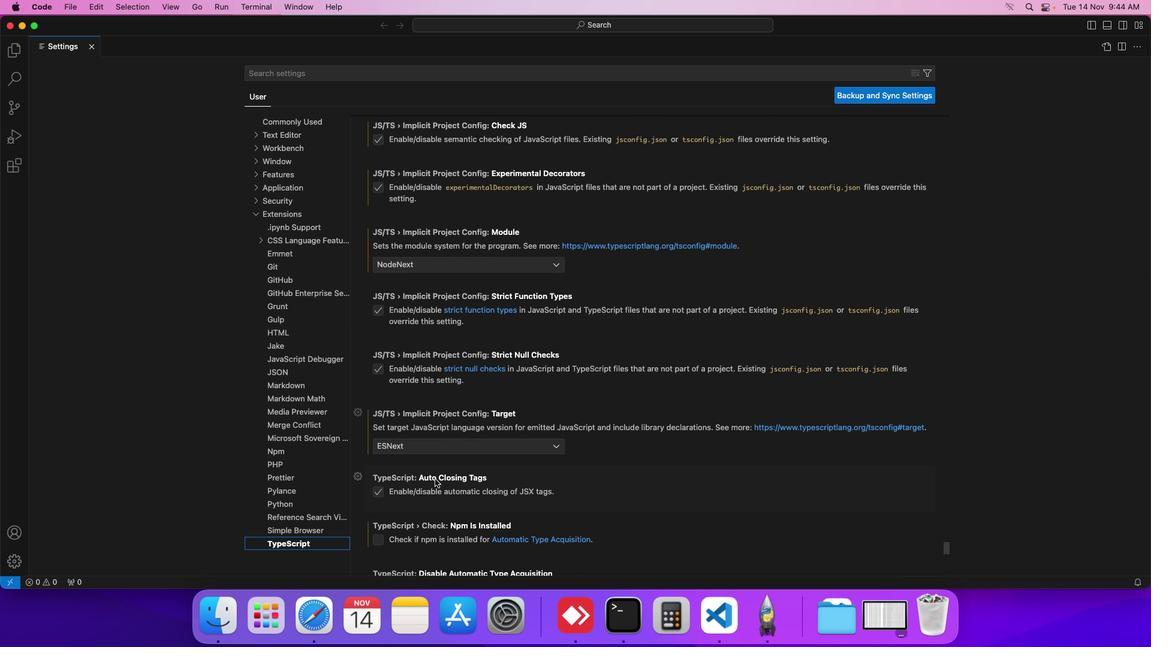 
Action: Mouse scrolled (435, 479) with delta (0, 0)
Screenshot: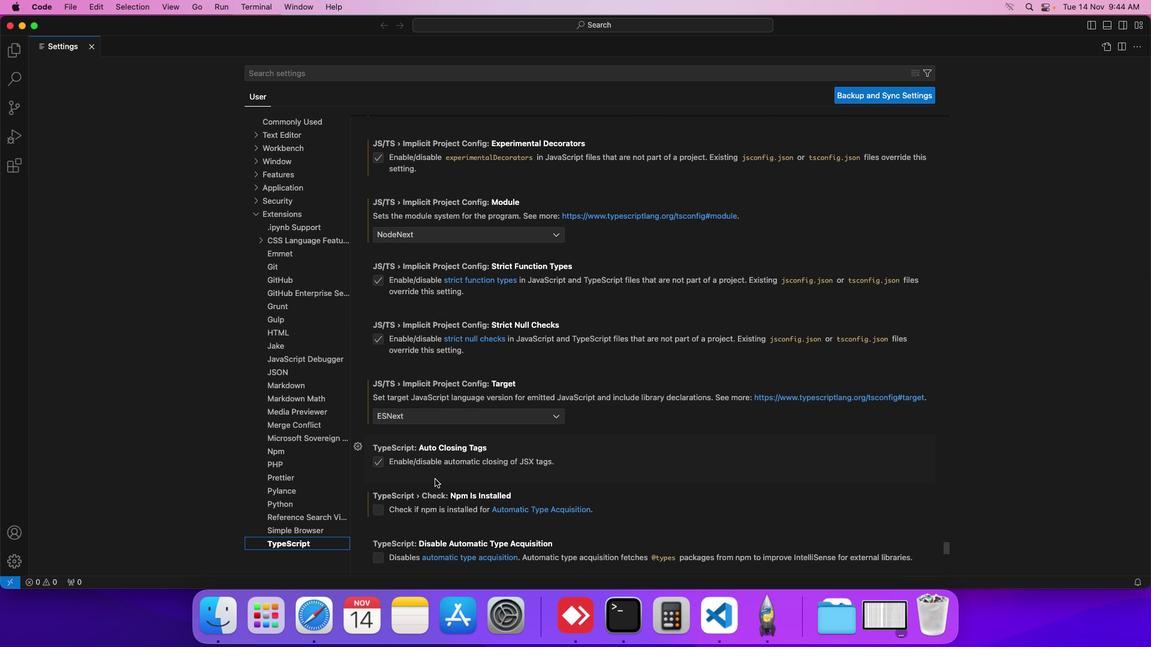 
Action: Mouse scrolled (435, 479) with delta (0, 0)
Screenshot: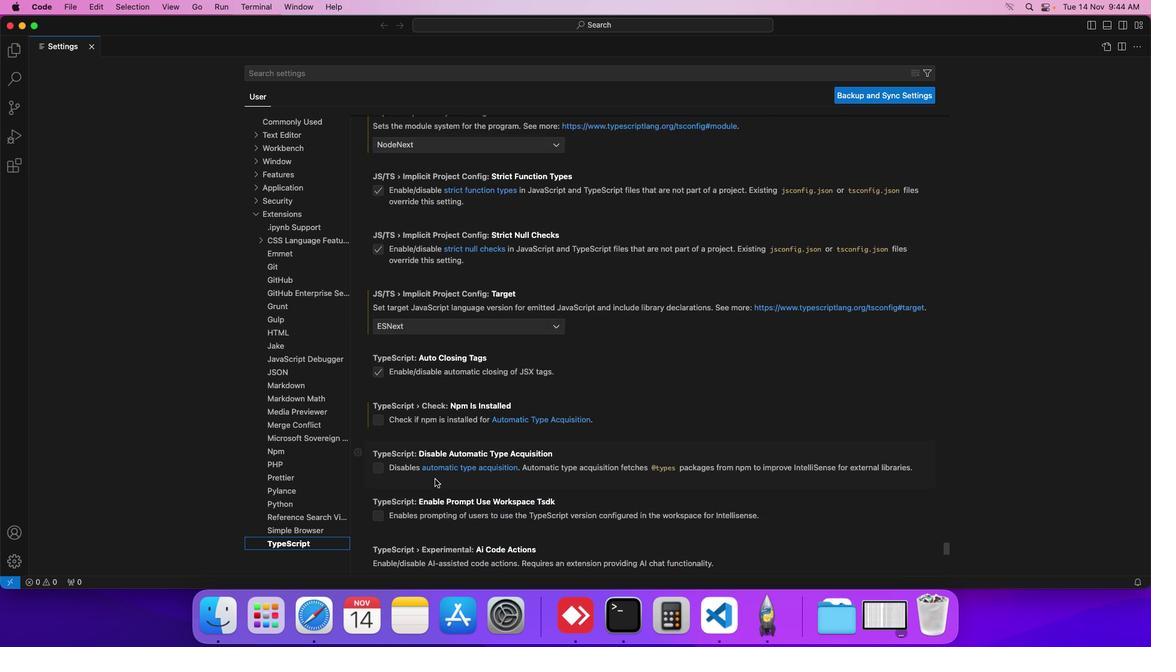 
Action: Mouse scrolled (435, 479) with delta (0, 0)
Screenshot: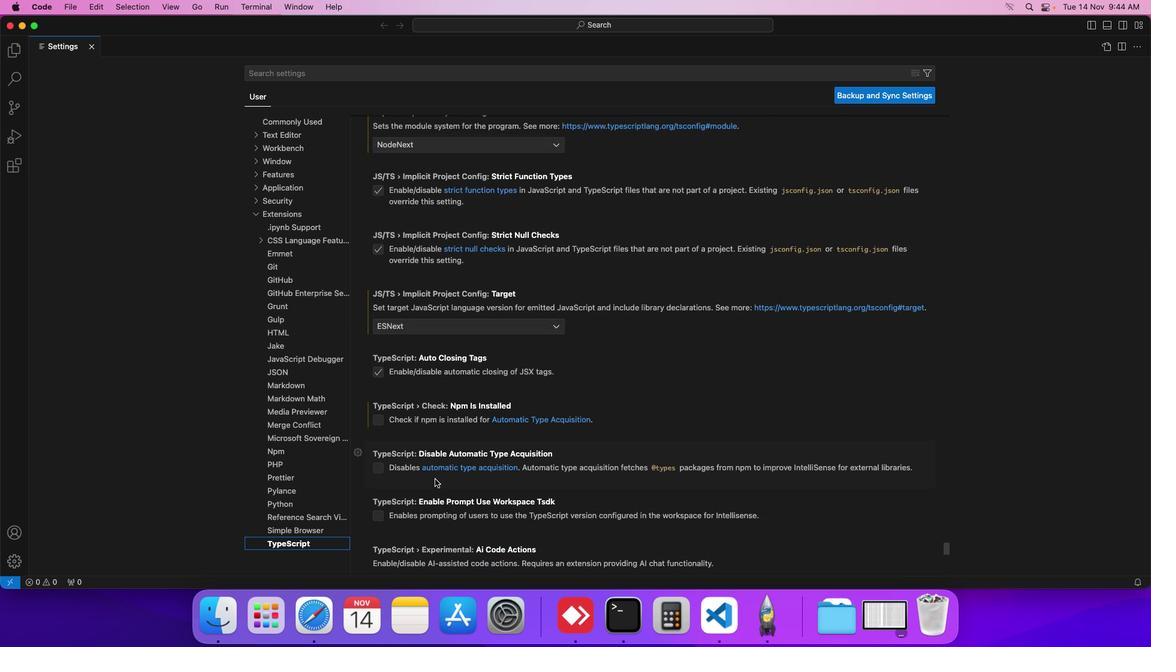 
Action: Mouse scrolled (435, 479) with delta (0, 0)
Screenshot: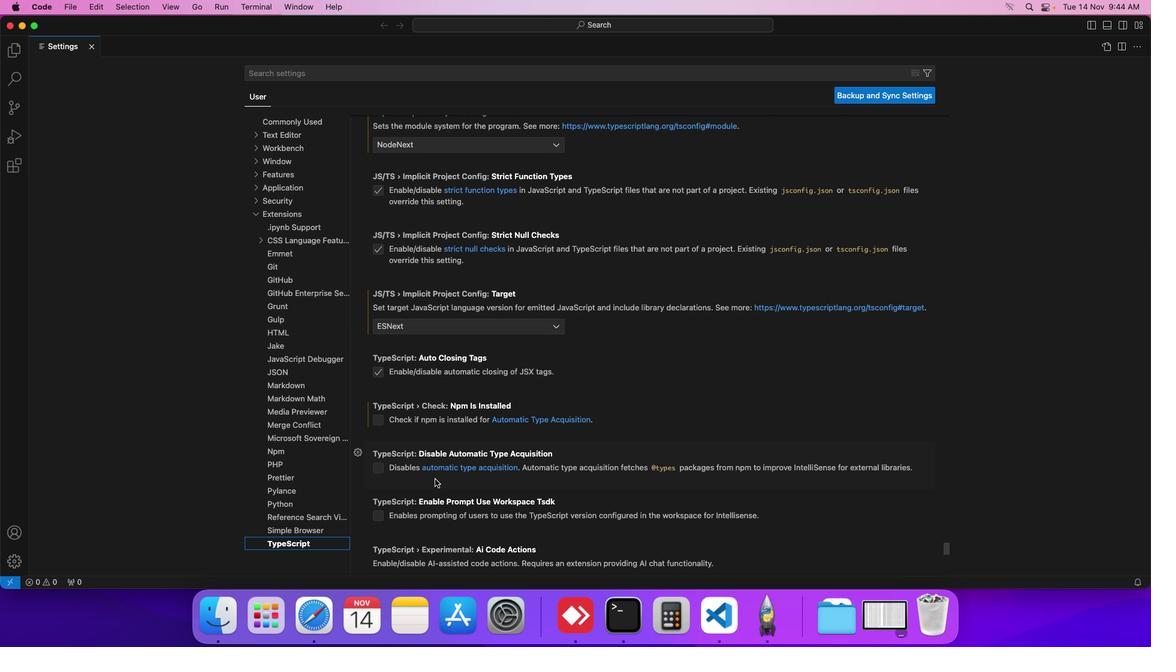 
Action: Mouse scrolled (435, 479) with delta (0, 0)
Screenshot: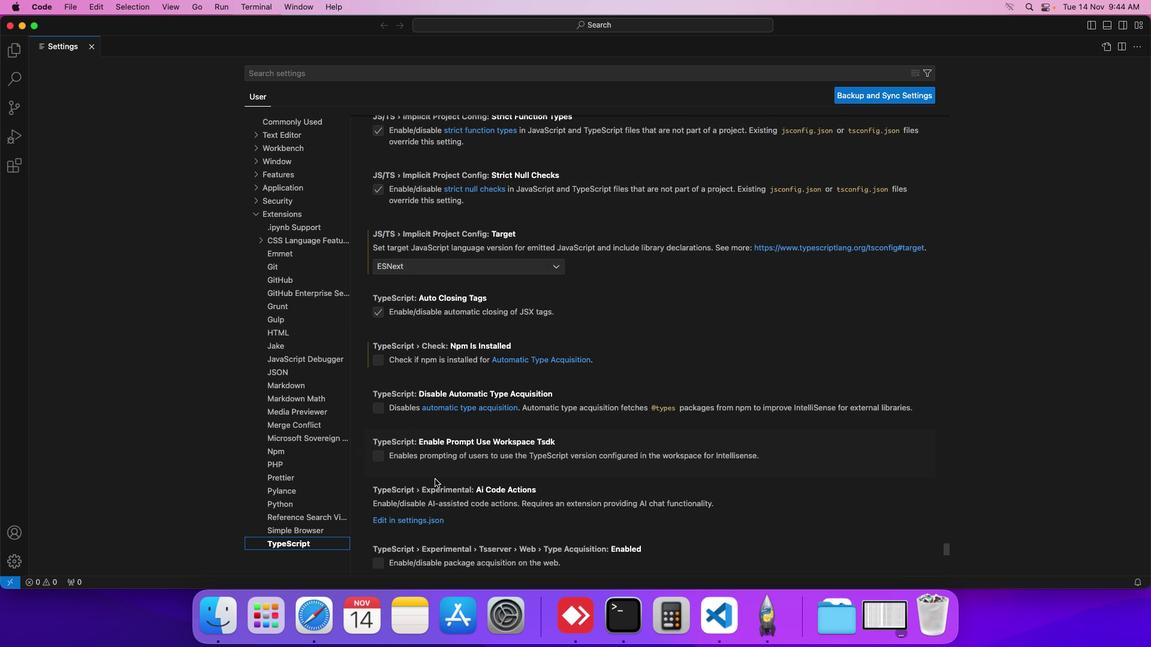 
Action: Mouse scrolled (435, 479) with delta (0, 0)
Screenshot: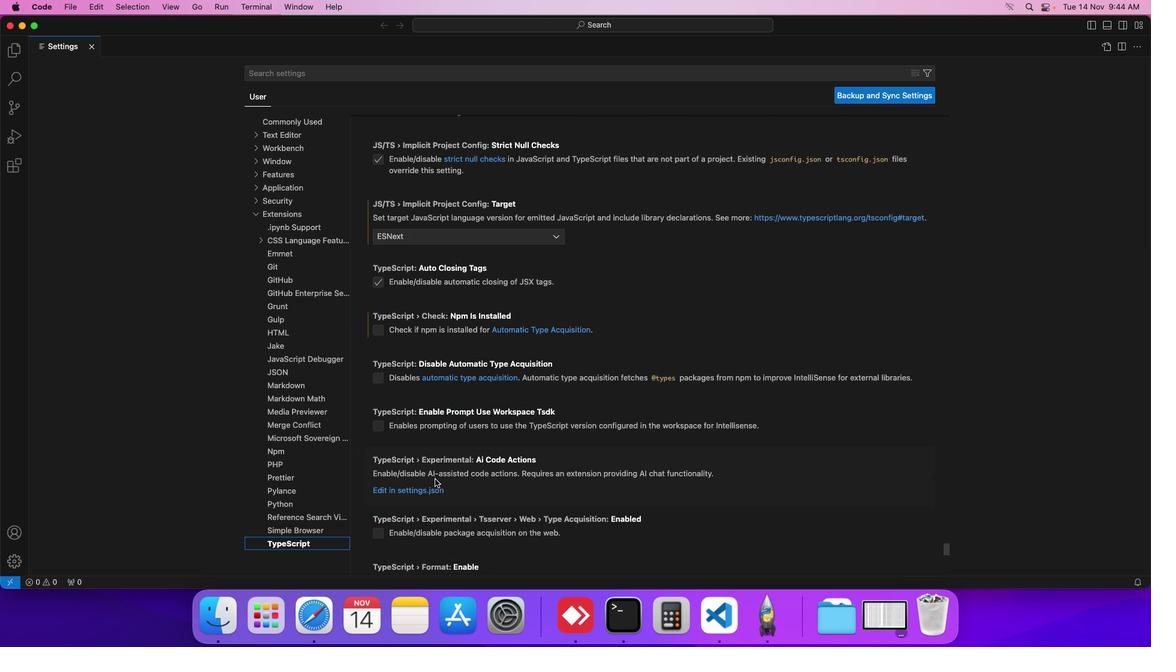 
Action: Mouse scrolled (435, 479) with delta (0, 0)
Screenshot: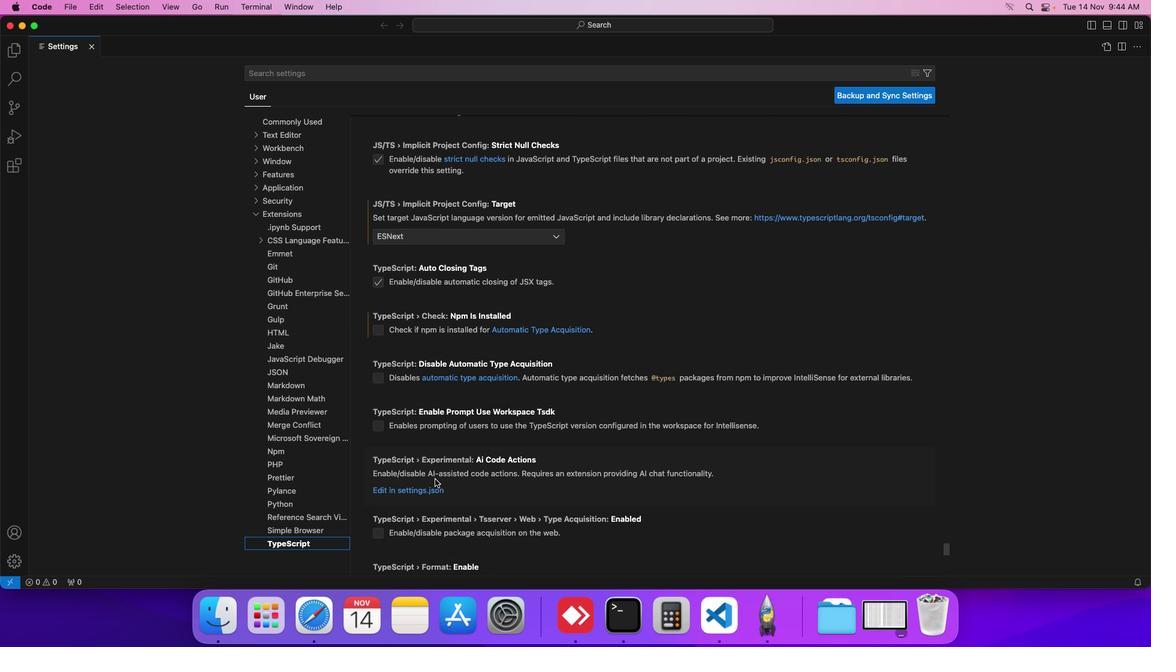
Action: Mouse scrolled (435, 479) with delta (0, 0)
Screenshot: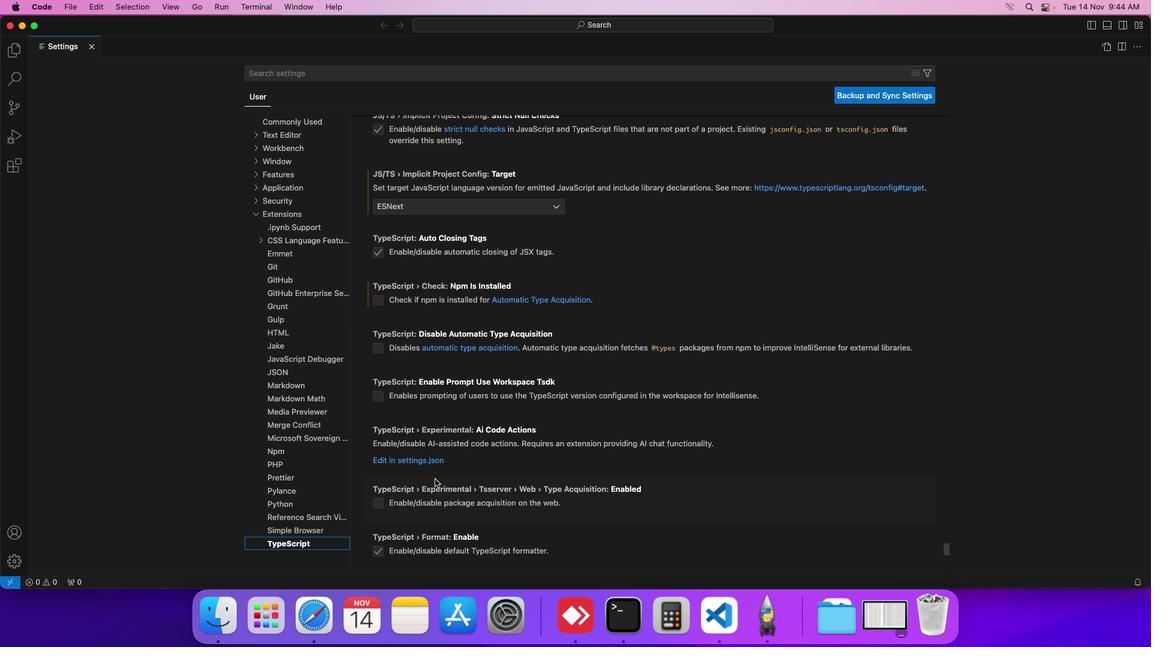 
Action: Mouse scrolled (435, 479) with delta (0, 0)
Screenshot: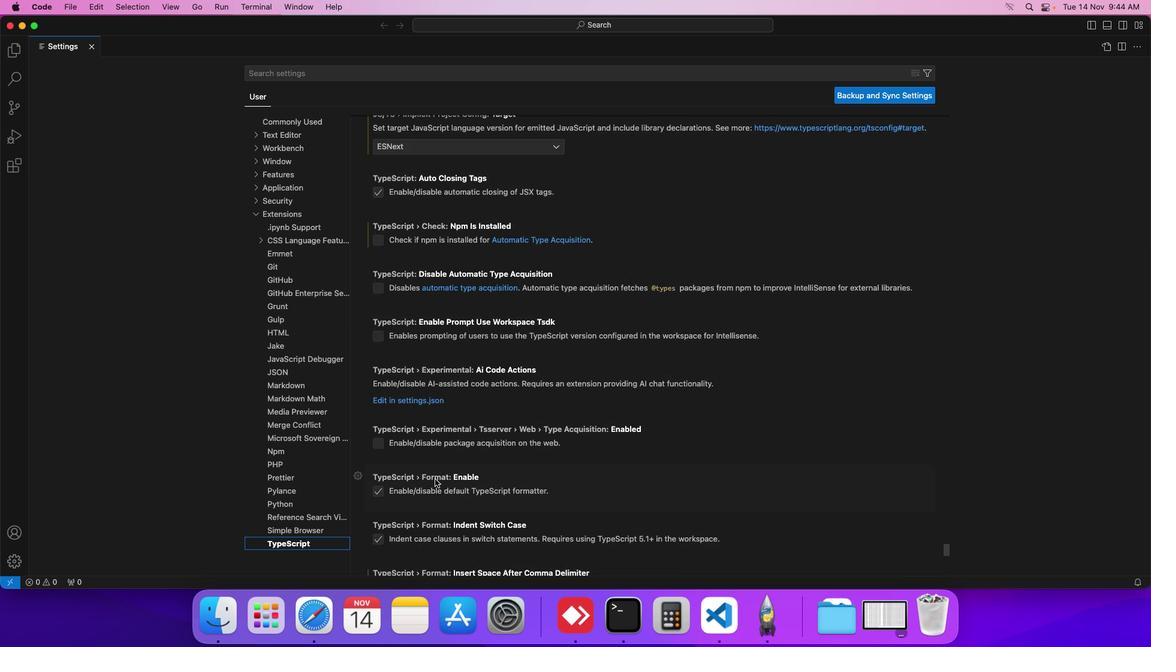 
Action: Mouse scrolled (435, 479) with delta (0, 0)
Screenshot: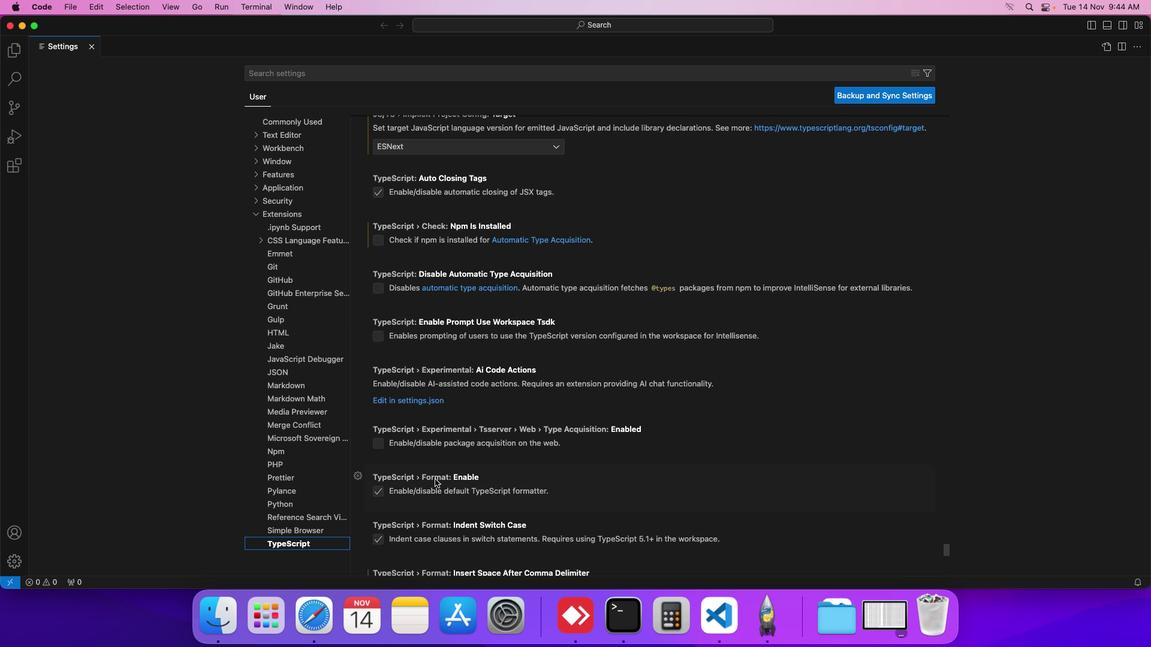 
Action: Mouse scrolled (435, 479) with delta (0, 0)
Screenshot: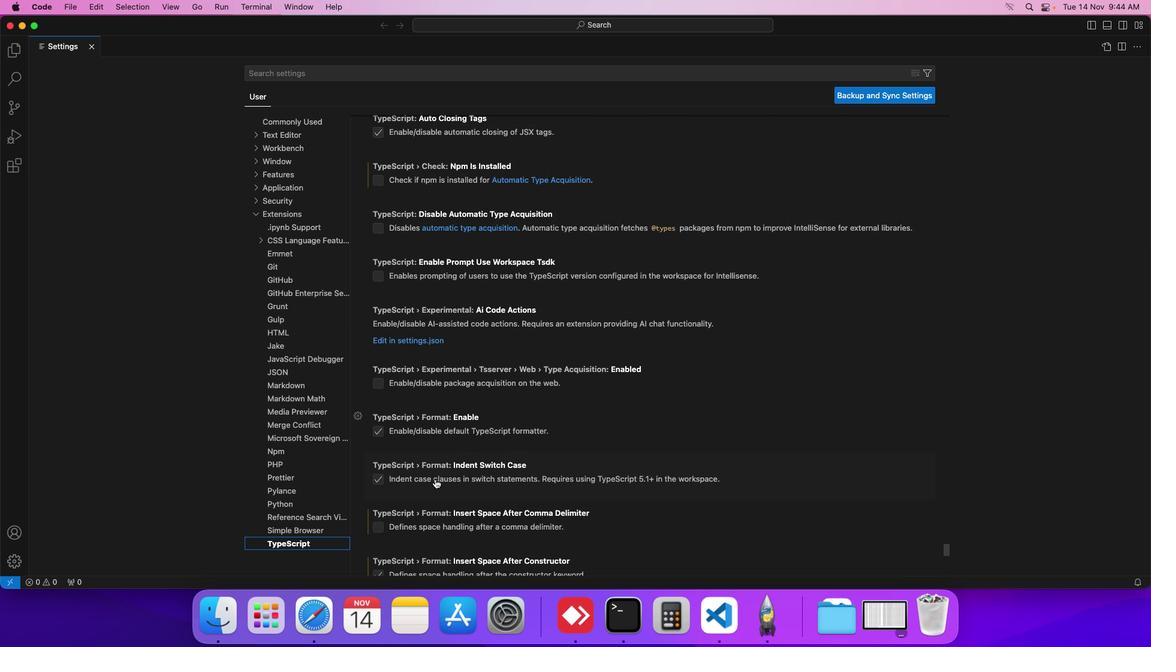 
Action: Mouse scrolled (435, 479) with delta (0, 0)
Screenshot: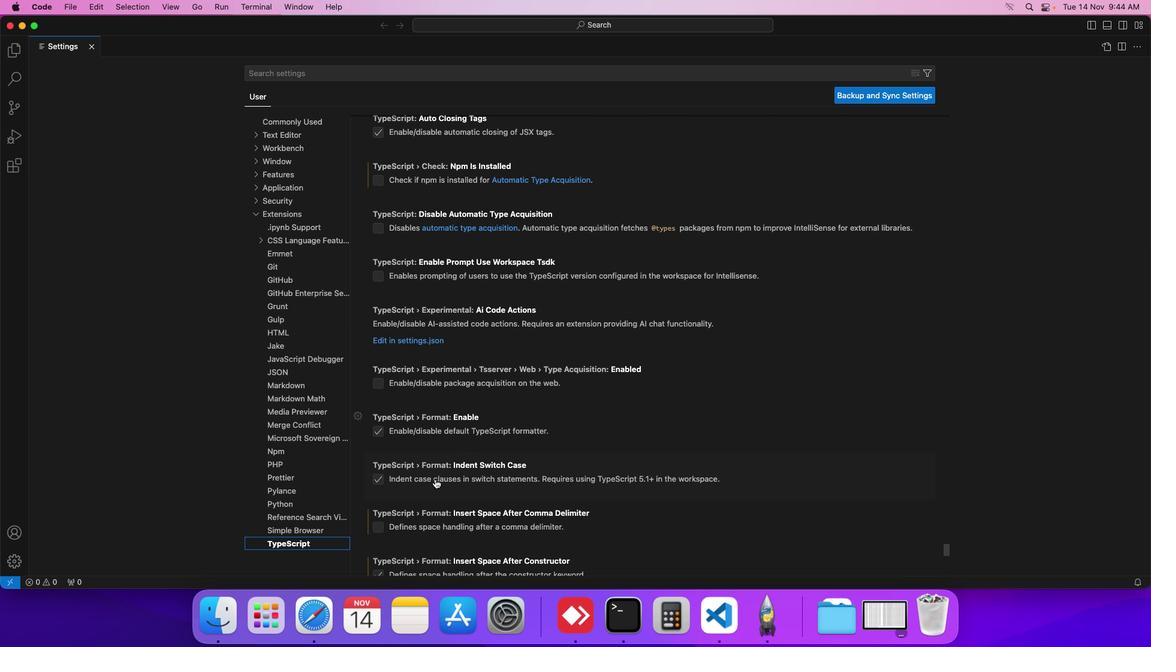 
Action: Mouse scrolled (435, 479) with delta (0, 0)
Screenshot: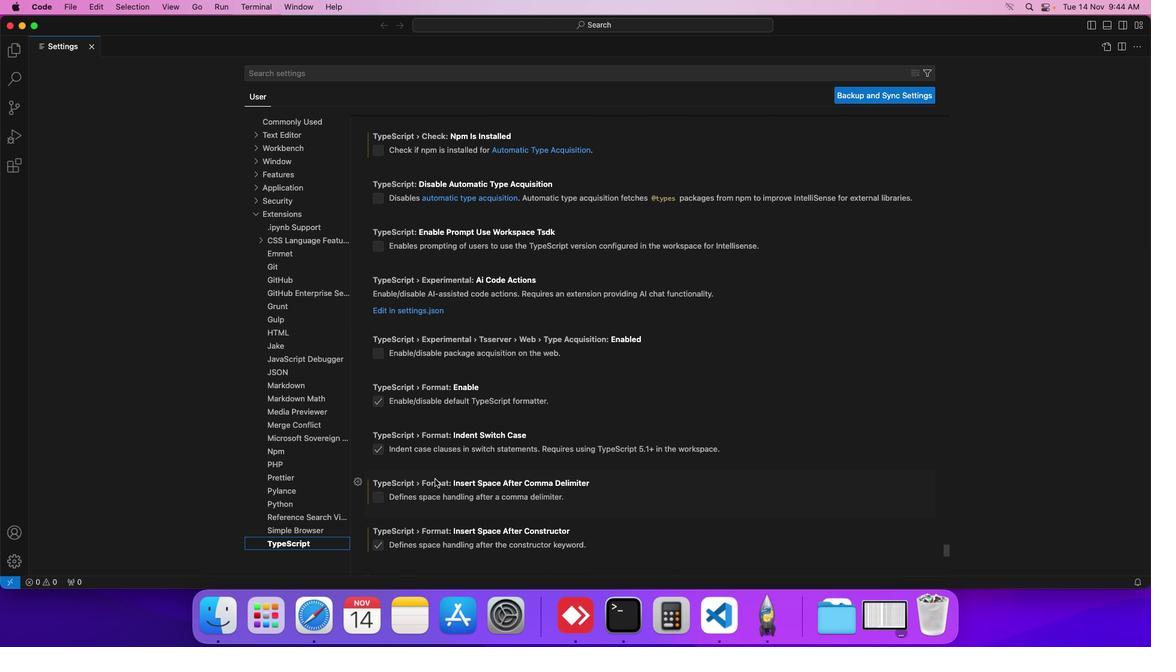 
Action: Mouse scrolled (435, 479) with delta (0, 0)
Screenshot: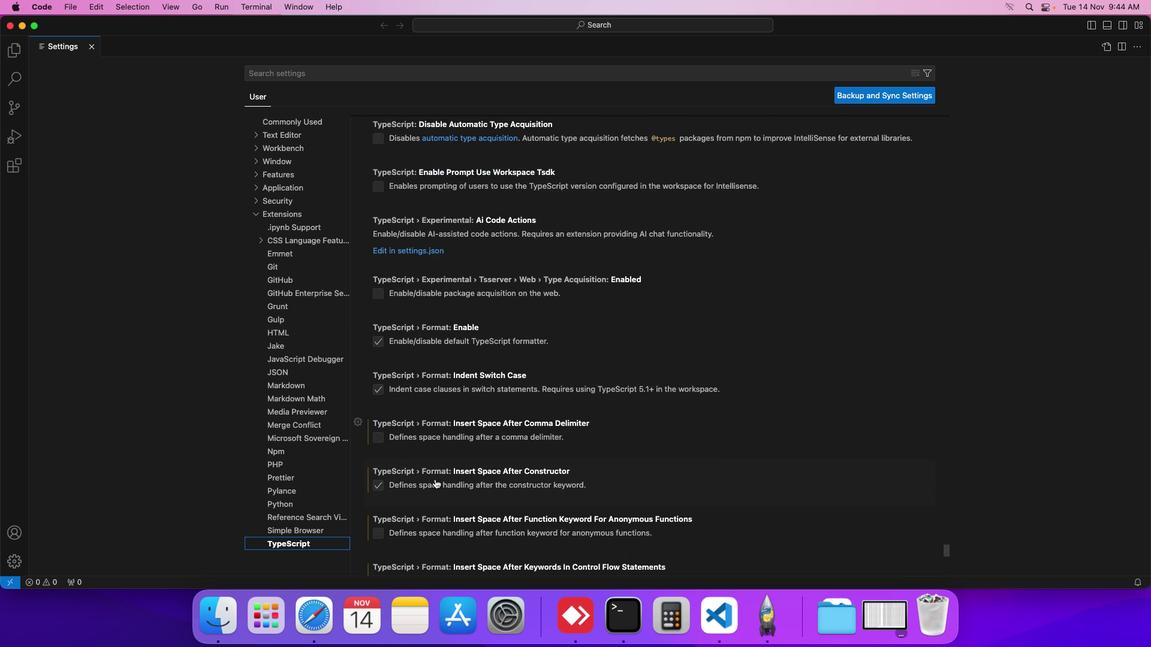 
Action: Mouse scrolled (435, 479) with delta (0, 0)
Screenshot: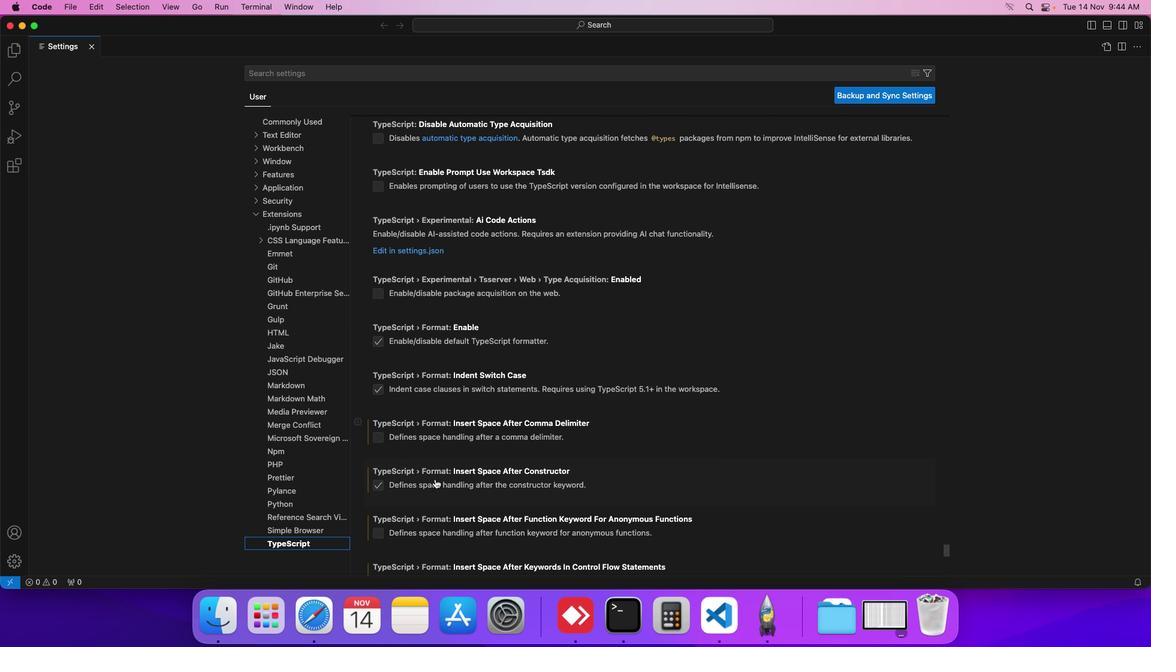 
Action: Mouse scrolled (435, 479) with delta (0, 0)
Screenshot: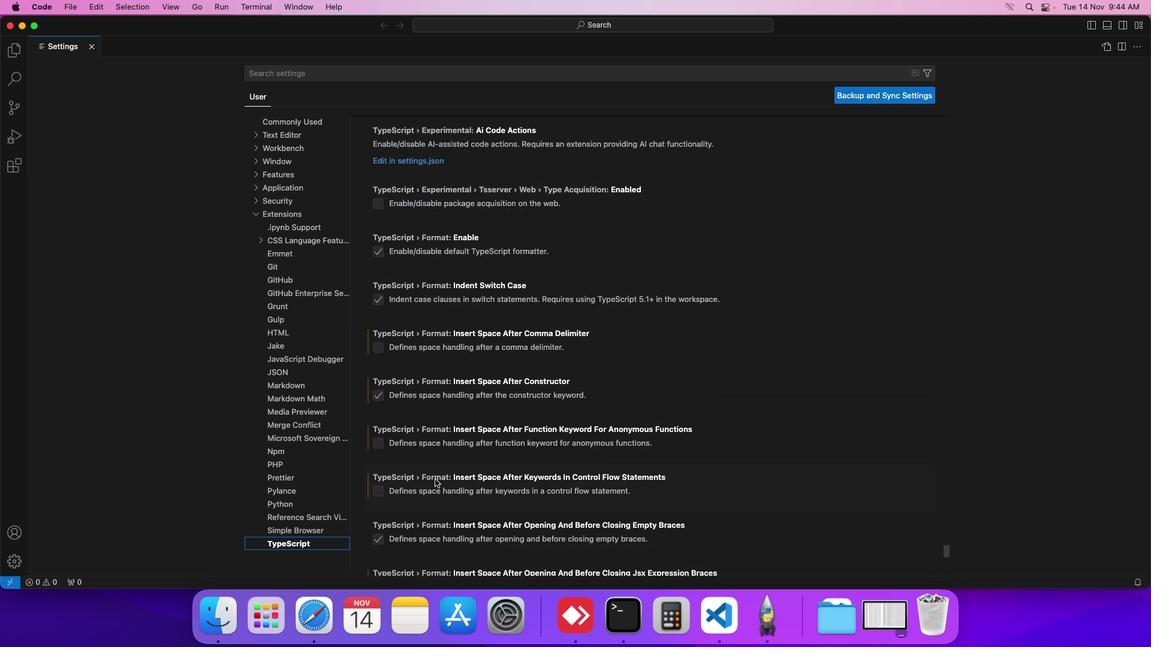 
Action: Mouse scrolled (435, 479) with delta (0, 0)
Screenshot: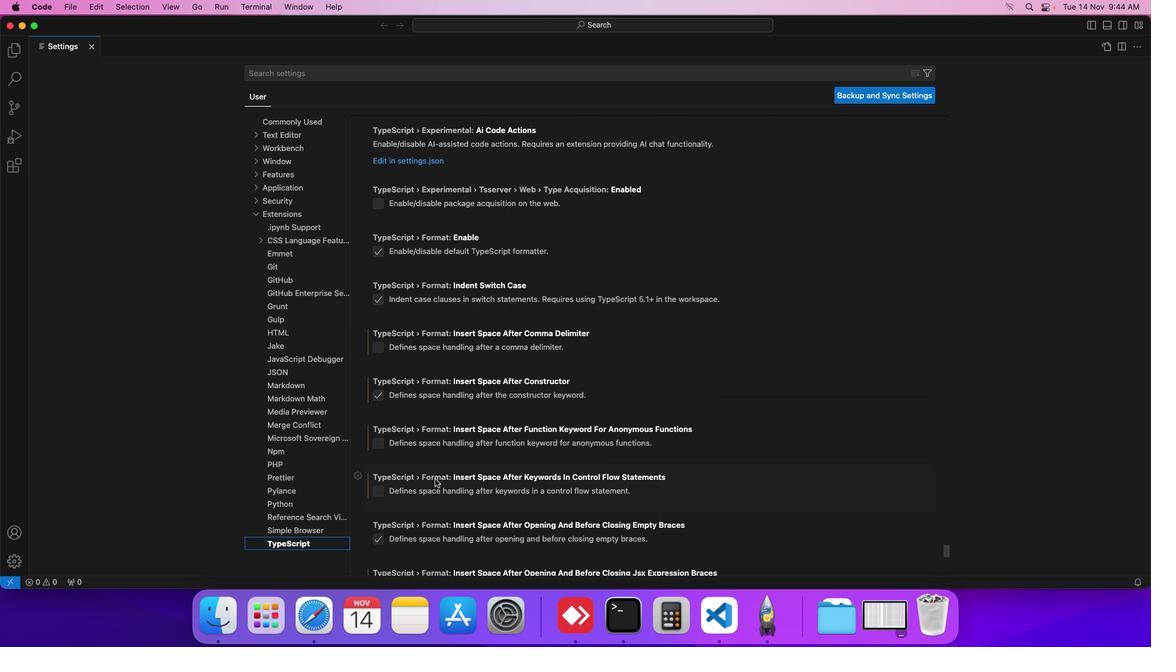 
Action: Mouse scrolled (435, 479) with delta (0, 0)
Screenshot: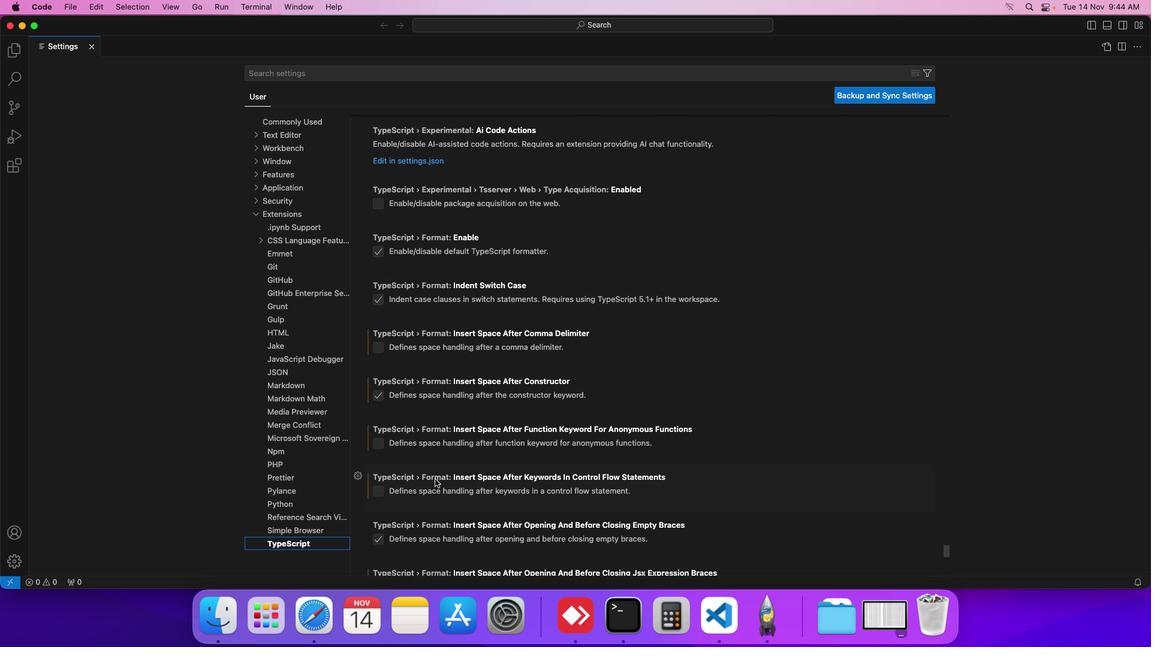 
Action: Mouse scrolled (435, 479) with delta (0, 0)
Screenshot: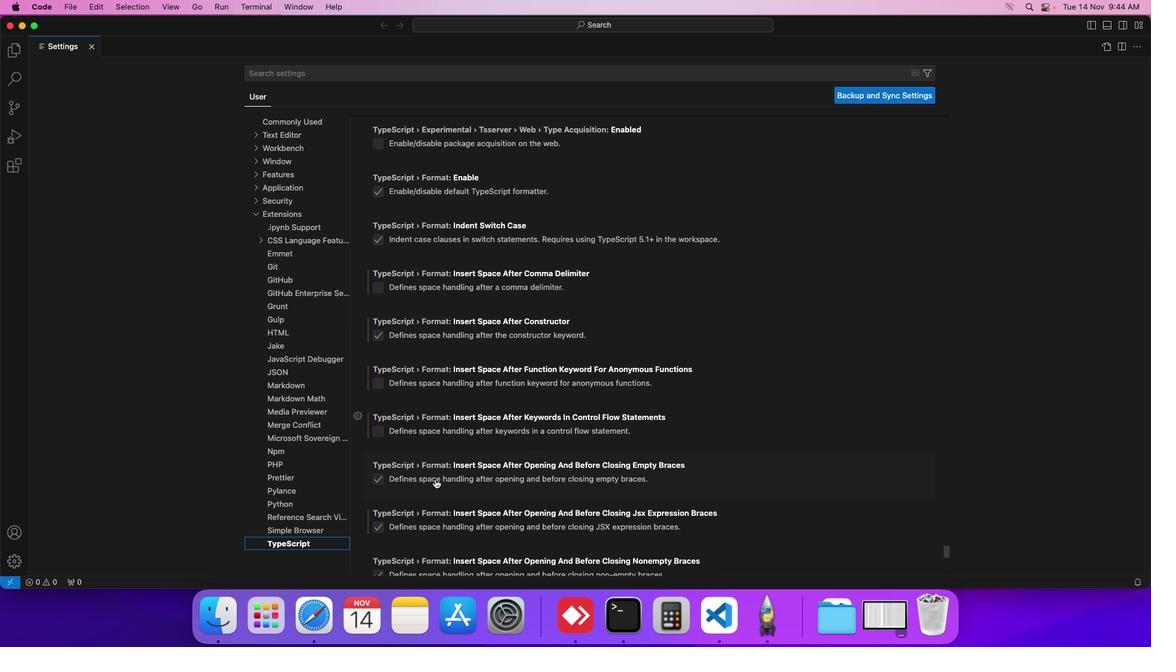 
Action: Mouse scrolled (435, 479) with delta (0, 0)
Screenshot: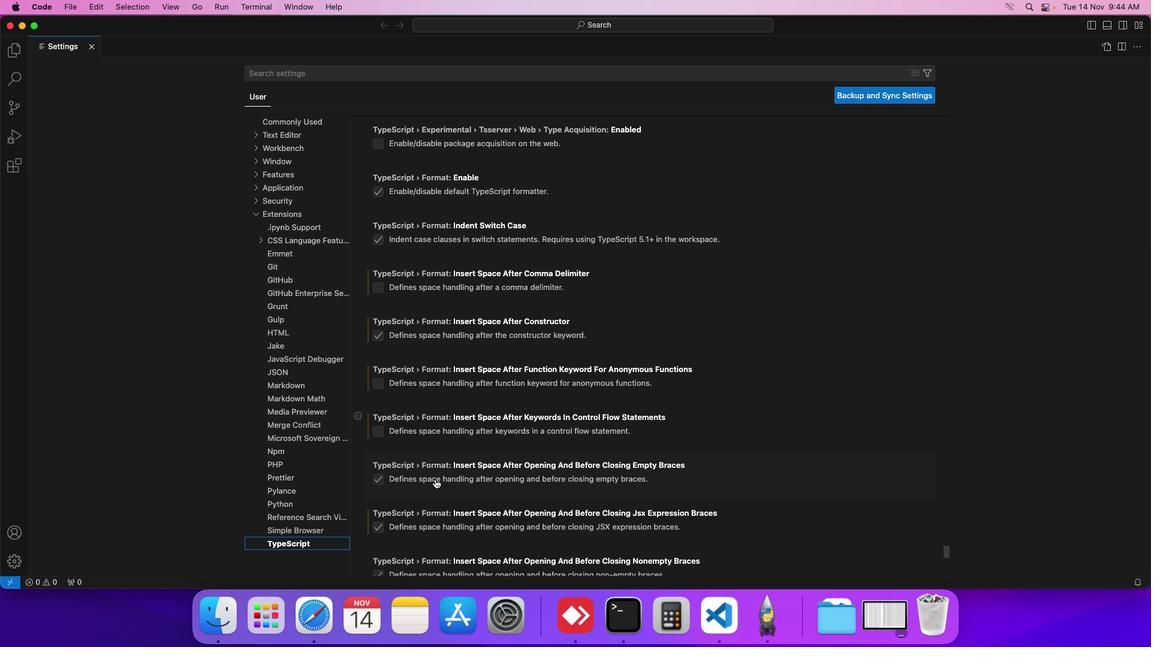 
Action: Mouse scrolled (435, 479) with delta (0, 0)
Screenshot: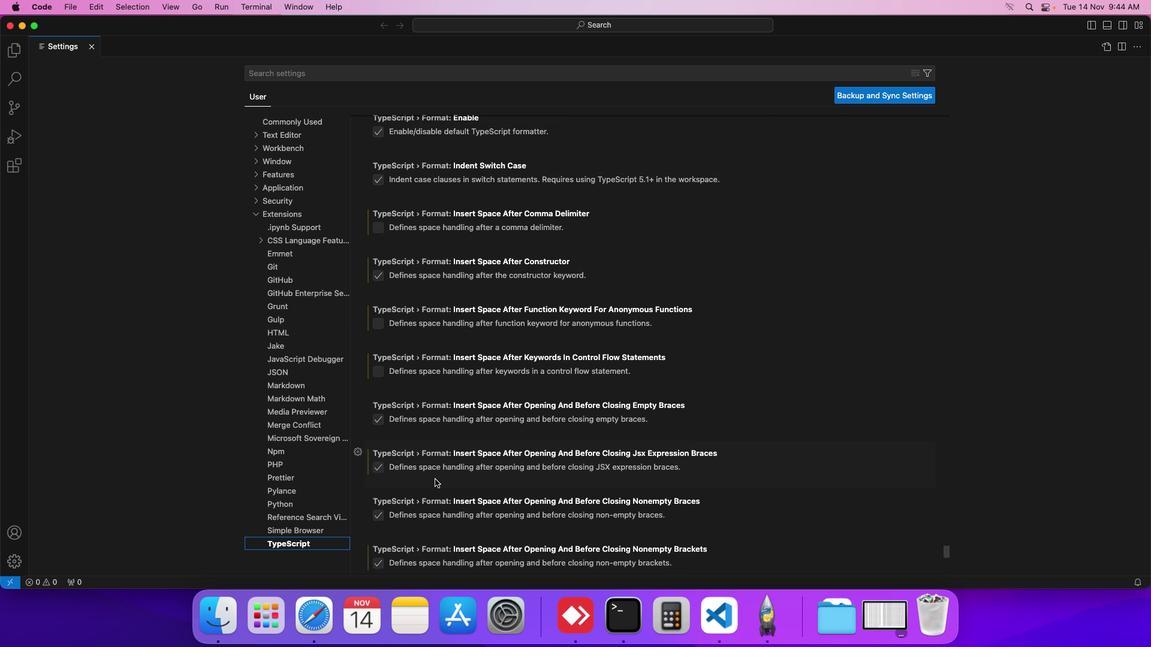 
Action: Mouse scrolled (435, 479) with delta (0, 0)
Screenshot: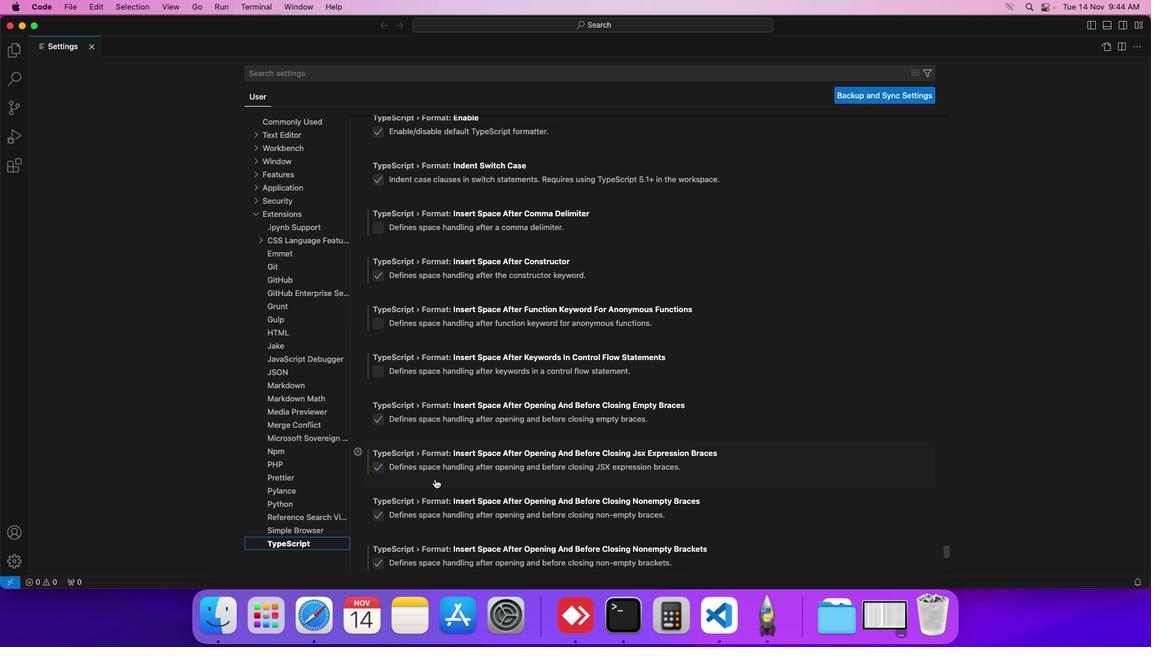 
Action: Mouse scrolled (435, 479) with delta (0, 0)
Screenshot: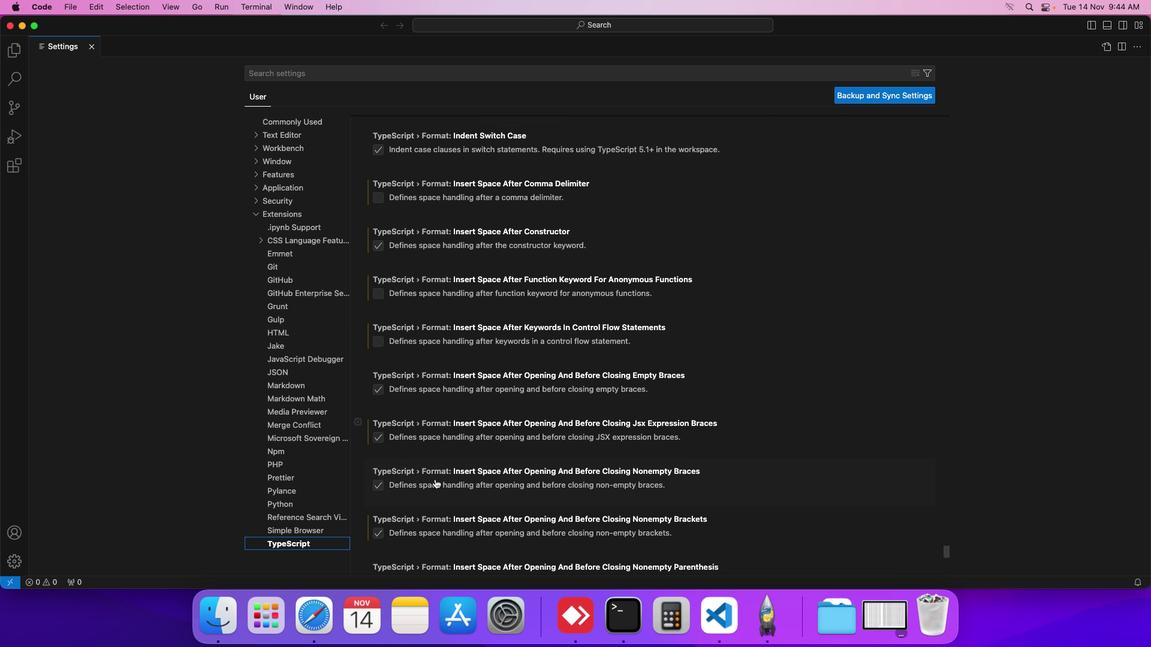 
Action: Mouse scrolled (435, 479) with delta (0, 0)
Screenshot: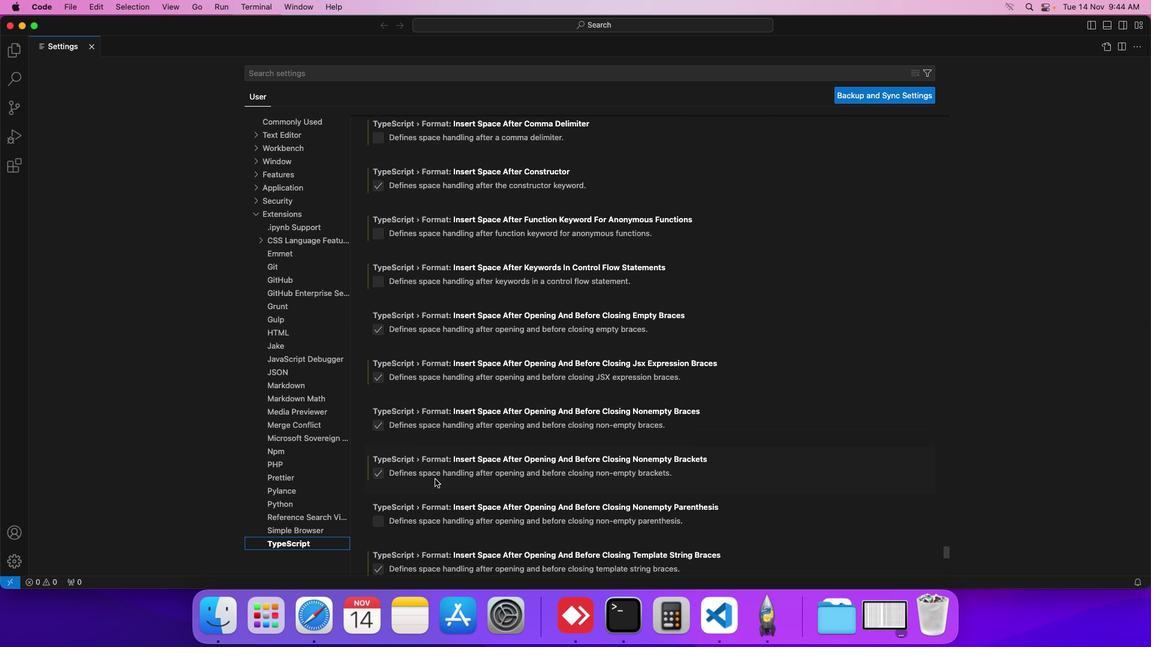
Action: Mouse scrolled (435, 479) with delta (0, 0)
Screenshot: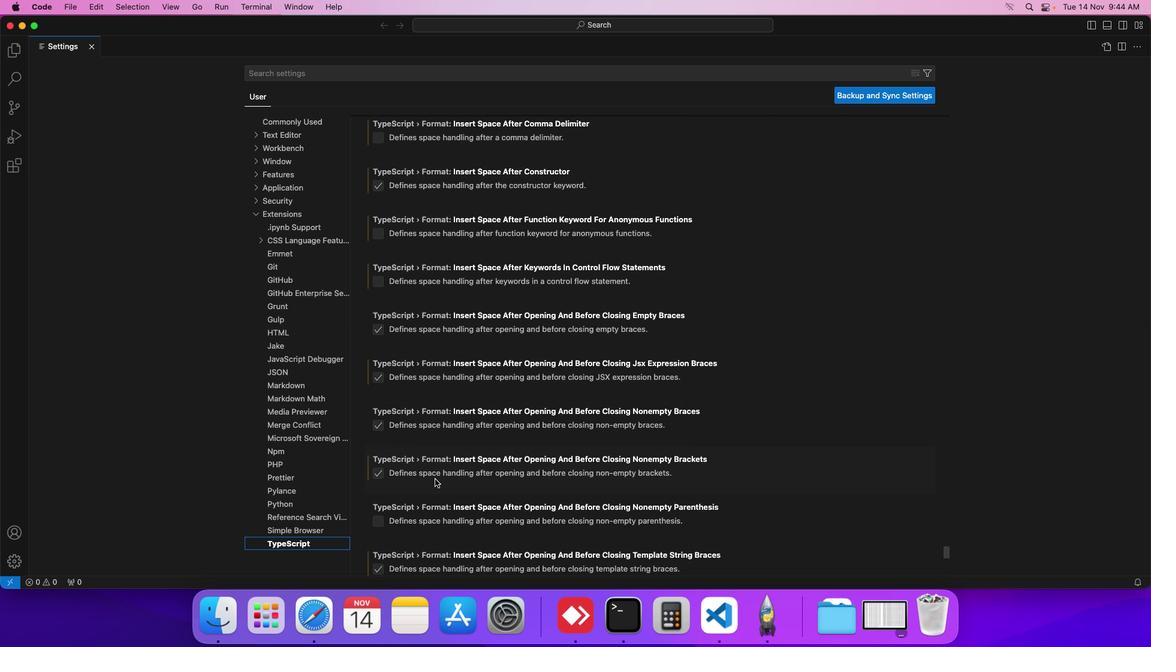 
Action: Mouse scrolled (435, 479) with delta (0, 0)
Screenshot: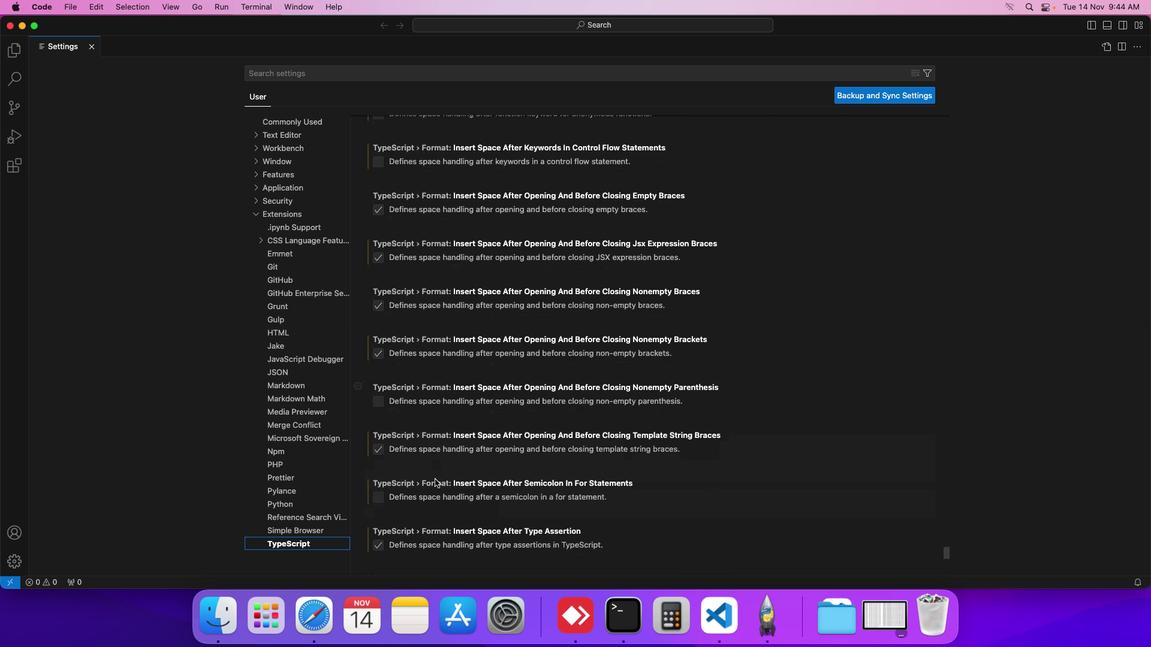 
Action: Mouse scrolled (435, 479) with delta (0, 0)
Screenshot: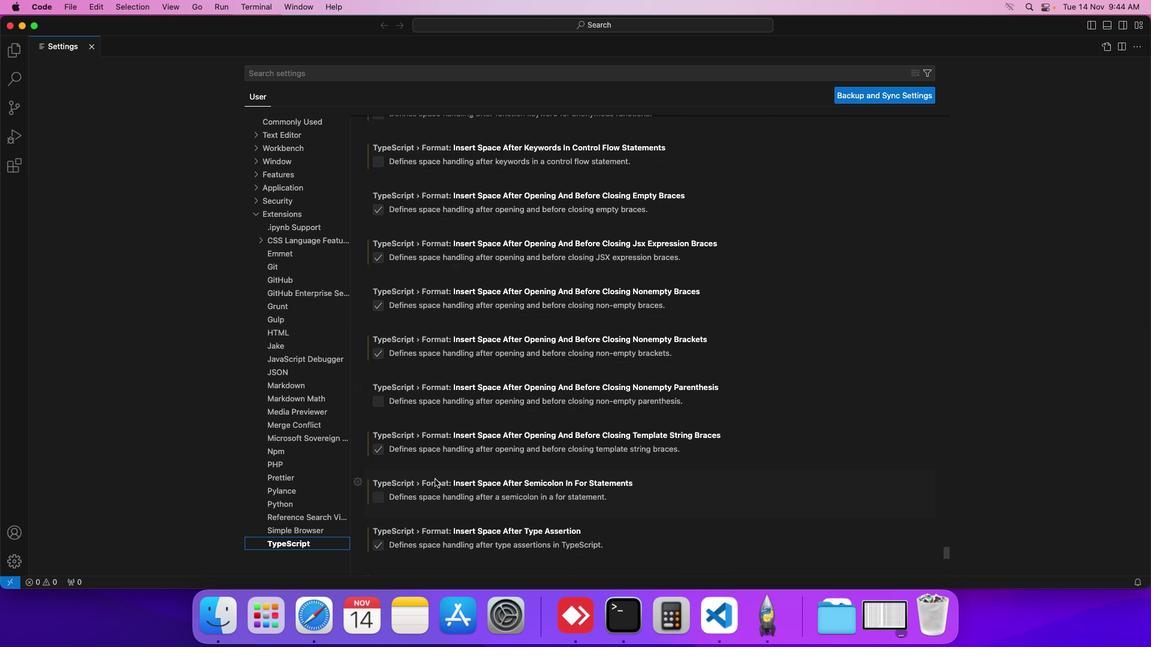 
Action: Mouse scrolled (435, 479) with delta (0, -1)
Screenshot: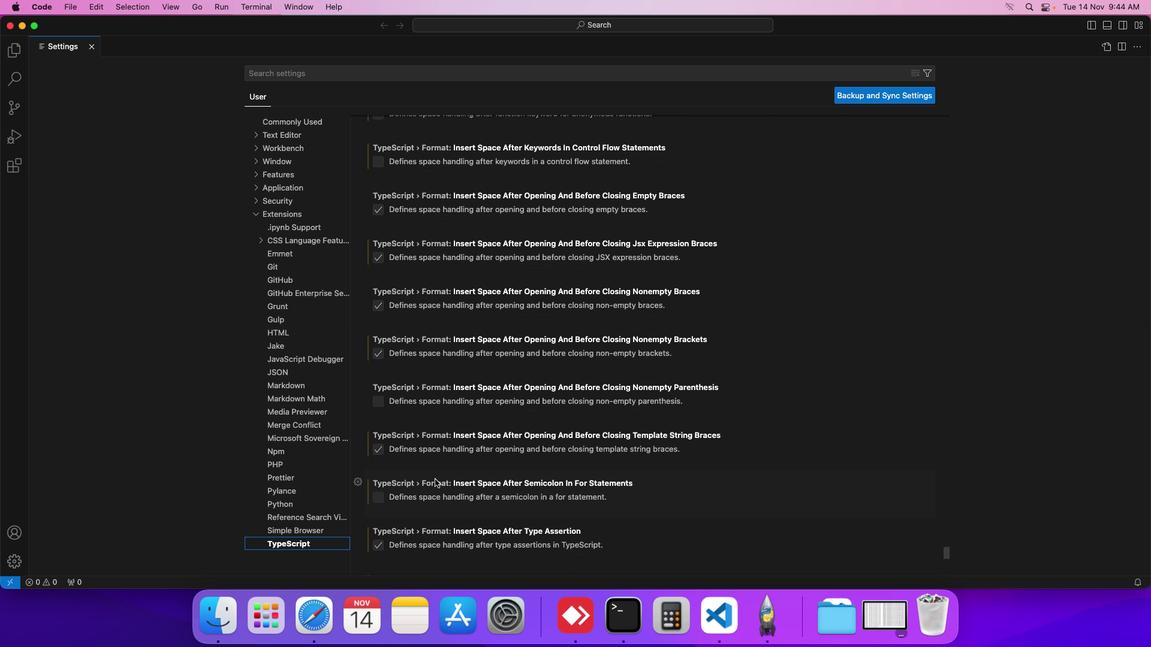 
Action: Mouse scrolled (435, 479) with delta (0, 0)
Screenshot: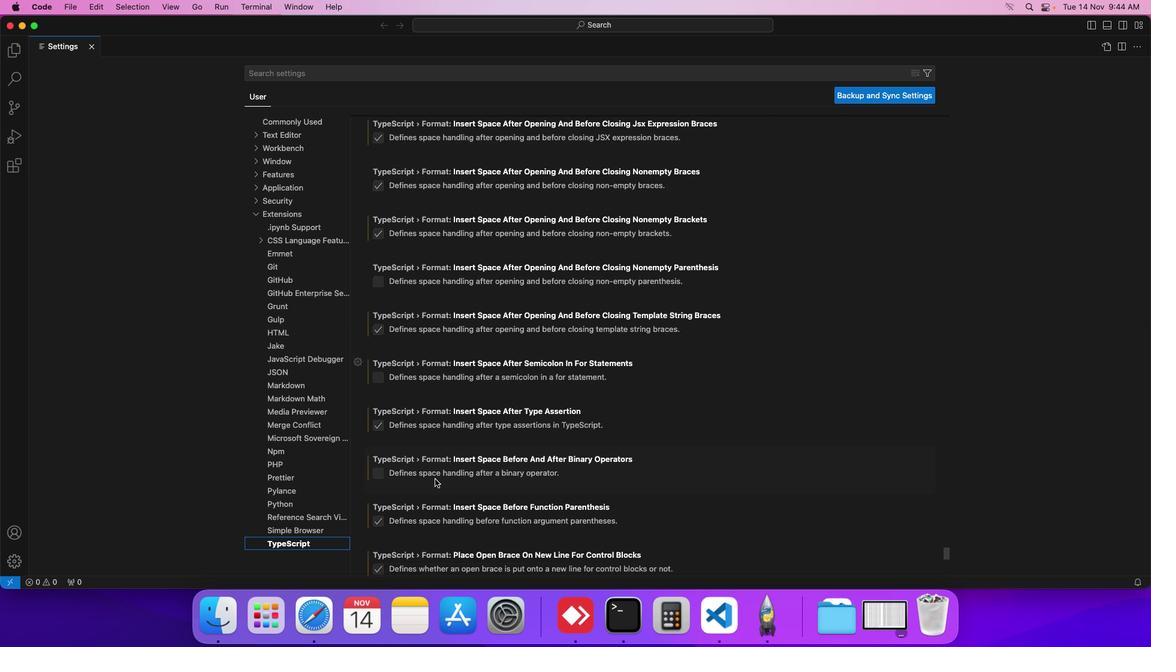 
Action: Mouse scrolled (435, 479) with delta (0, 0)
Screenshot: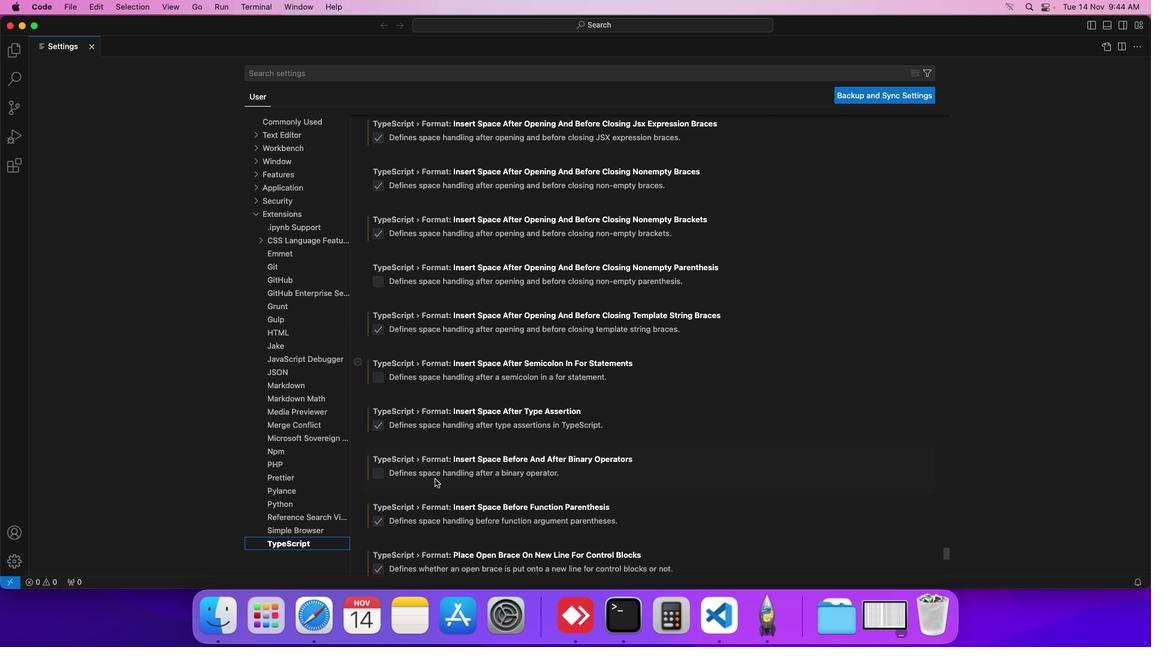 
Action: Mouse scrolled (435, 479) with delta (0, -1)
Screenshot: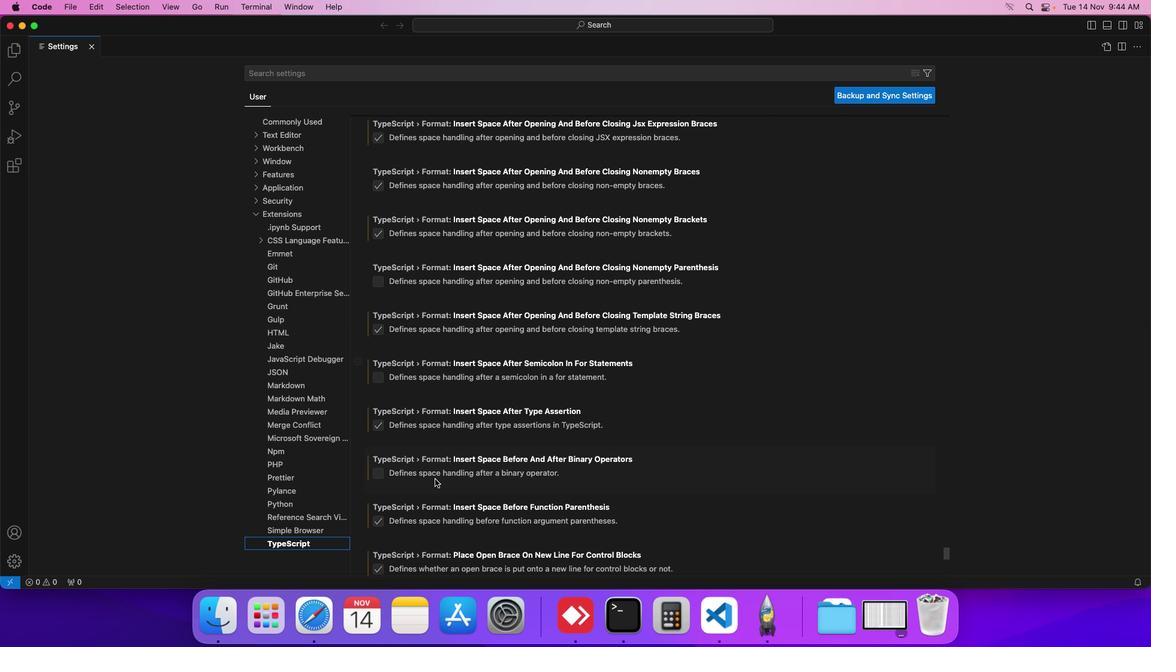 
Action: Mouse scrolled (435, 479) with delta (0, 0)
Screenshot: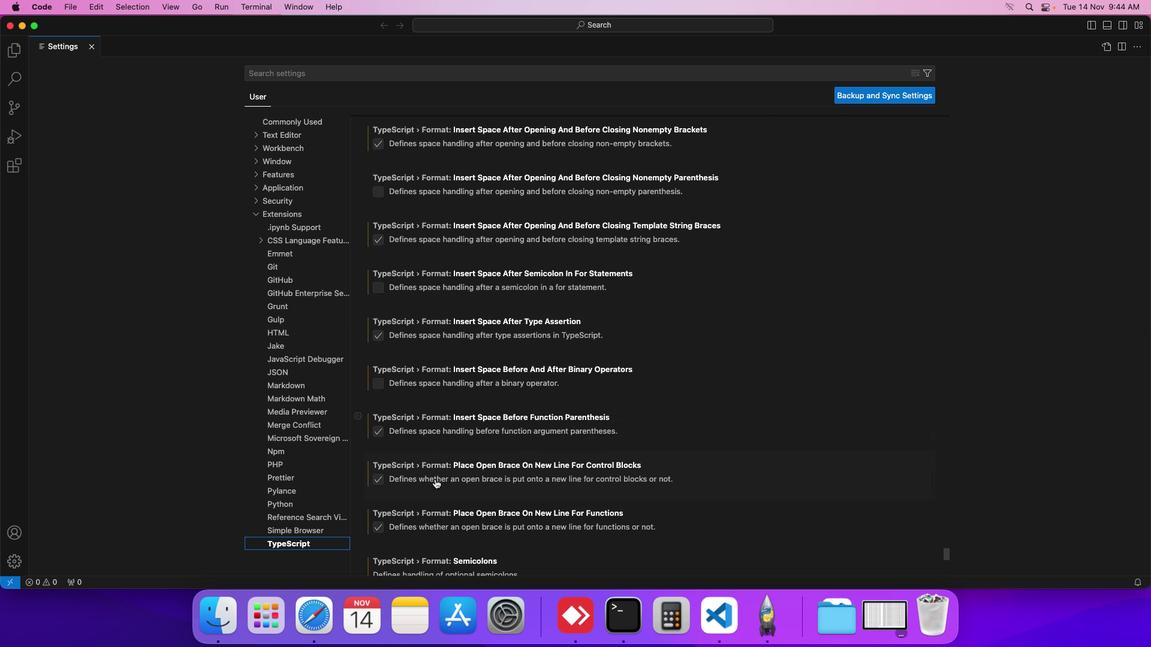 
Action: Mouse scrolled (435, 479) with delta (0, 0)
Screenshot: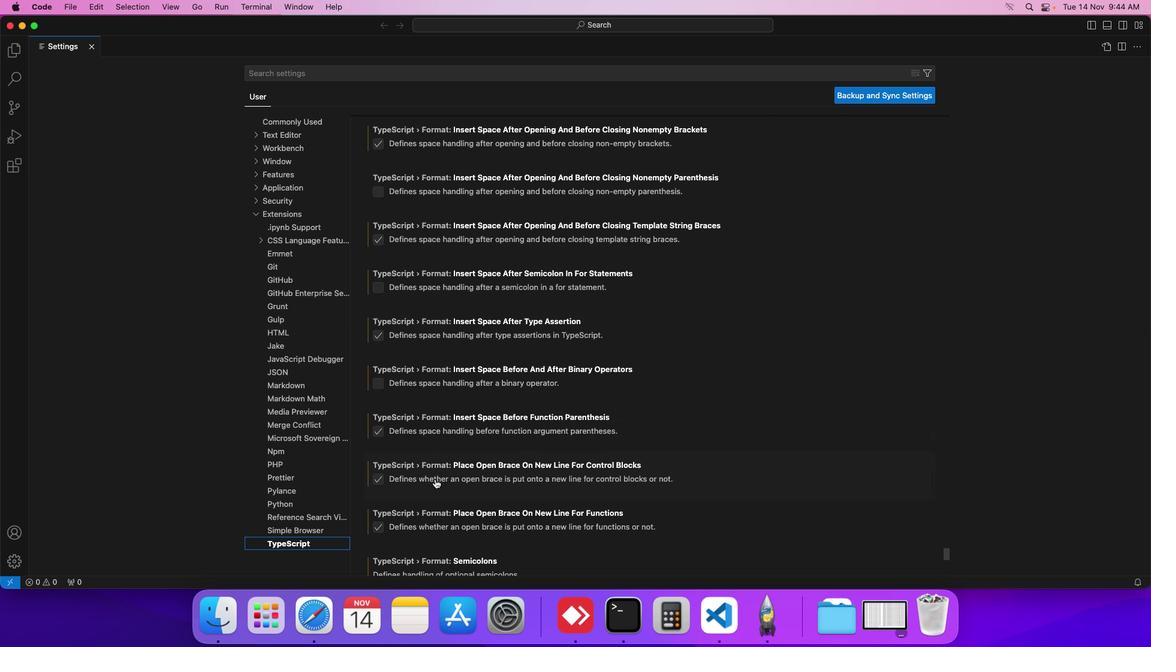 
Action: Mouse scrolled (435, 479) with delta (0, 0)
Screenshot: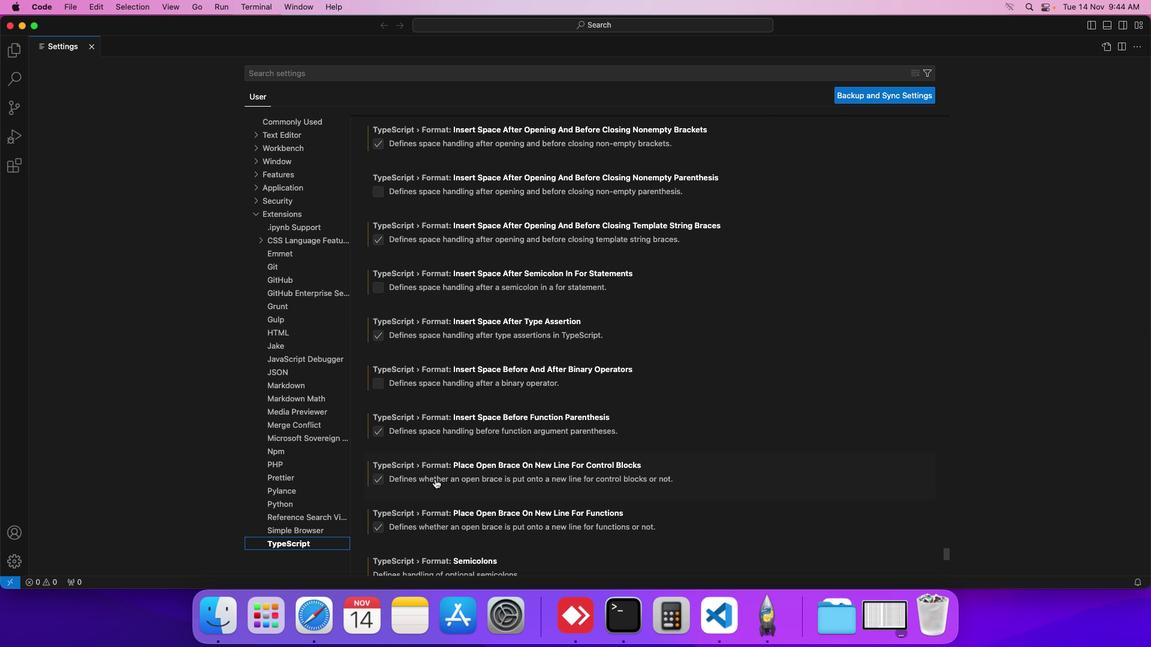 
Action: Mouse scrolled (435, 479) with delta (0, 0)
Screenshot: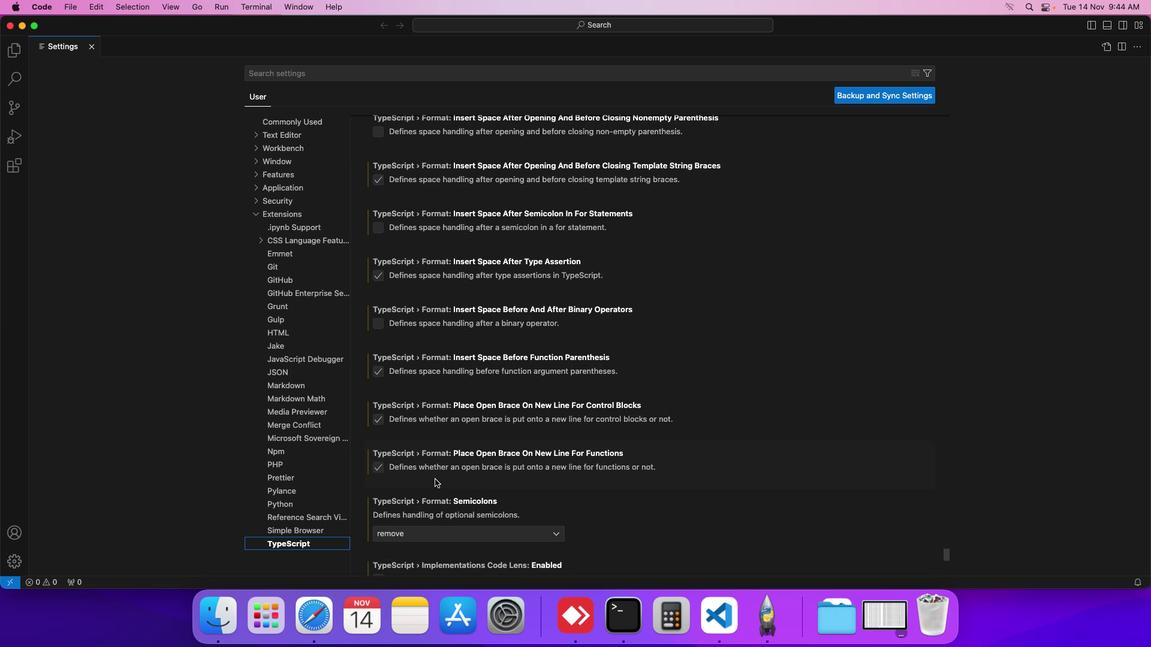 
Action: Mouse scrolled (435, 479) with delta (0, 0)
Screenshot: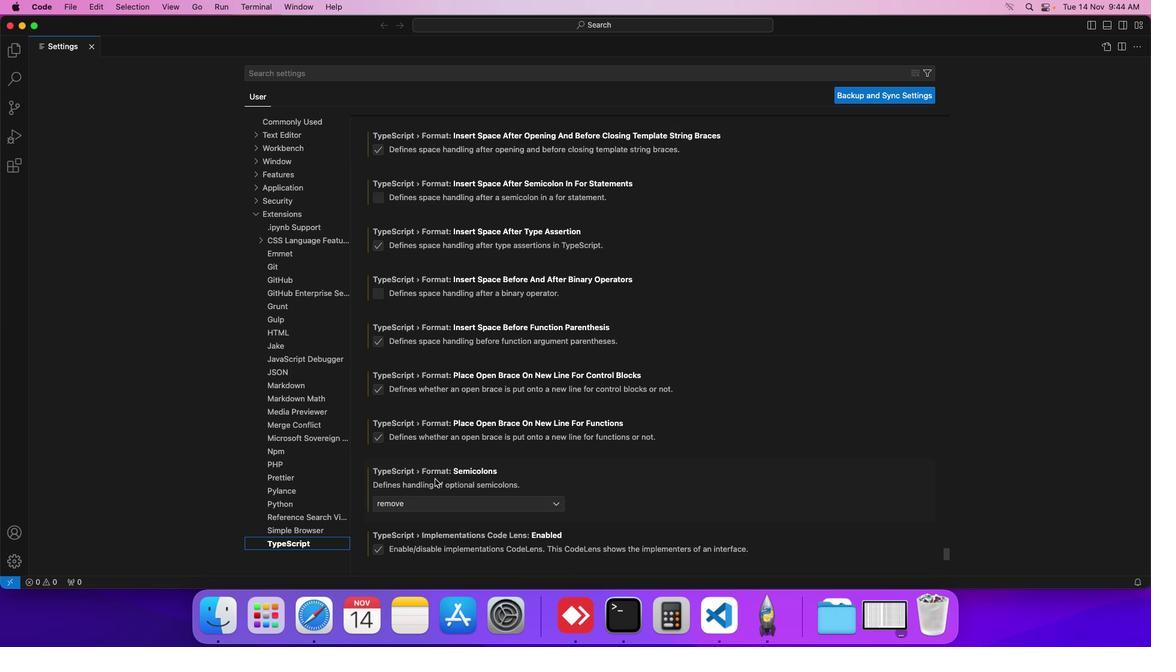 
Action: Mouse scrolled (435, 479) with delta (0, 0)
Screenshot: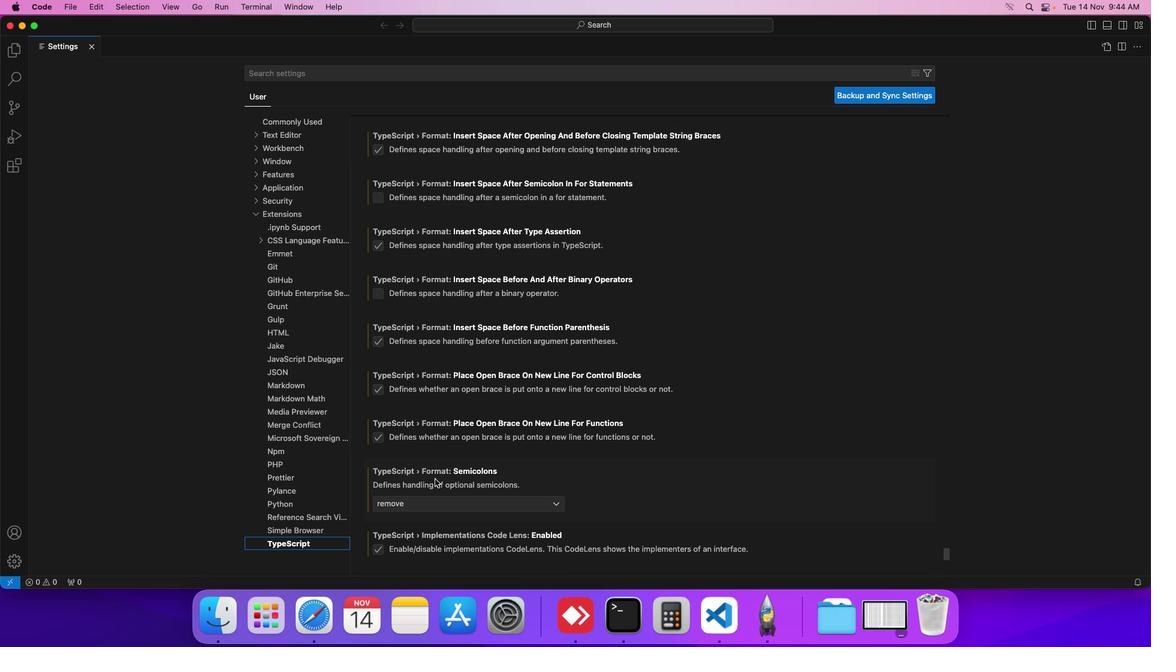 
Action: Mouse scrolled (435, 479) with delta (0, 0)
Screenshot: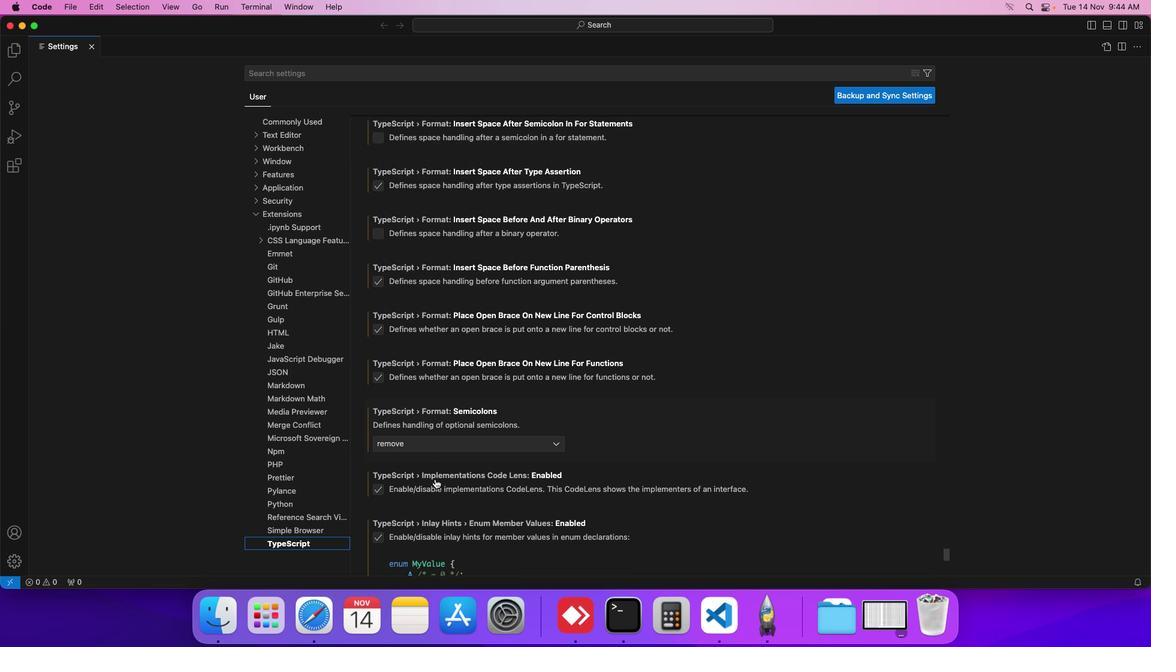 
Action: Mouse scrolled (435, 479) with delta (0, 0)
Screenshot: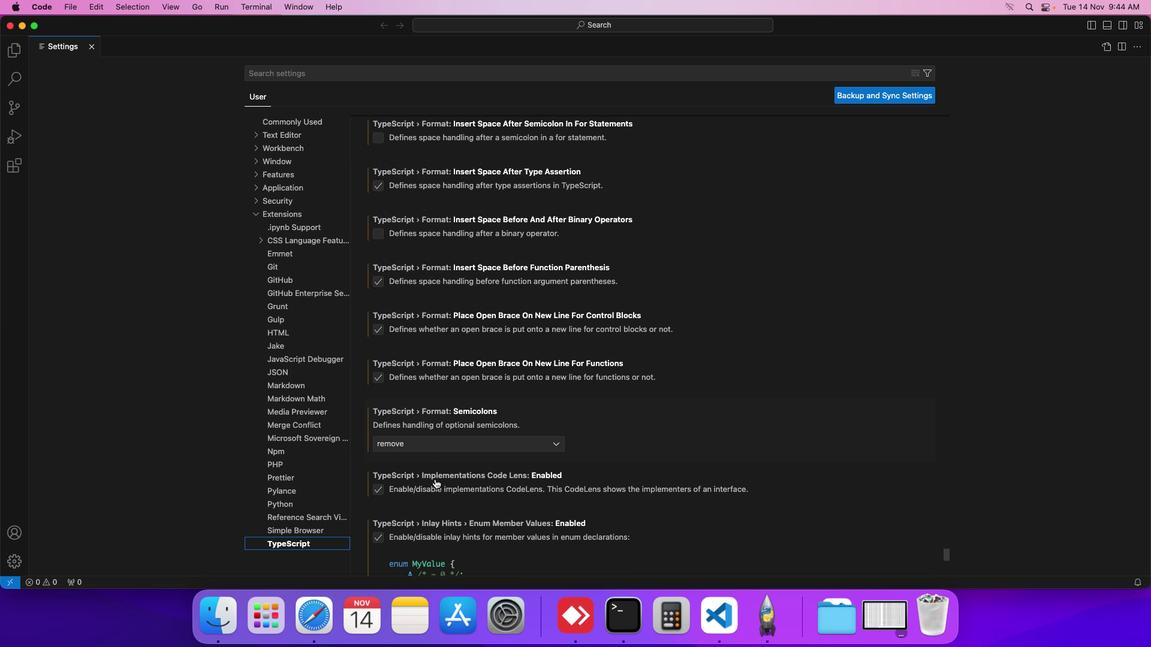 
Action: Mouse moved to (444, 446)
Screenshot: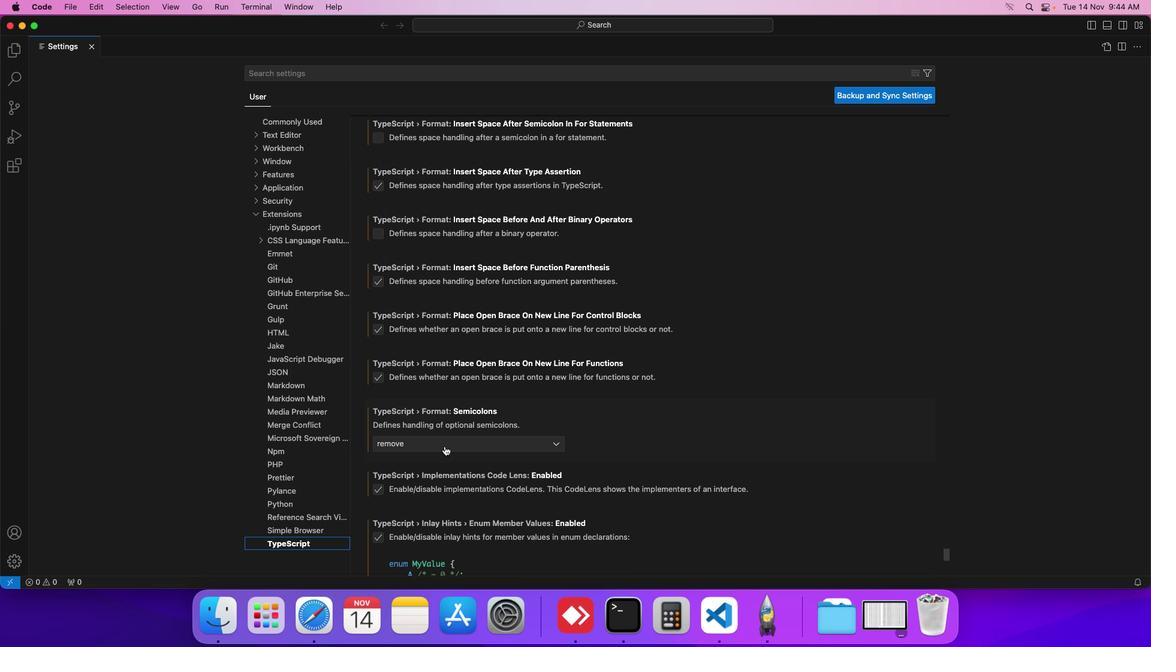 
Action: Mouse scrolled (444, 446) with delta (0, 0)
Screenshot: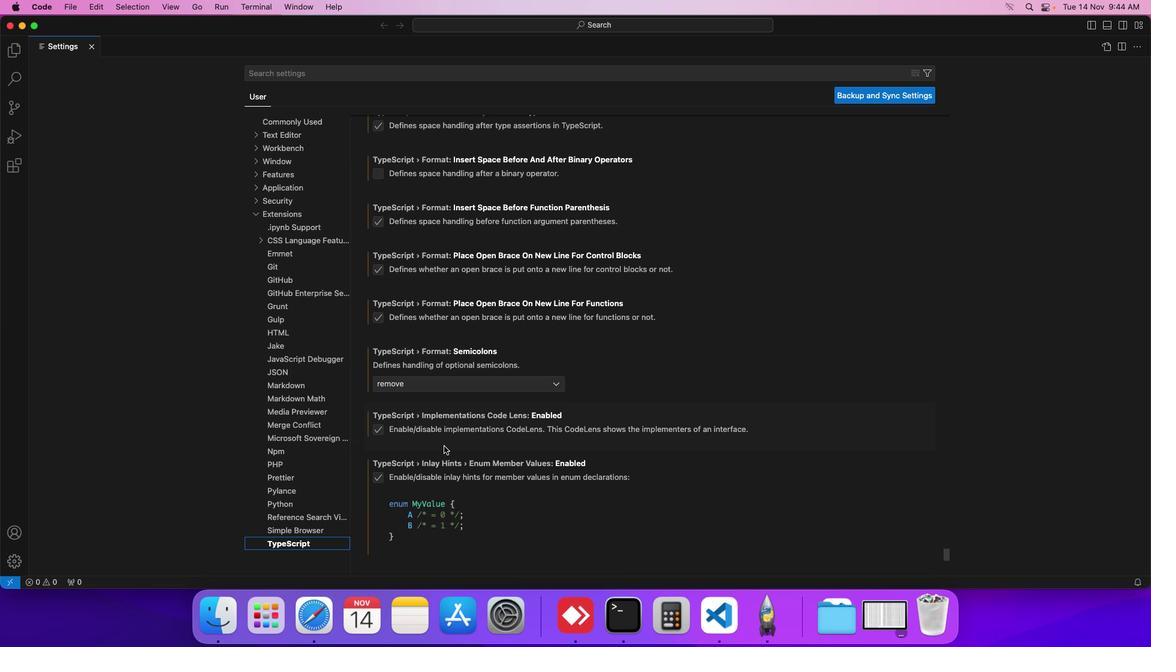 
Action: Mouse moved to (444, 446)
Screenshot: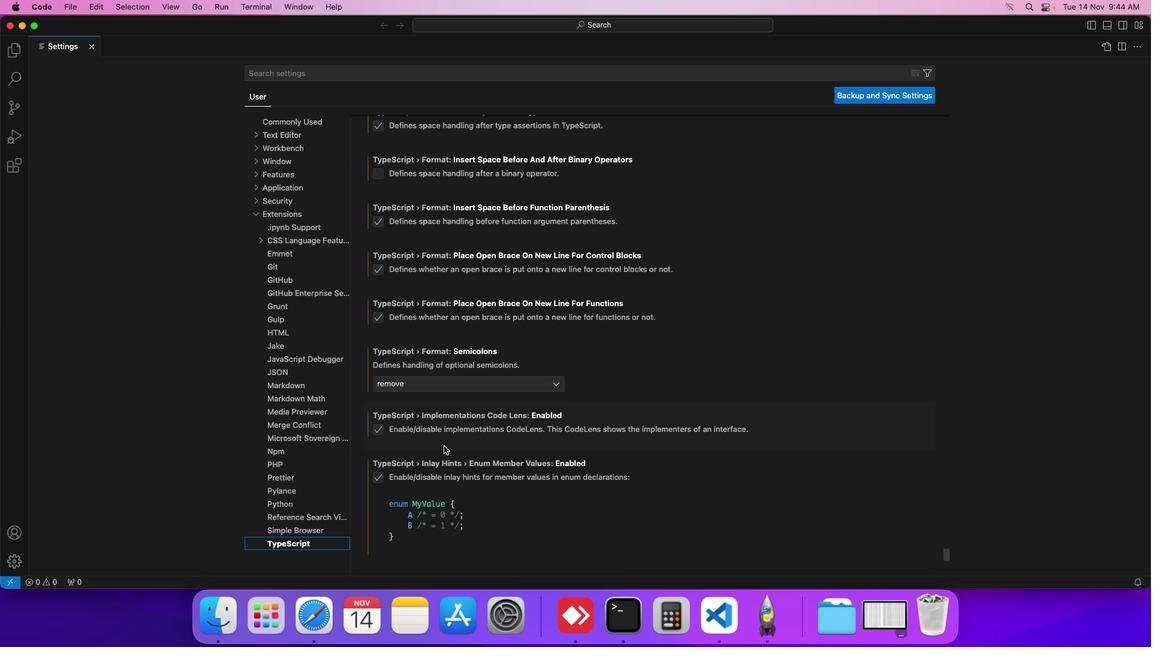 
Action: Mouse scrolled (444, 446) with delta (0, 0)
Screenshot: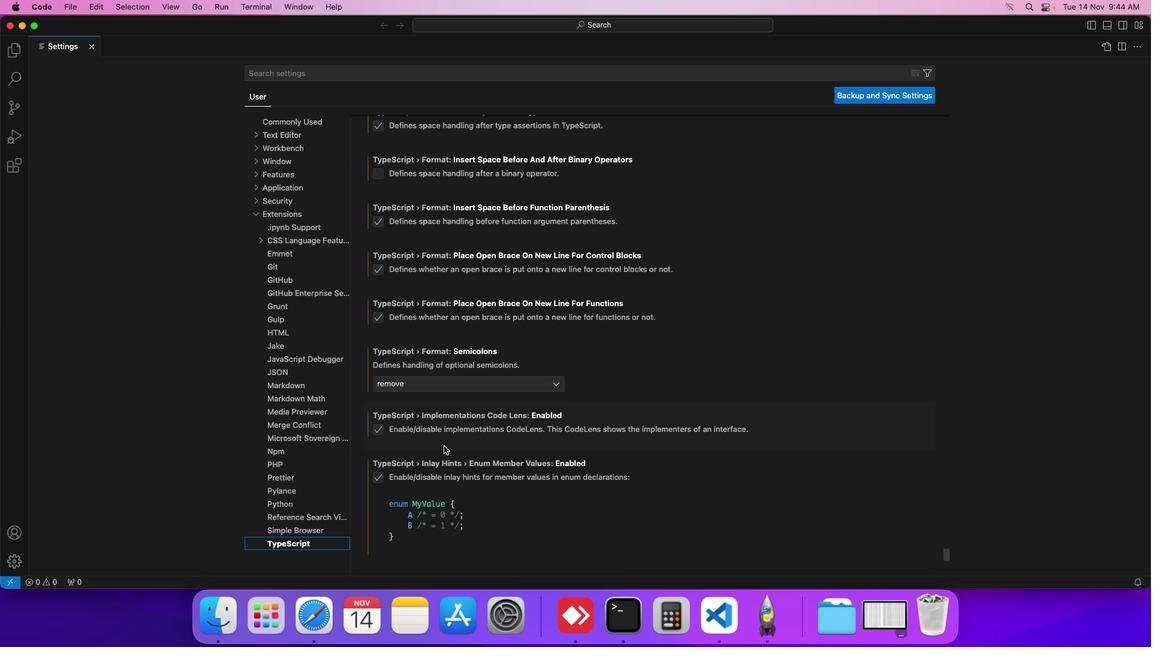 
Action: Mouse moved to (443, 446)
Screenshot: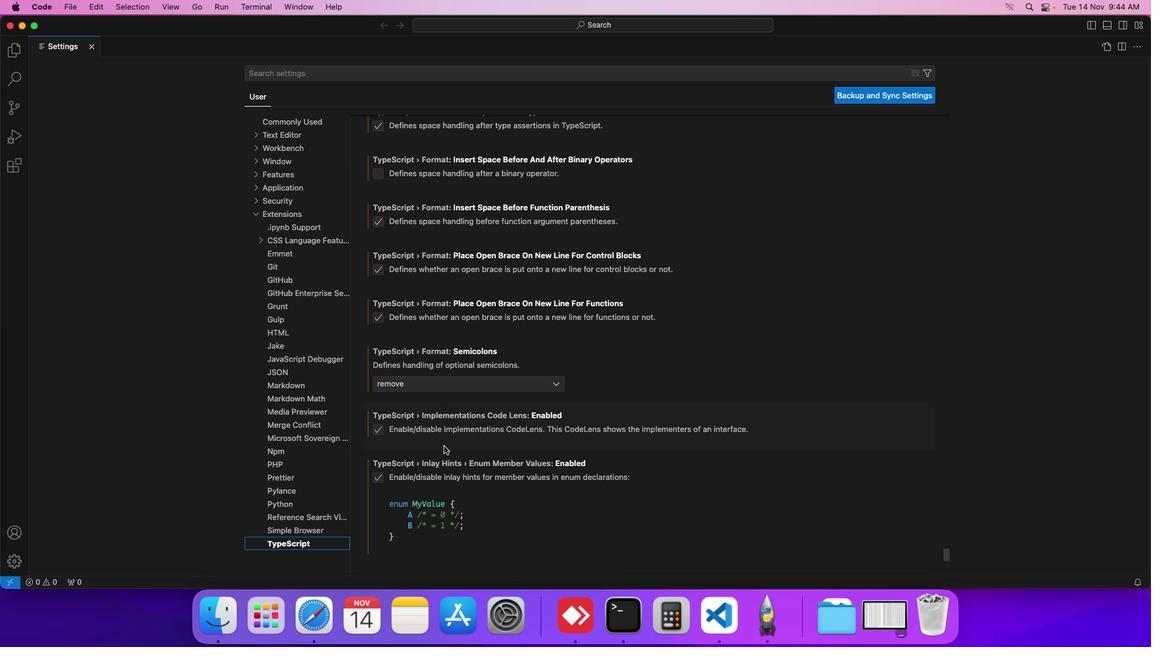 
Action: Mouse scrolled (443, 446) with delta (0, 0)
Screenshot: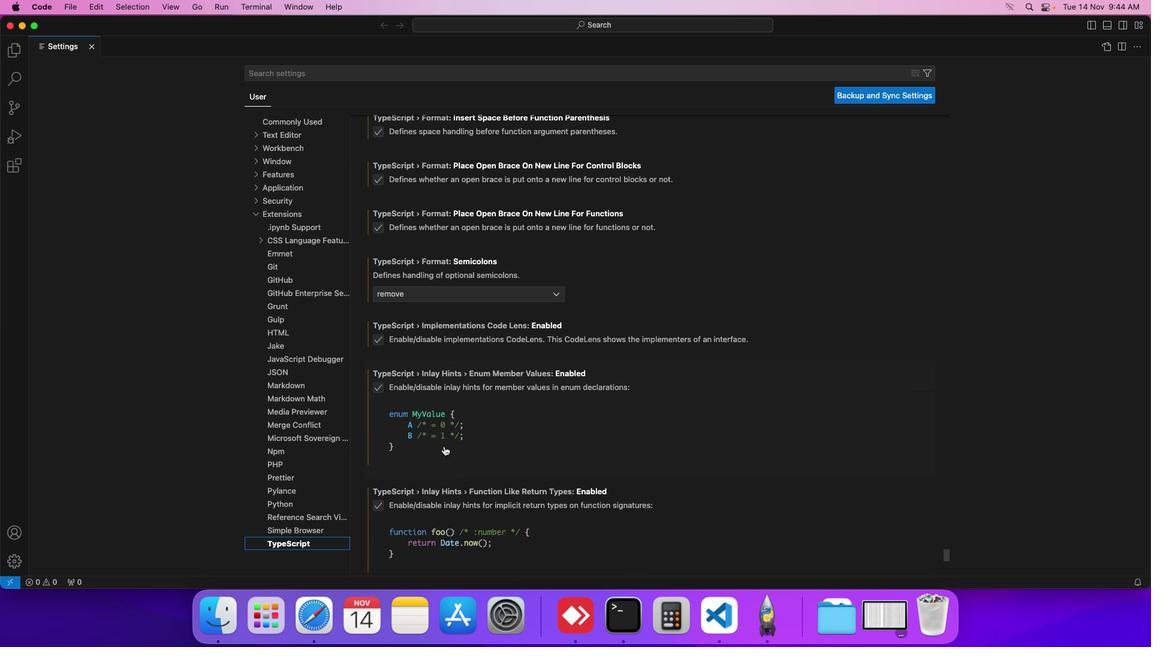 
Action: Mouse scrolled (443, 446) with delta (0, 0)
Screenshot: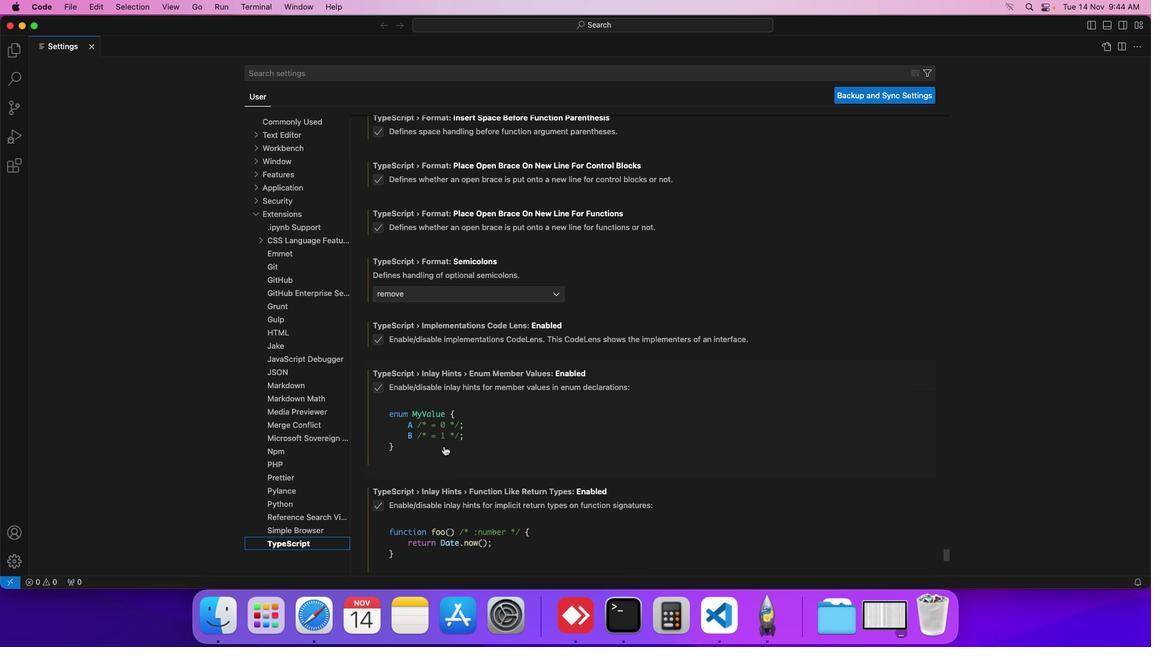 
Action: Mouse scrolled (443, 446) with delta (0, 0)
Screenshot: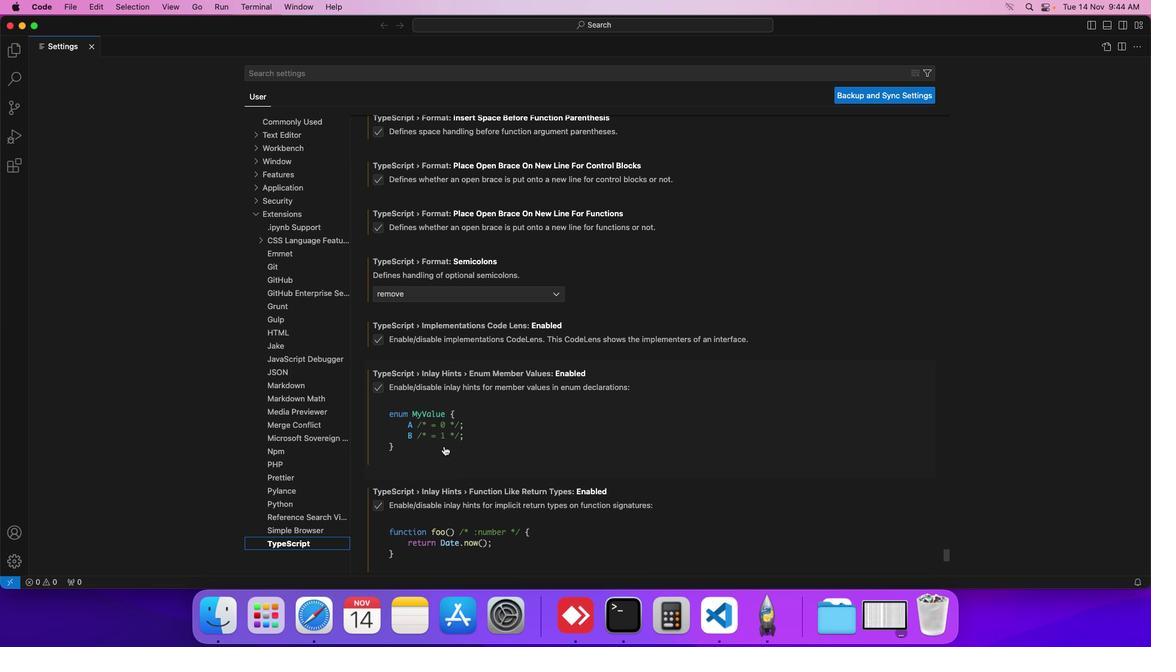
Action: Mouse scrolled (443, 446) with delta (0, 0)
Screenshot: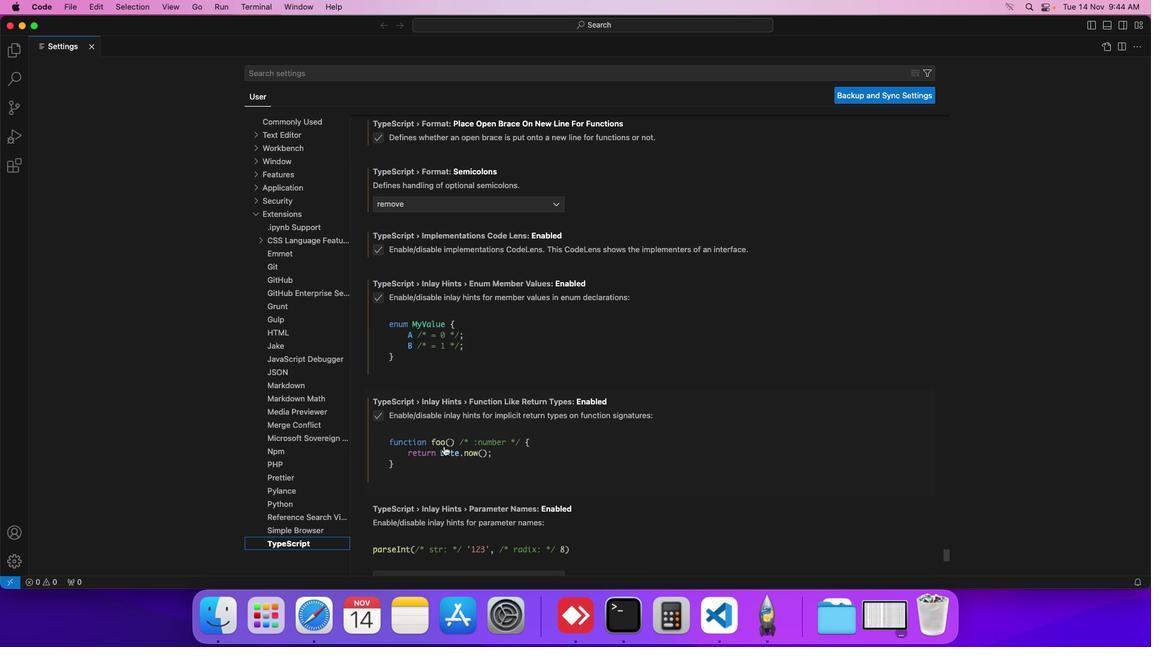 
Action: Mouse scrolled (443, 446) with delta (0, 0)
Screenshot: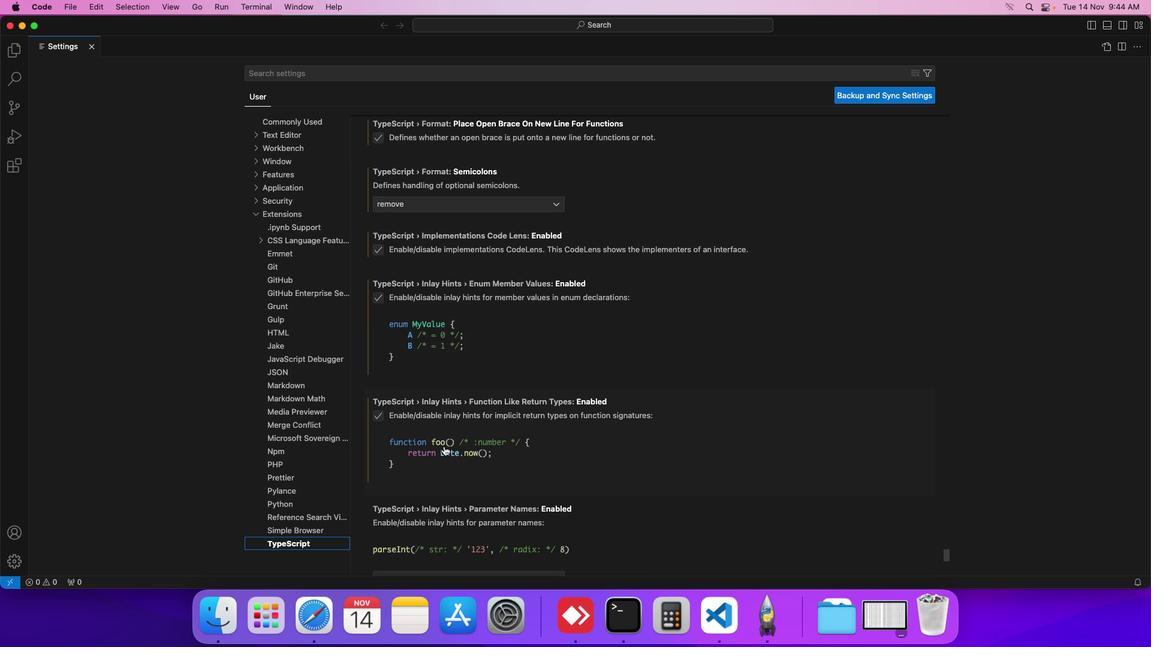 
Action: Mouse scrolled (443, 446) with delta (0, 0)
Screenshot: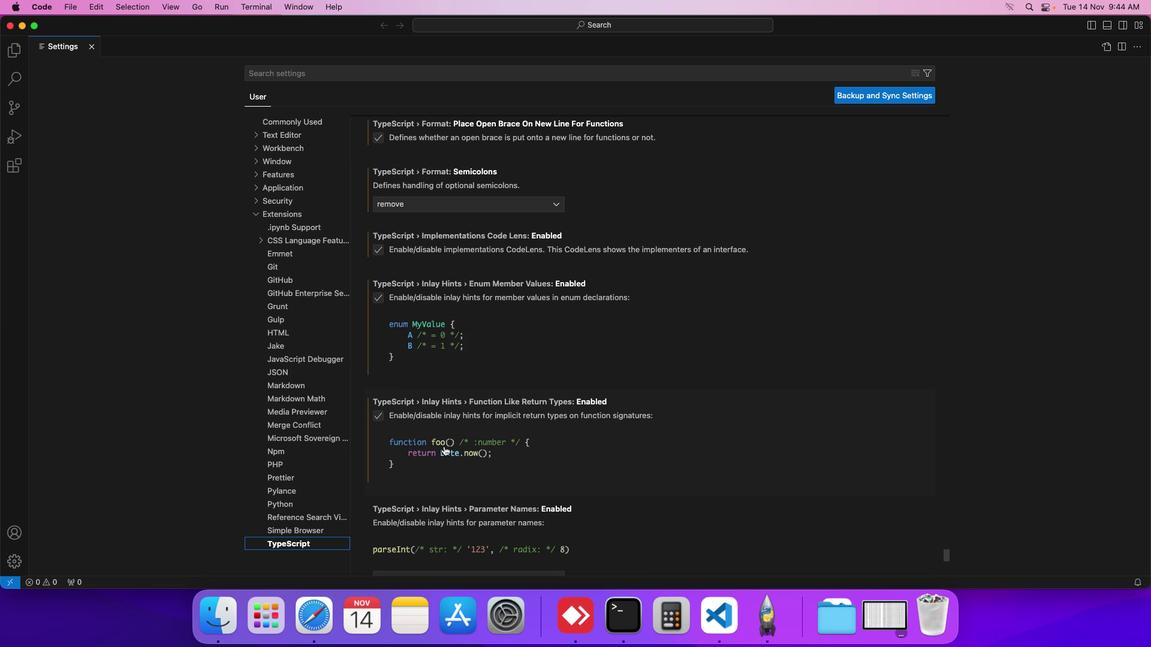 
Action: Mouse scrolled (443, 446) with delta (0, 0)
Screenshot: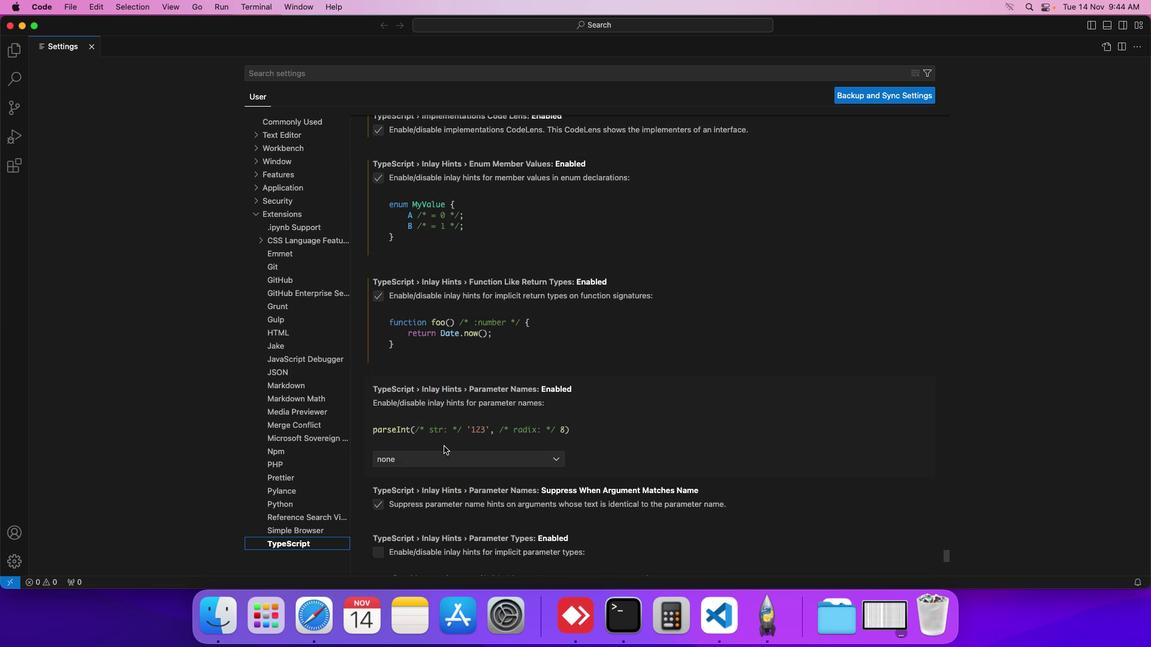 
Action: Mouse scrolled (443, 446) with delta (0, 0)
Screenshot: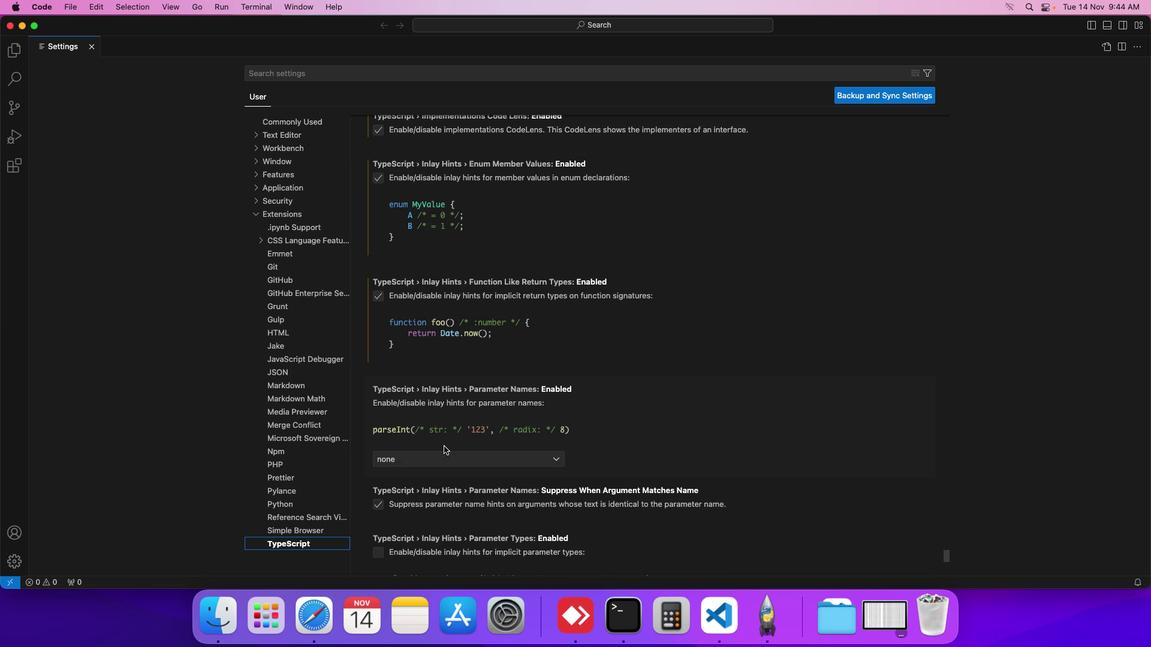 
Action: Mouse scrolled (443, 446) with delta (0, -1)
Screenshot: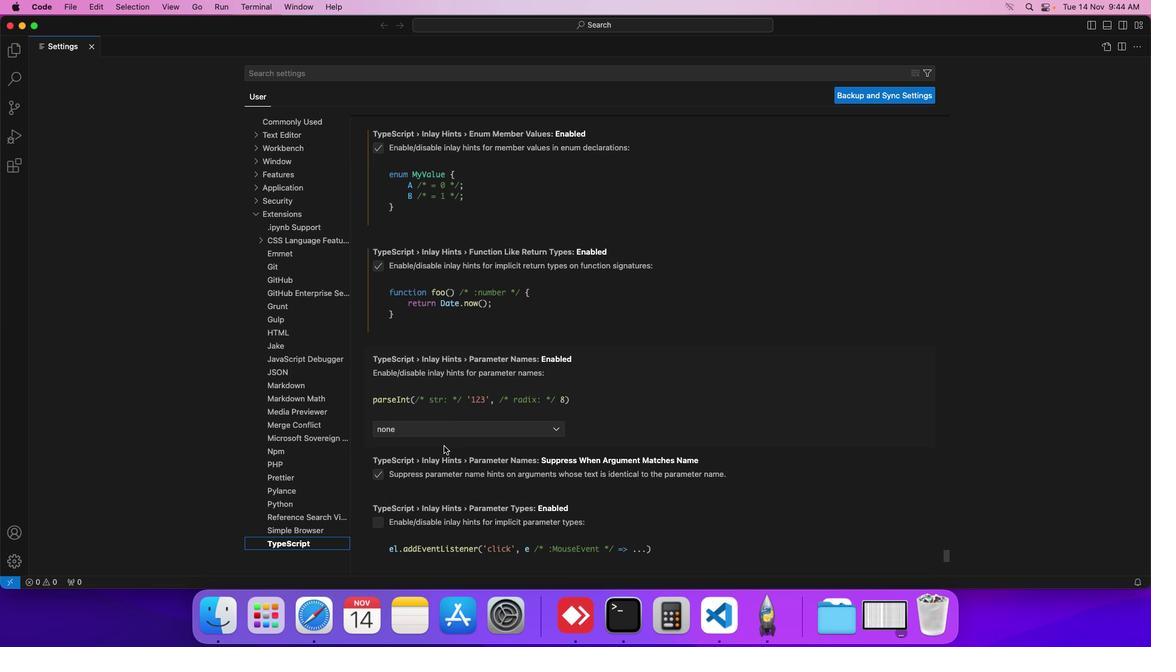 
Action: Mouse scrolled (443, 446) with delta (0, 0)
Screenshot: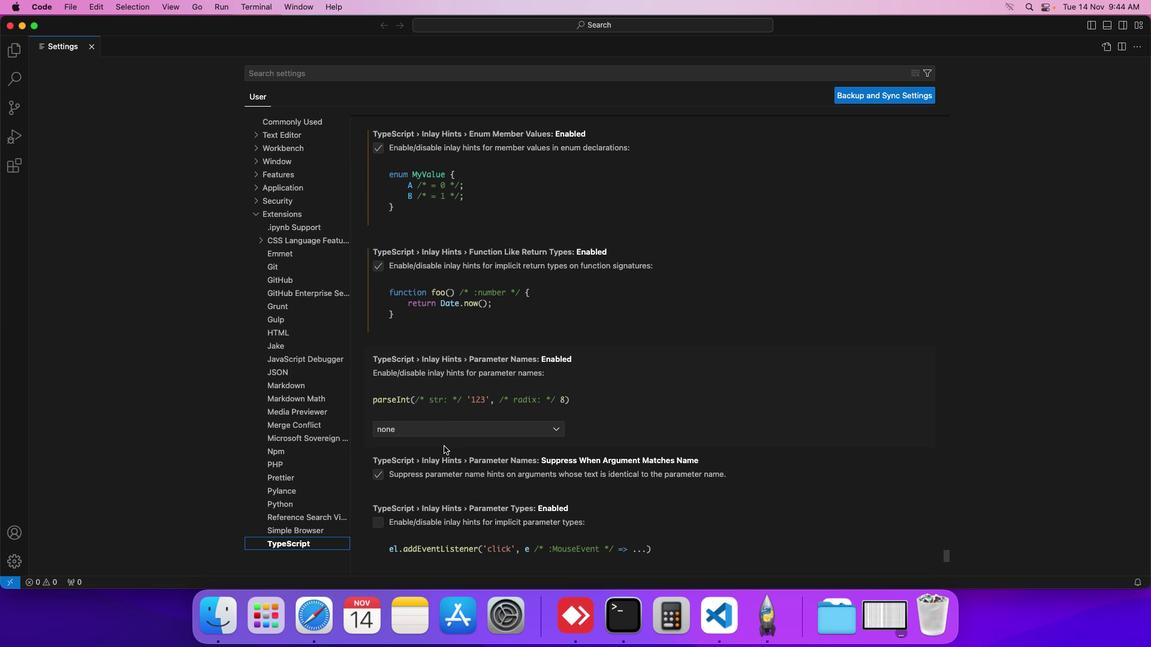 
Action: Mouse moved to (447, 435)
Screenshot: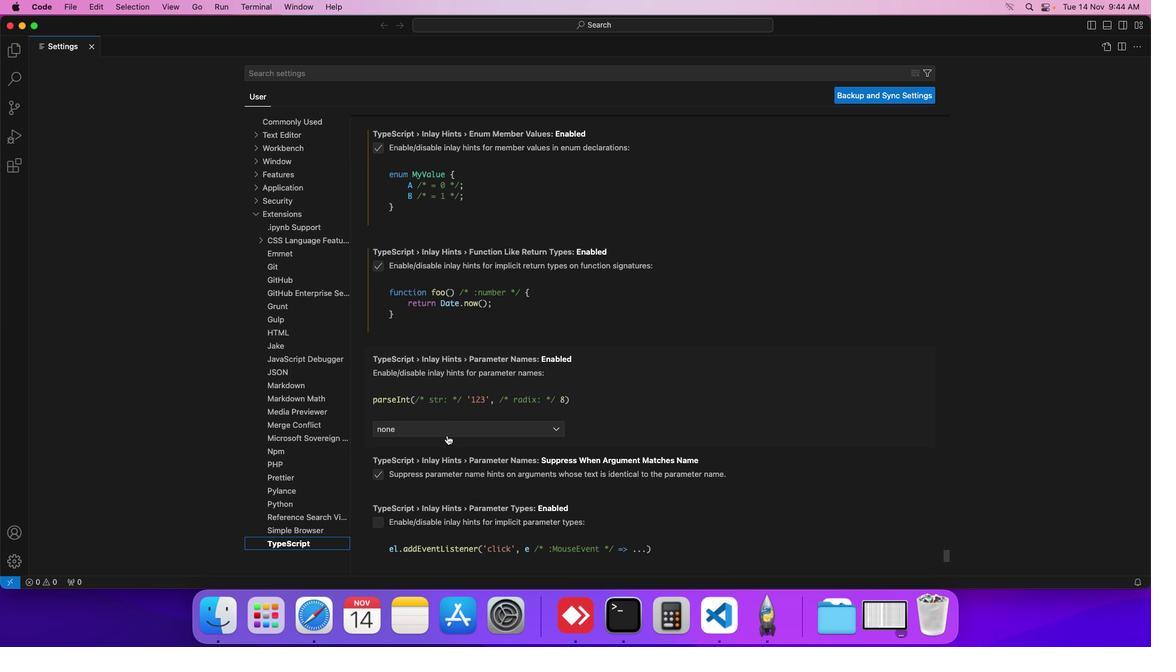 
Action: Mouse pressed left at (447, 435)
Screenshot: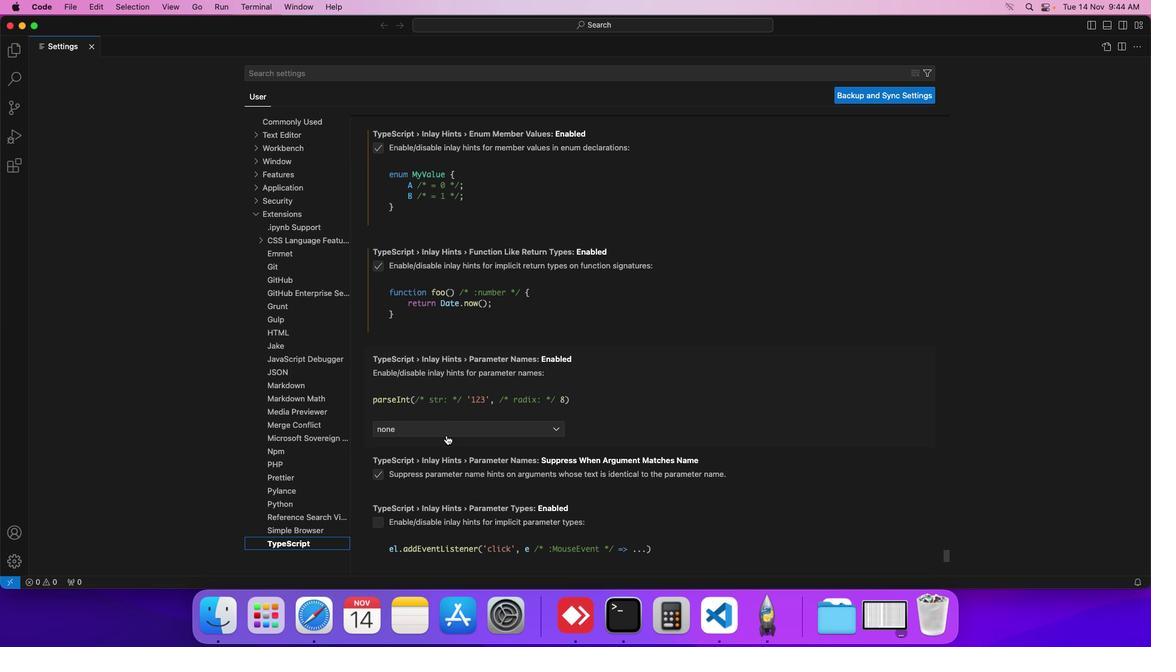 
Action: Mouse moved to (415, 459)
Screenshot: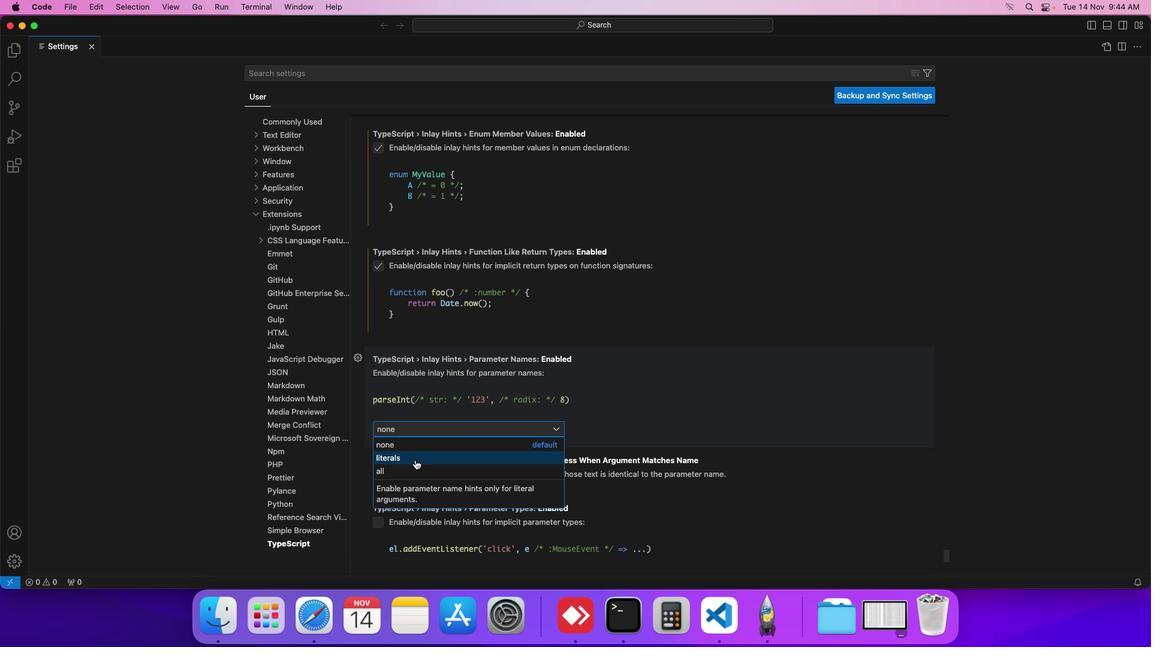 
Action: Mouse pressed left at (415, 459)
Screenshot: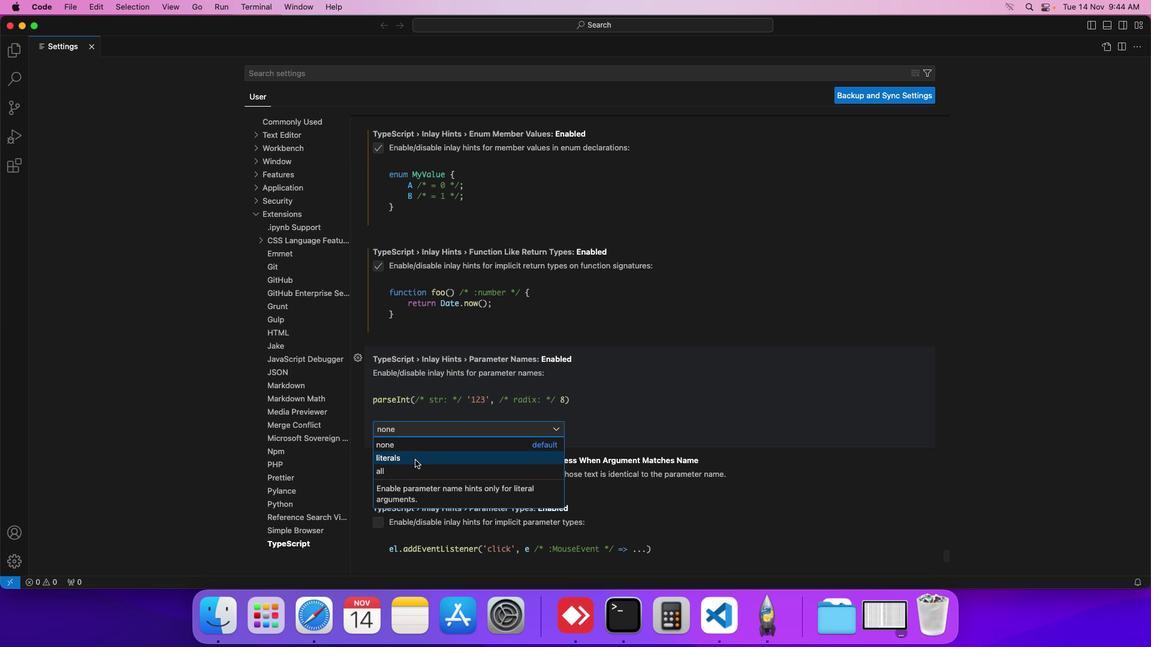 
